 Task: Look for space in Mannārakkāt, India from 21st June, 2023 to 29th June, 2023 for 4 adults in price range Rs.7000 to Rs.12000. Place can be entire place with 2 bedrooms having 2 beds and 2 bathrooms. Property type can be house, flat, guest house. Booking option can be shelf check-in. Required host language is English.
Action: Mouse moved to (353, 145)
Screenshot: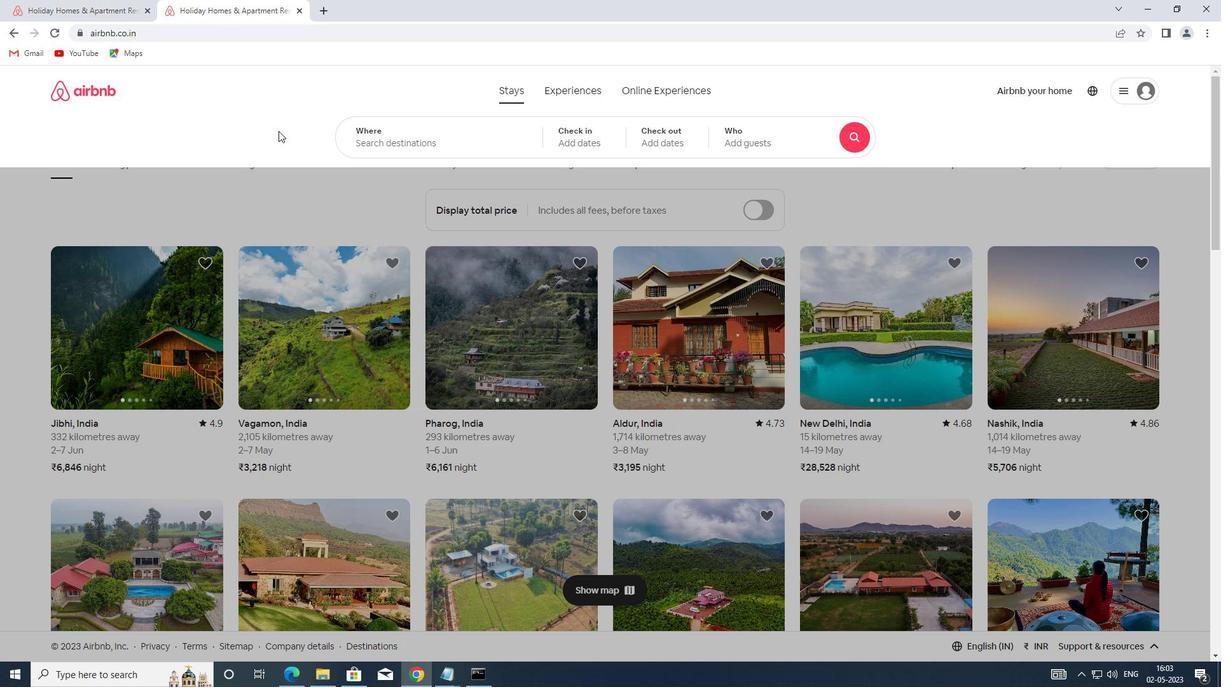 
Action: Mouse pressed left at (353, 145)
Screenshot: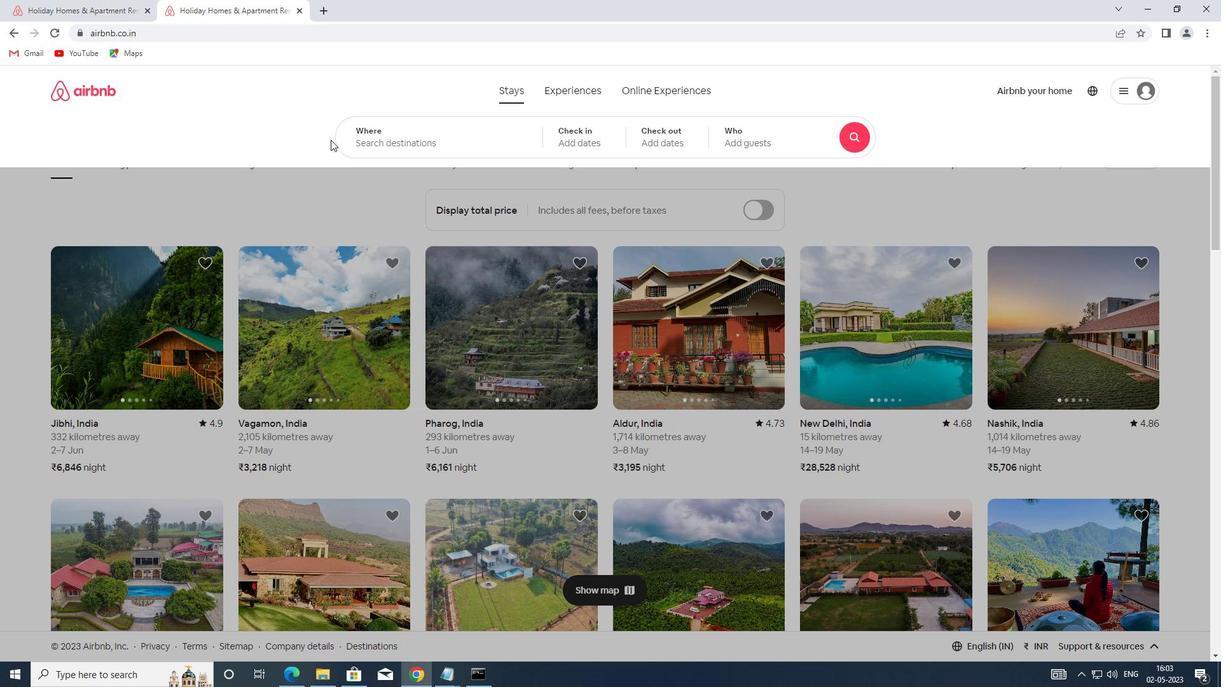 
Action: Mouse moved to (397, 145)
Screenshot: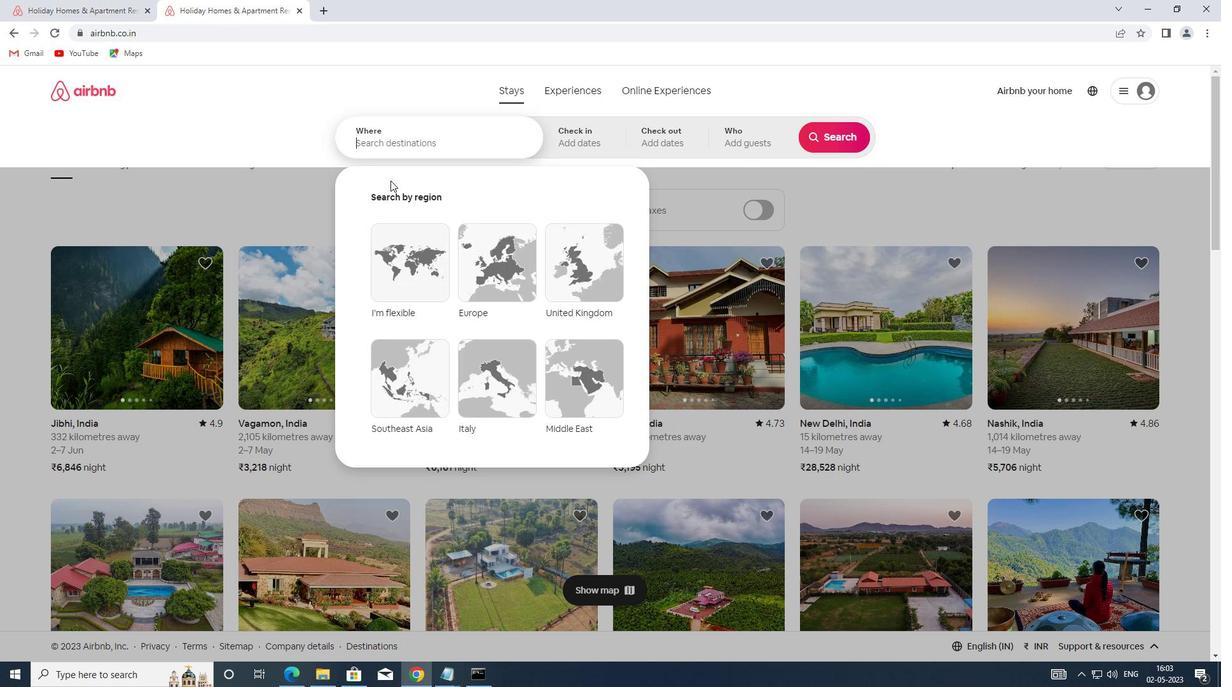 
Action: Mouse pressed left at (397, 145)
Screenshot: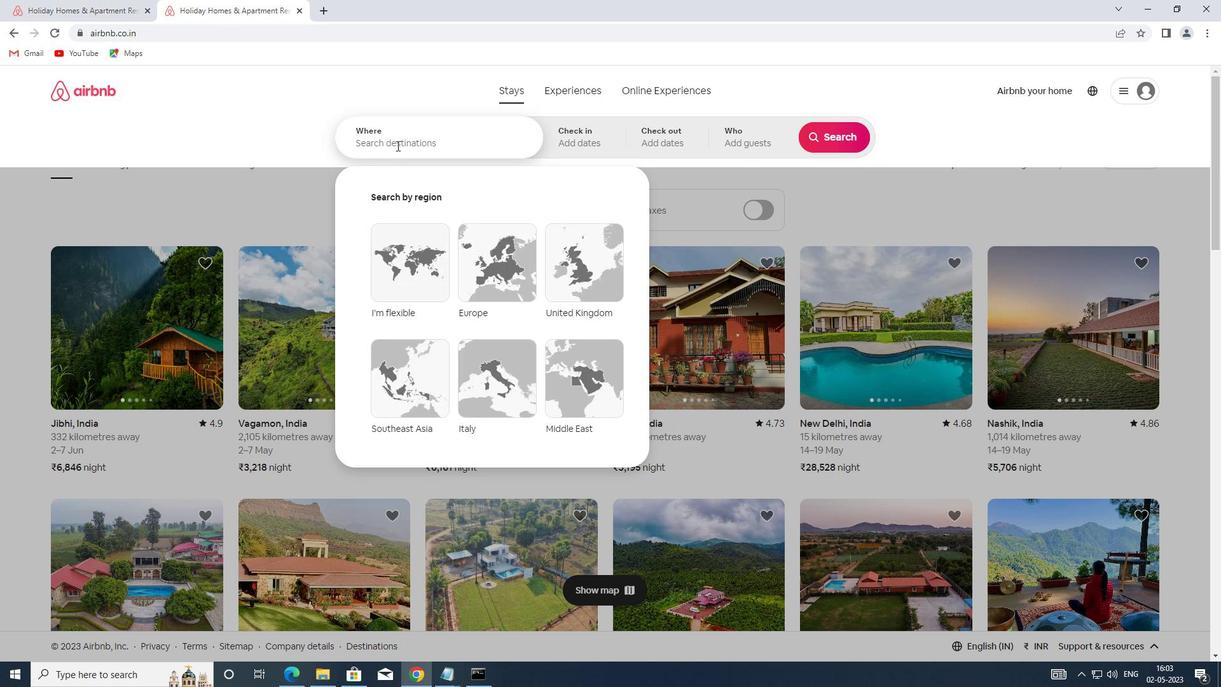
Action: Key pressed <Key.shift>MANNARAKKAT
Screenshot: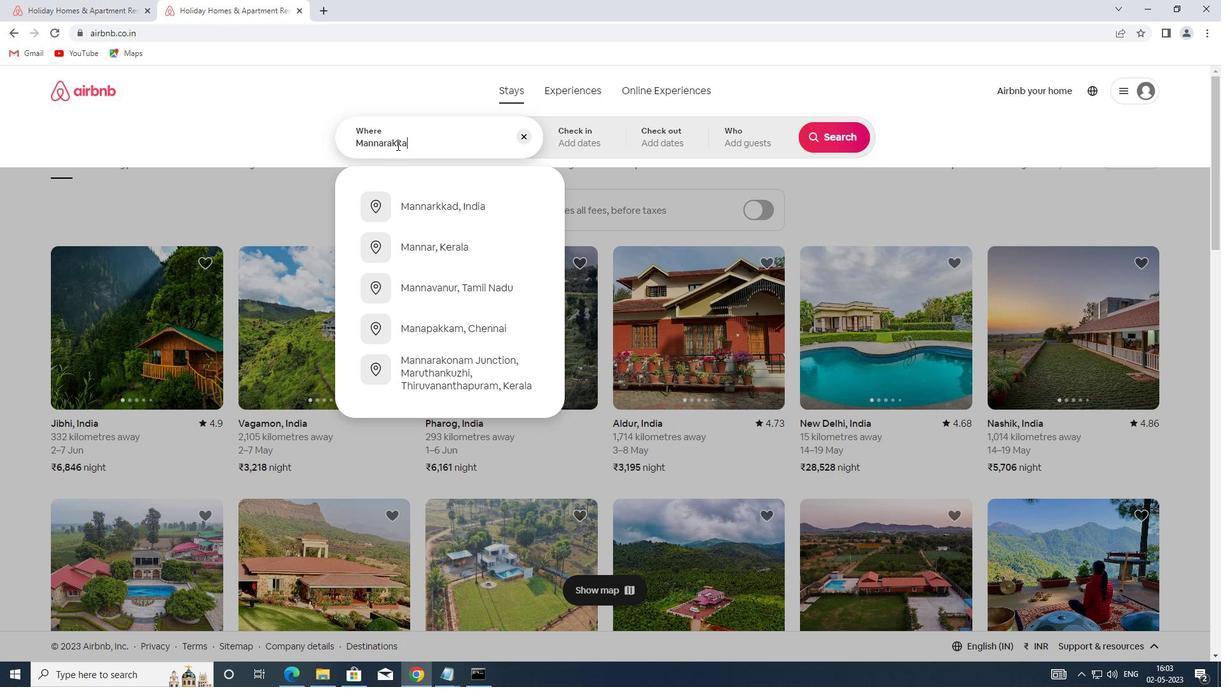 
Action: Mouse moved to (427, 201)
Screenshot: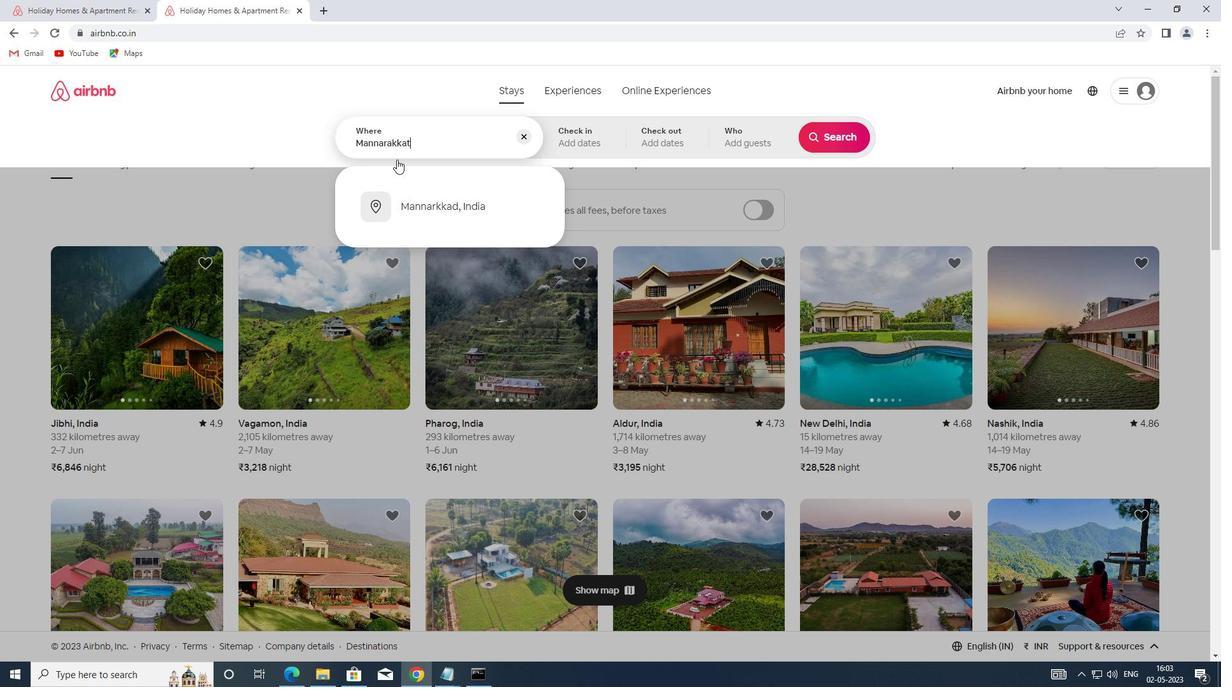 
Action: Mouse pressed left at (427, 201)
Screenshot: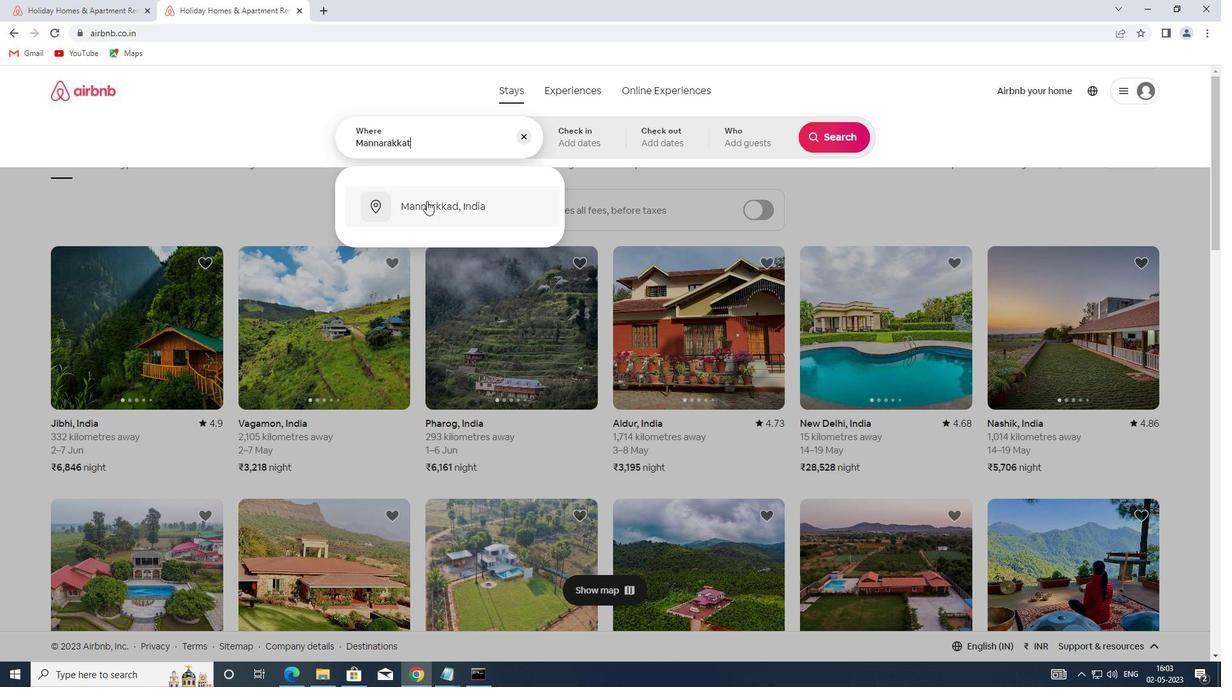
Action: Mouse moved to (739, 384)
Screenshot: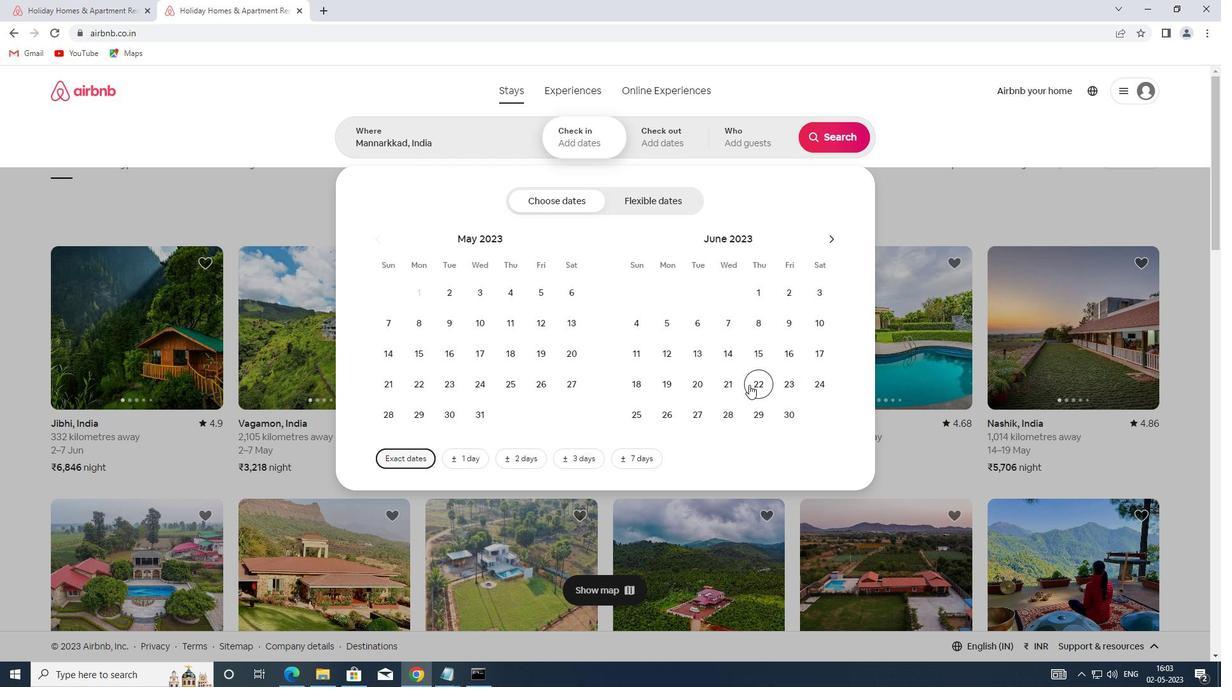 
Action: Mouse pressed left at (739, 384)
Screenshot: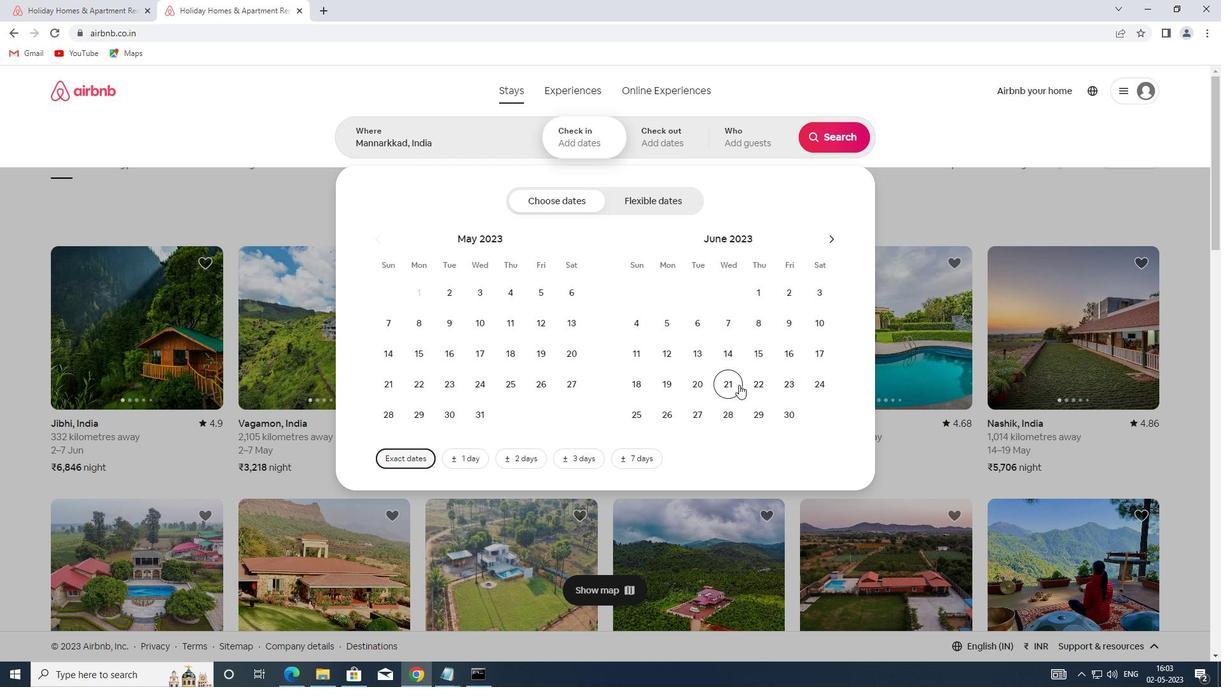 
Action: Mouse moved to (766, 414)
Screenshot: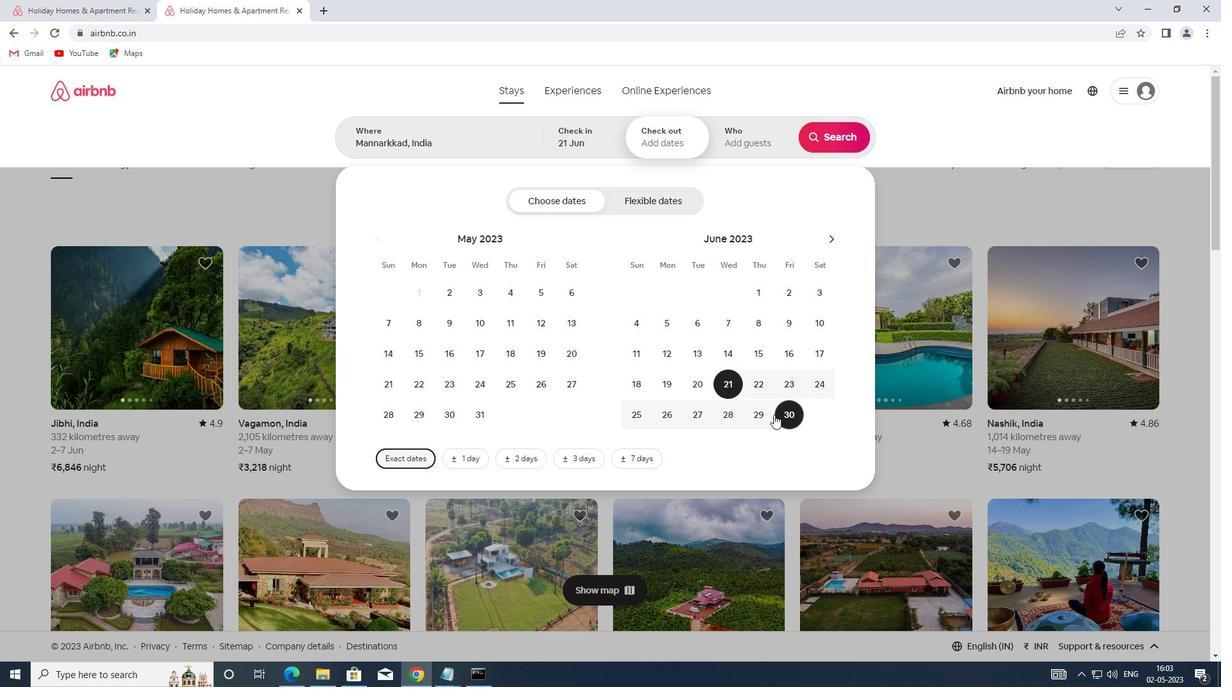 
Action: Mouse pressed left at (766, 414)
Screenshot: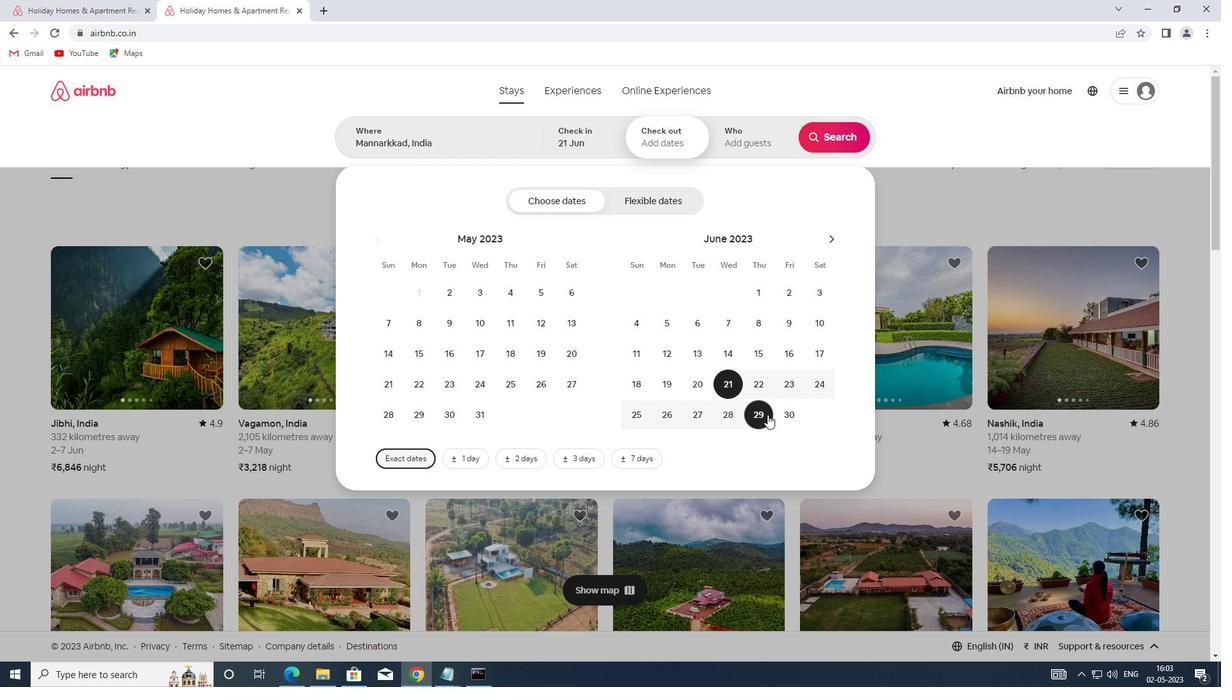 
Action: Mouse moved to (745, 138)
Screenshot: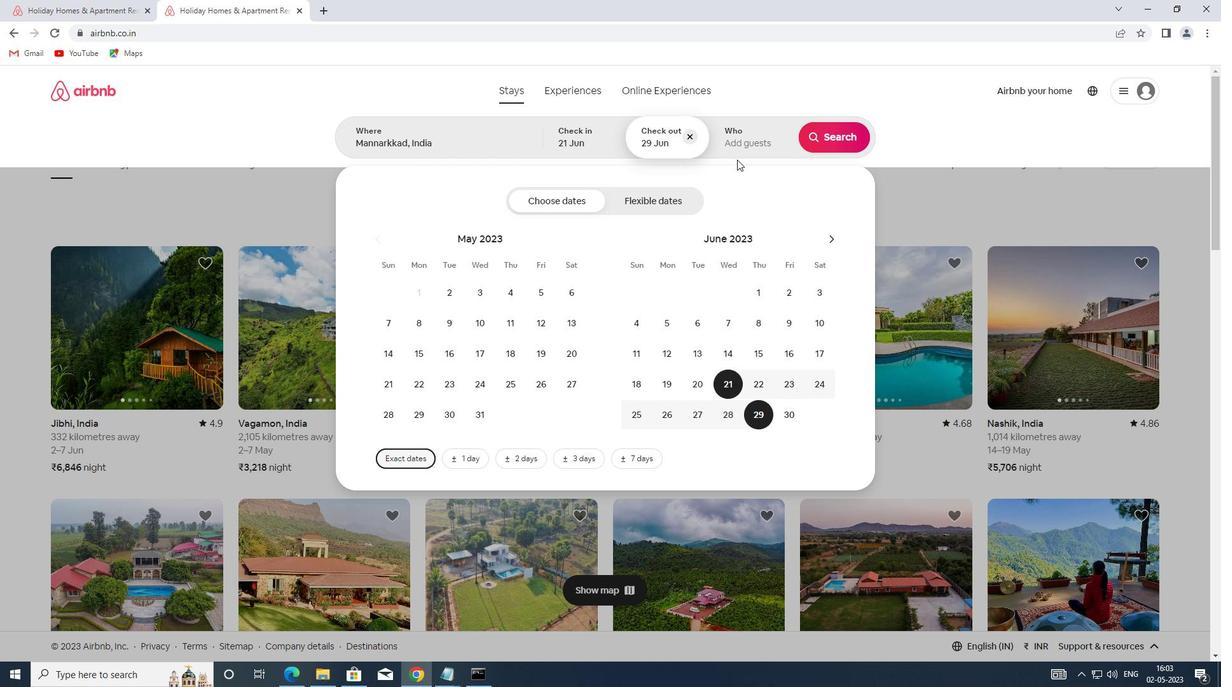 
Action: Mouse pressed left at (745, 138)
Screenshot: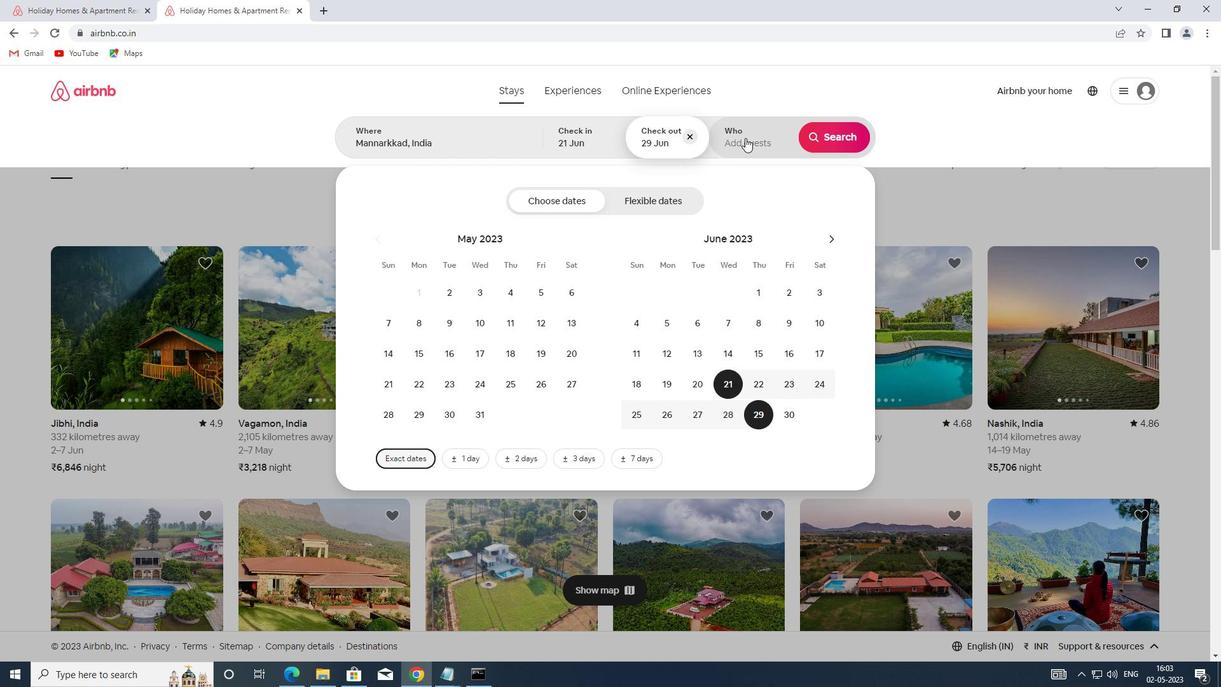 
Action: Mouse moved to (843, 206)
Screenshot: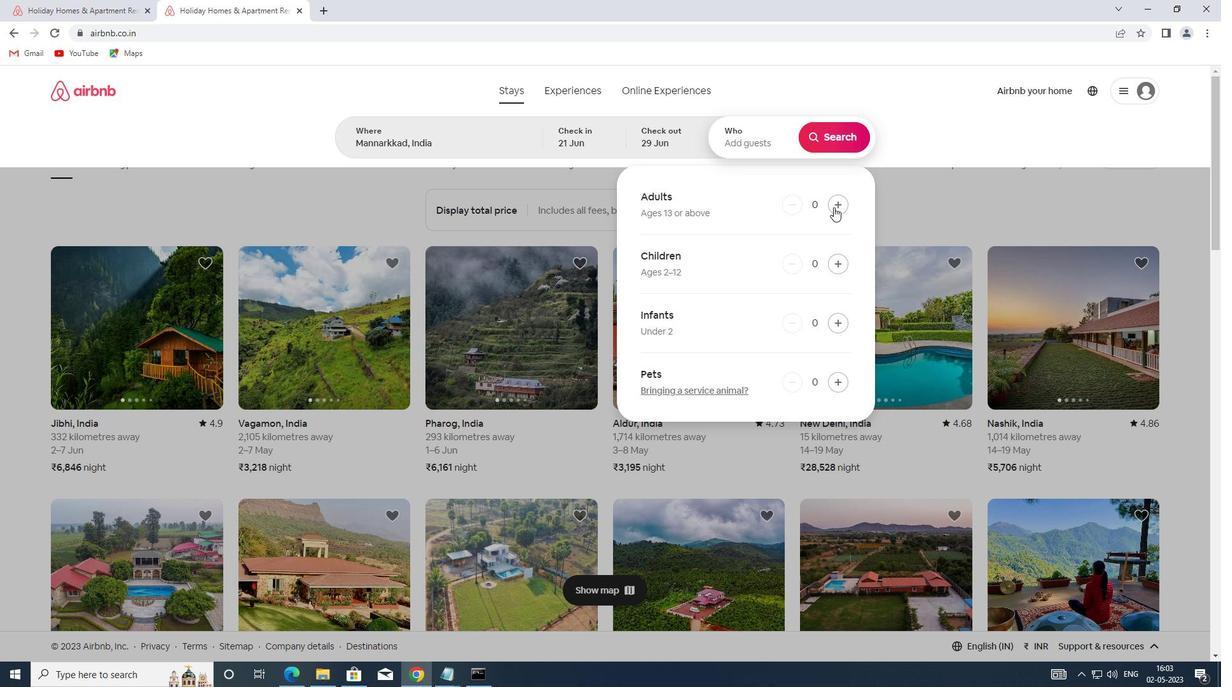 
Action: Mouse pressed left at (843, 206)
Screenshot: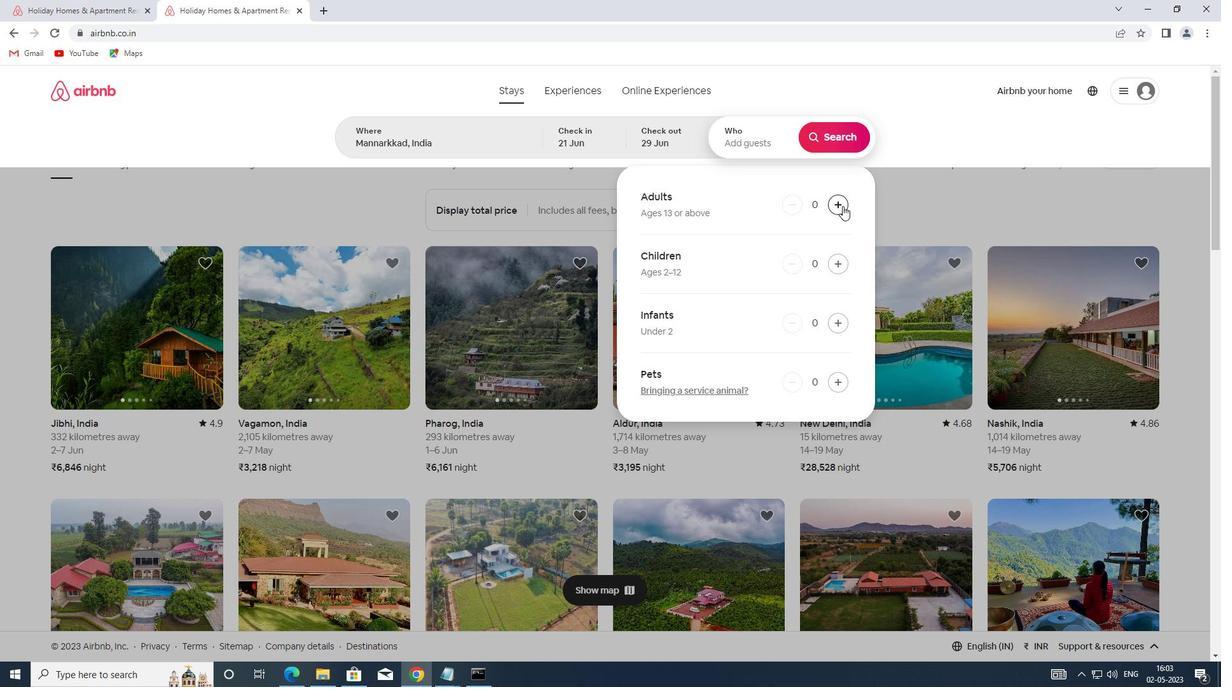 
Action: Mouse pressed left at (843, 206)
Screenshot: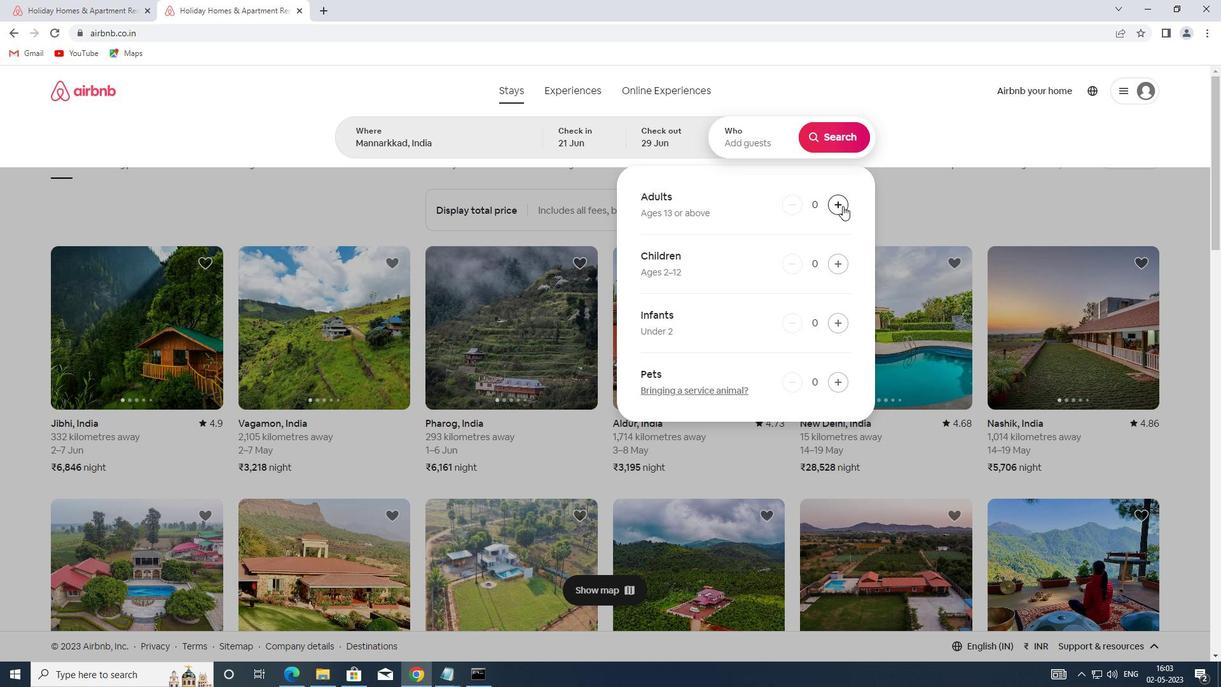 
Action: Mouse moved to (843, 204)
Screenshot: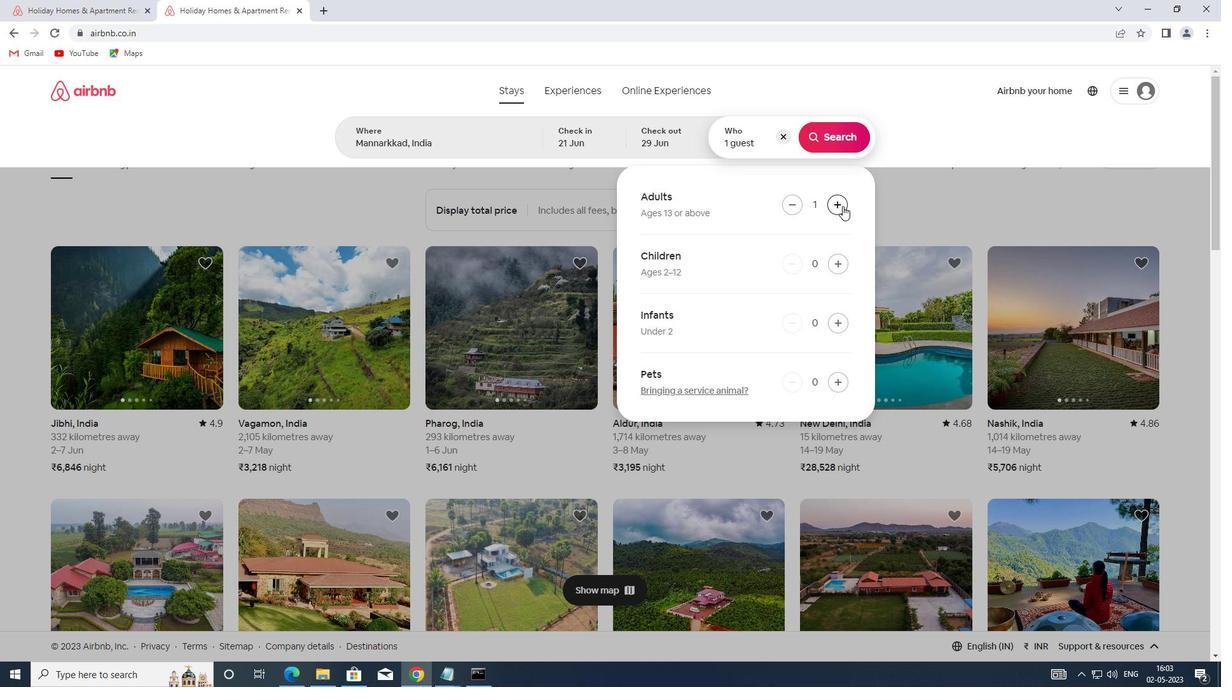 
Action: Mouse pressed left at (843, 204)
Screenshot: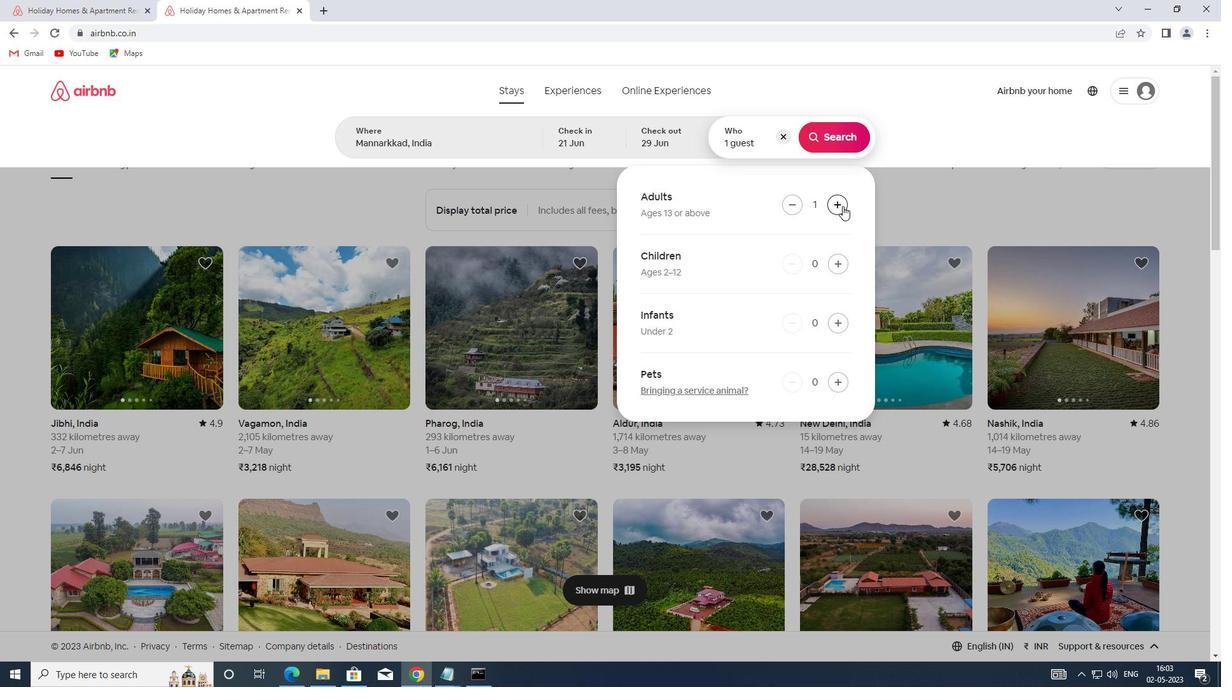 
Action: Mouse pressed left at (843, 204)
Screenshot: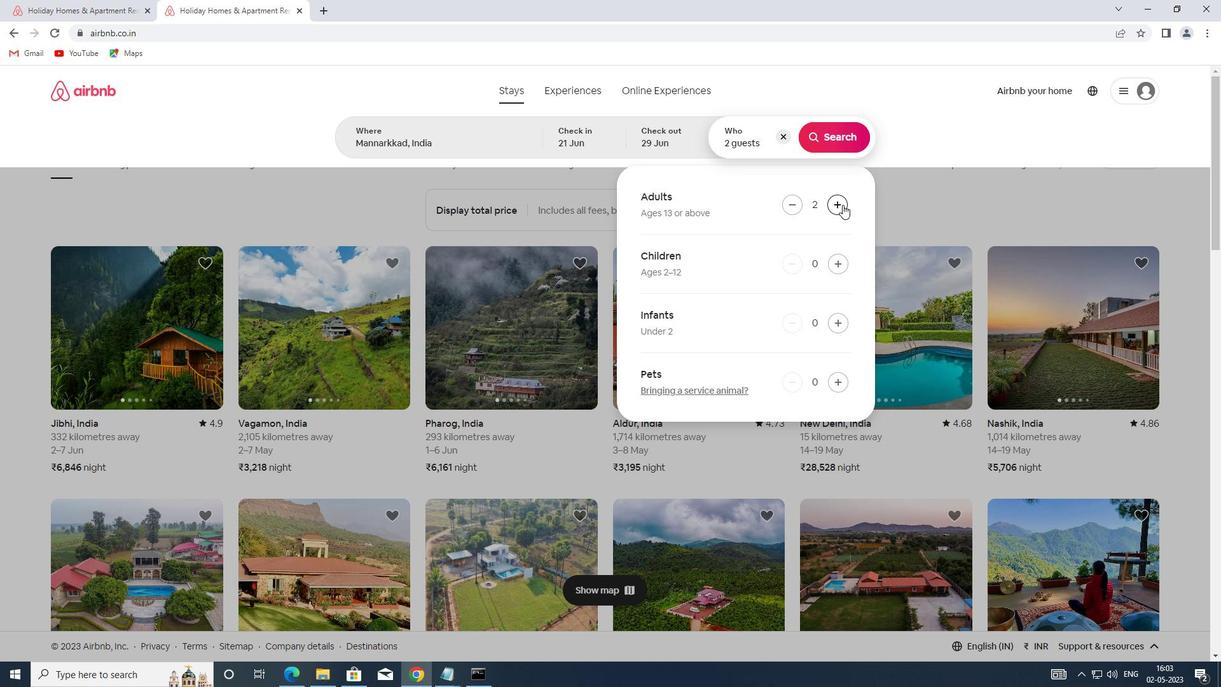 
Action: Mouse moved to (828, 125)
Screenshot: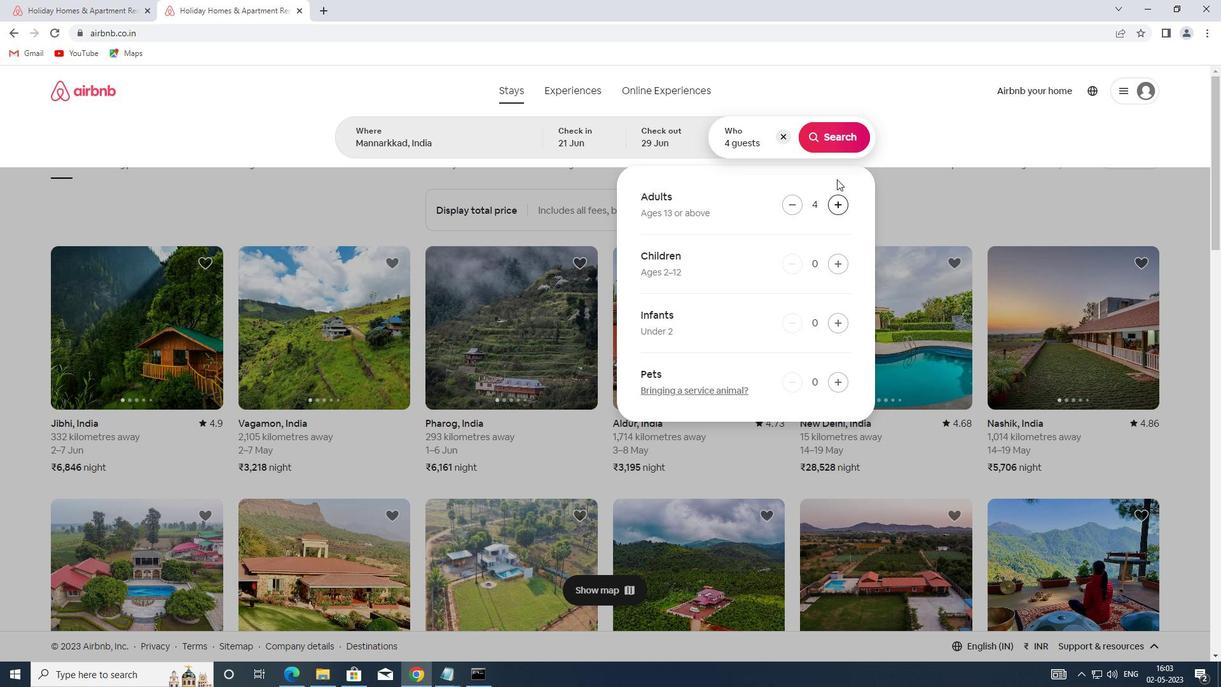 
Action: Mouse pressed left at (828, 125)
Screenshot: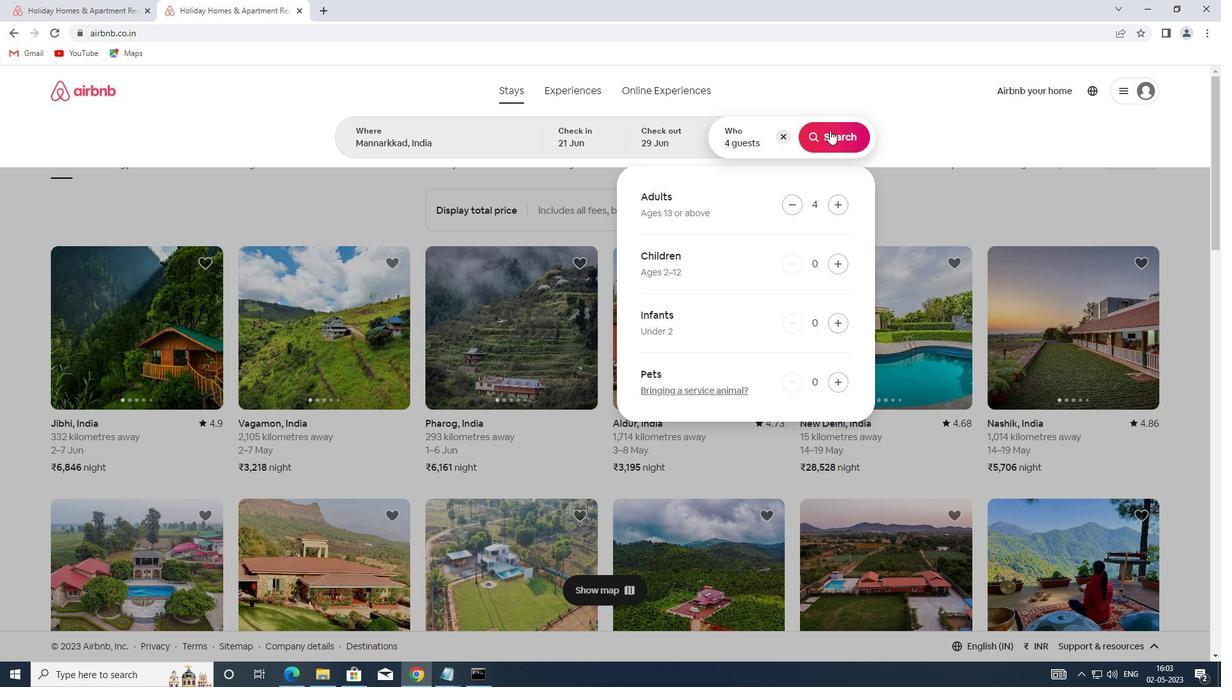 
Action: Mouse moved to (1159, 145)
Screenshot: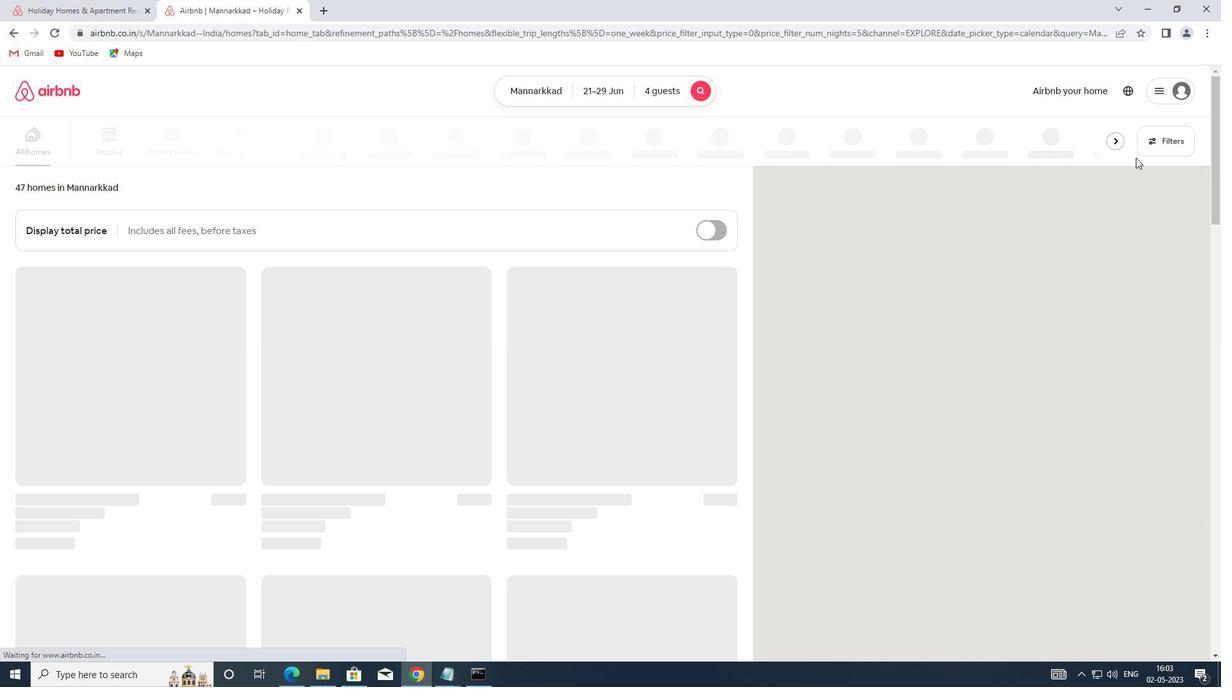 
Action: Mouse pressed left at (1159, 145)
Screenshot: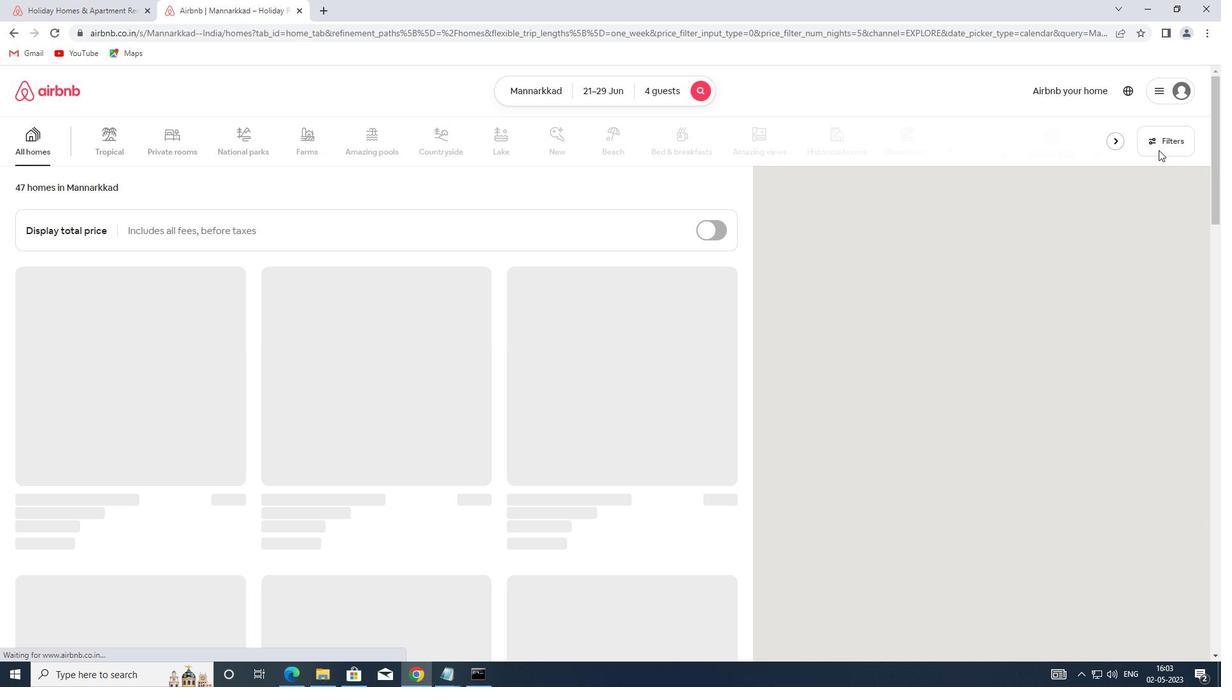 
Action: Mouse moved to (453, 304)
Screenshot: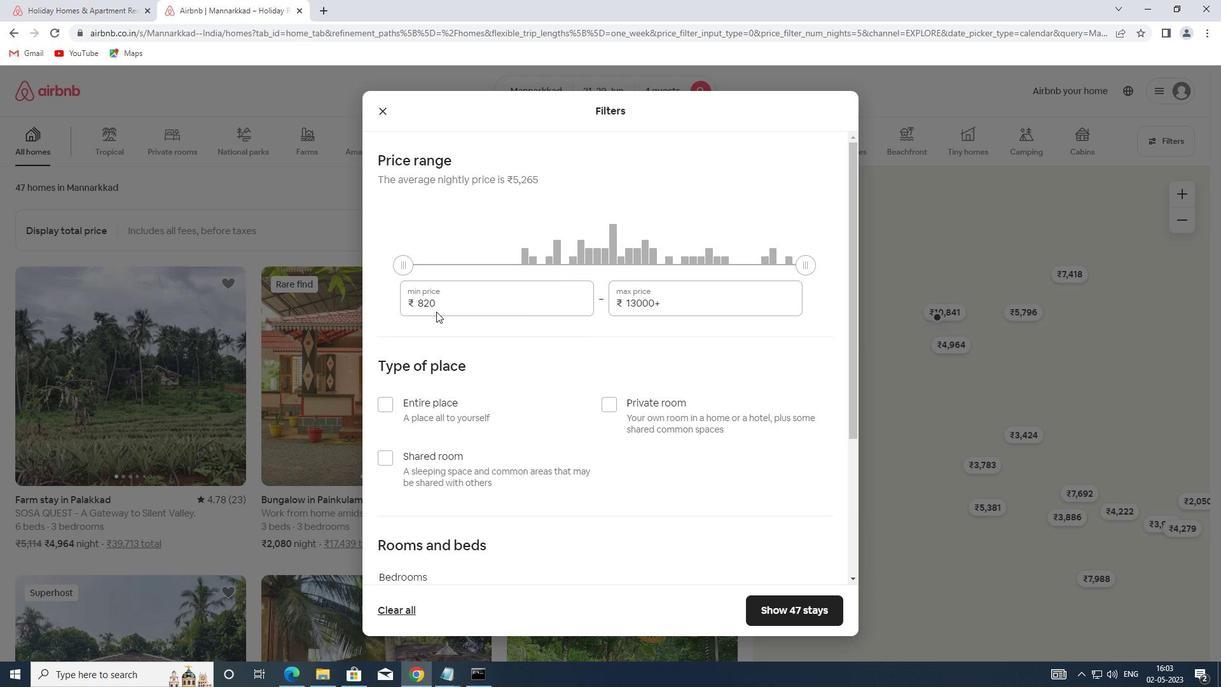 
Action: Mouse pressed left at (453, 304)
Screenshot: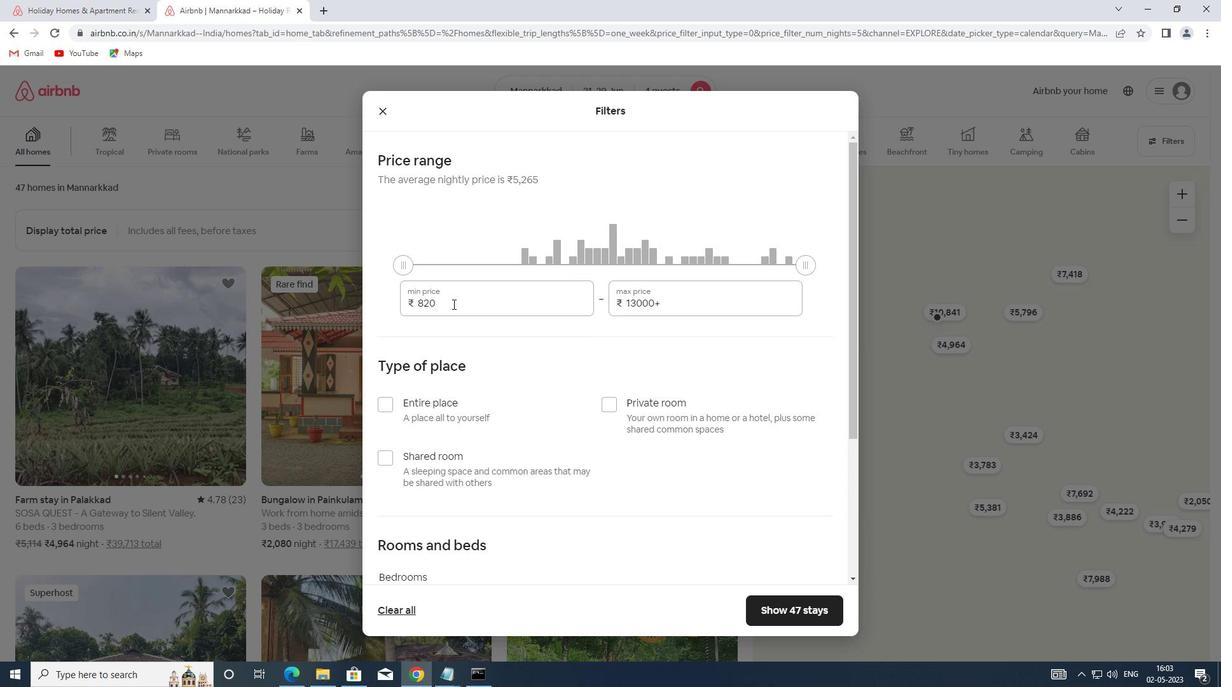 
Action: Mouse moved to (370, 307)
Screenshot: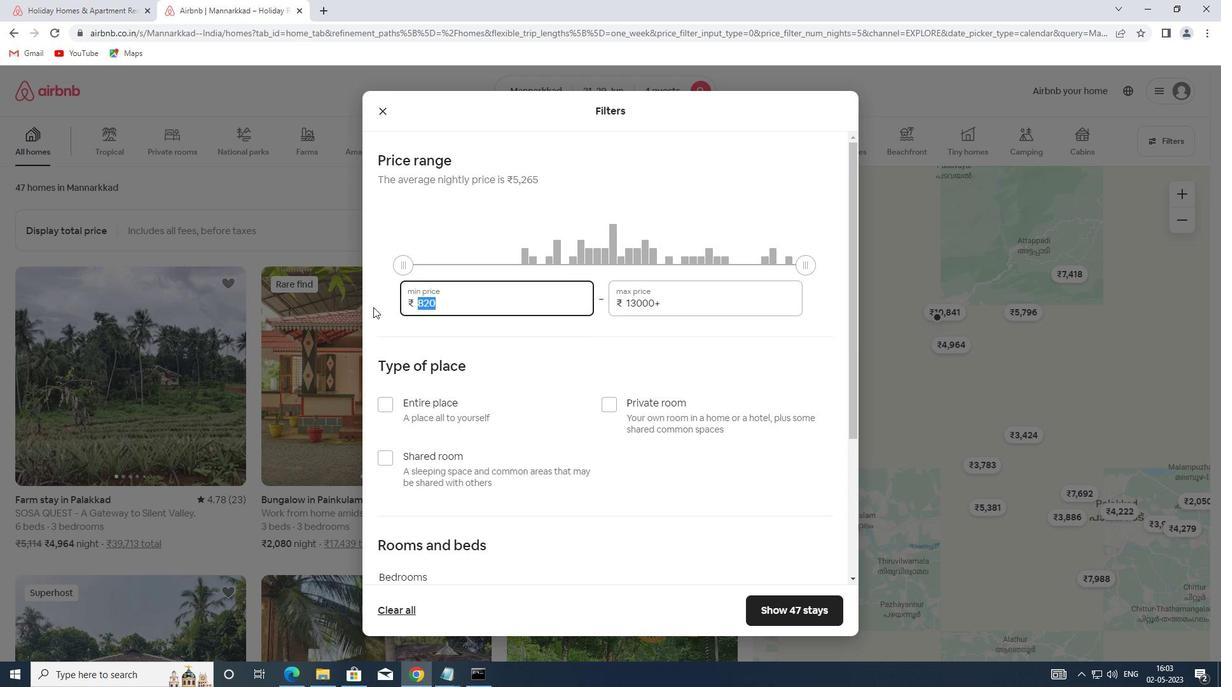 
Action: Key pressed 7000
Screenshot: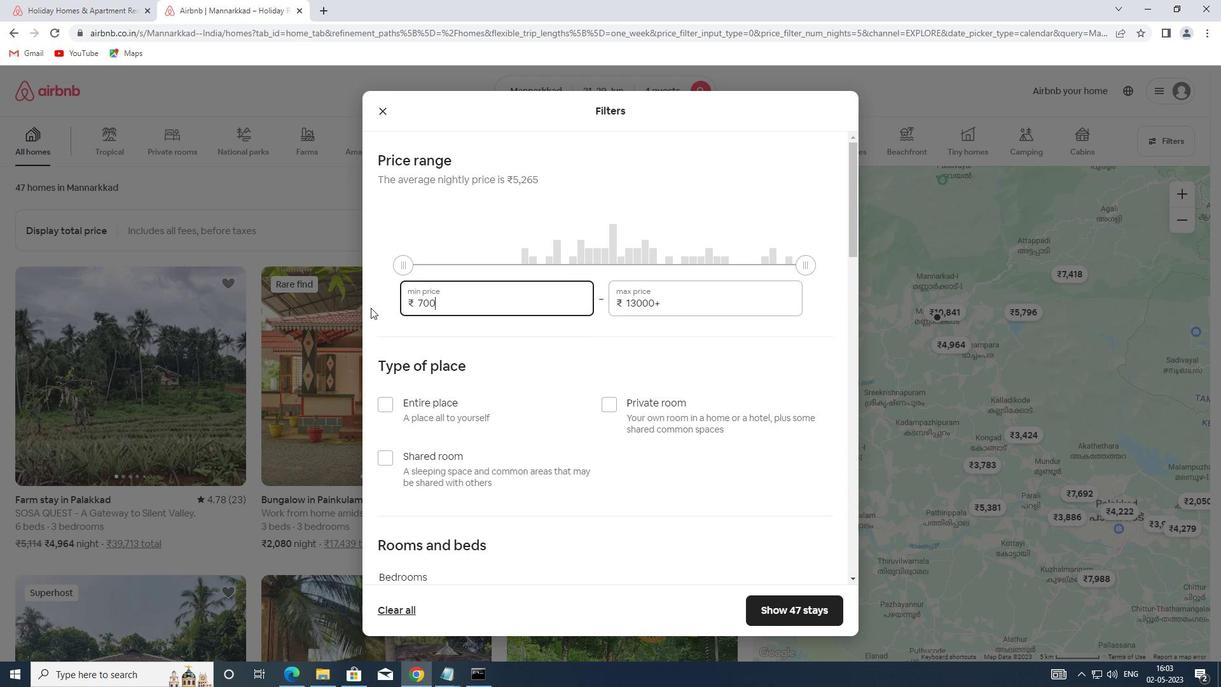 
Action: Mouse moved to (669, 305)
Screenshot: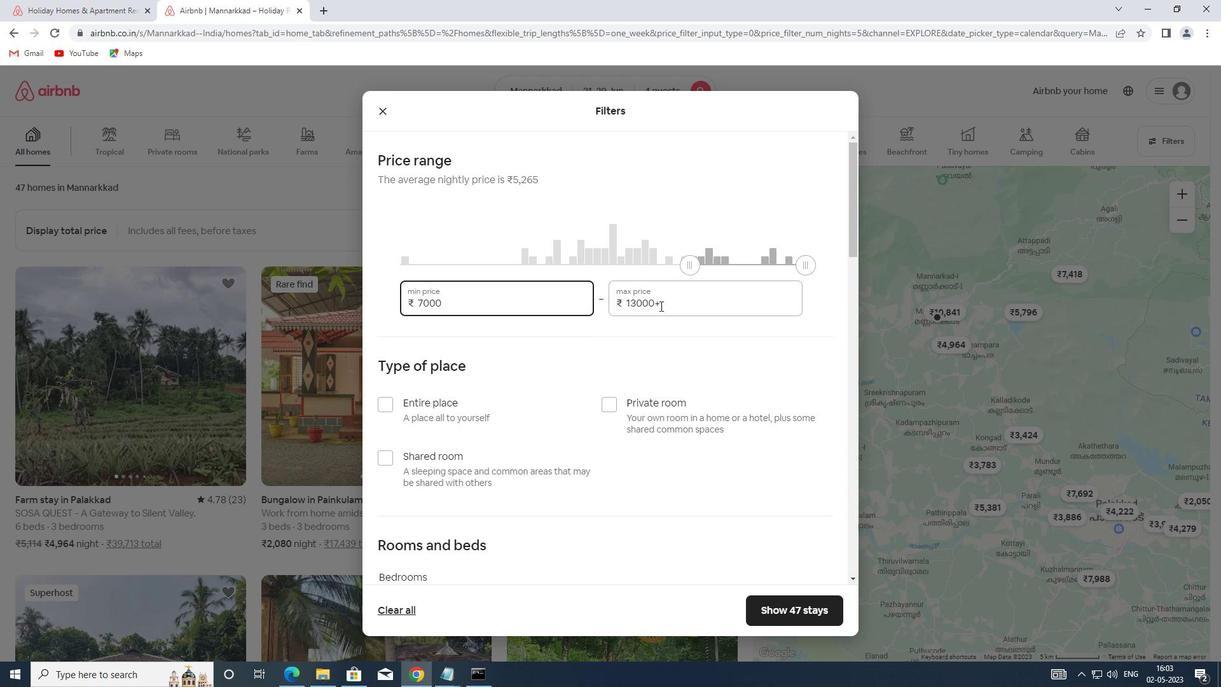 
Action: Mouse pressed left at (669, 305)
Screenshot: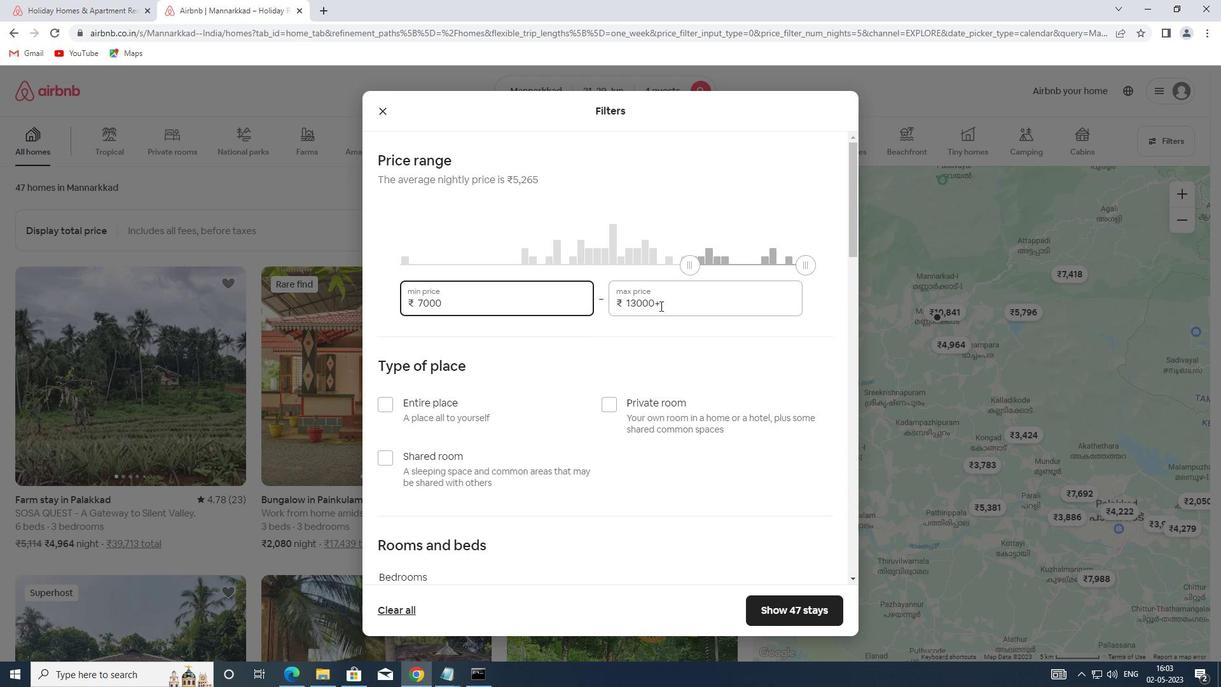 
Action: Mouse moved to (550, 305)
Screenshot: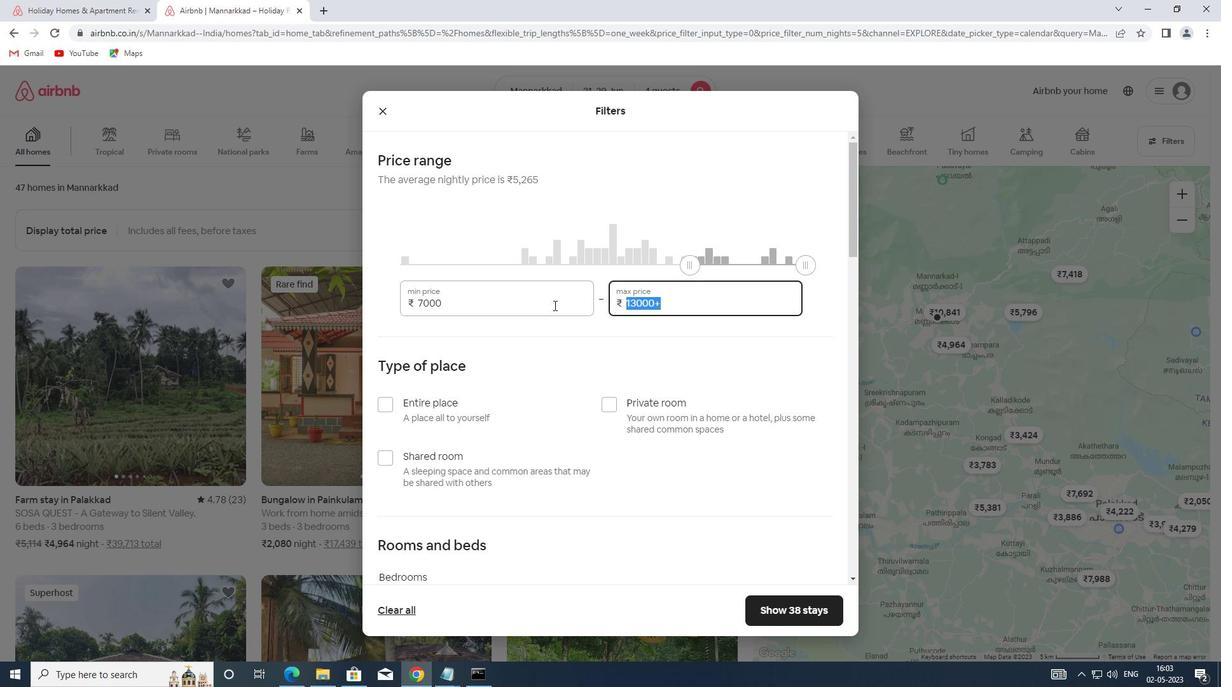 
Action: Key pressed 1
Screenshot: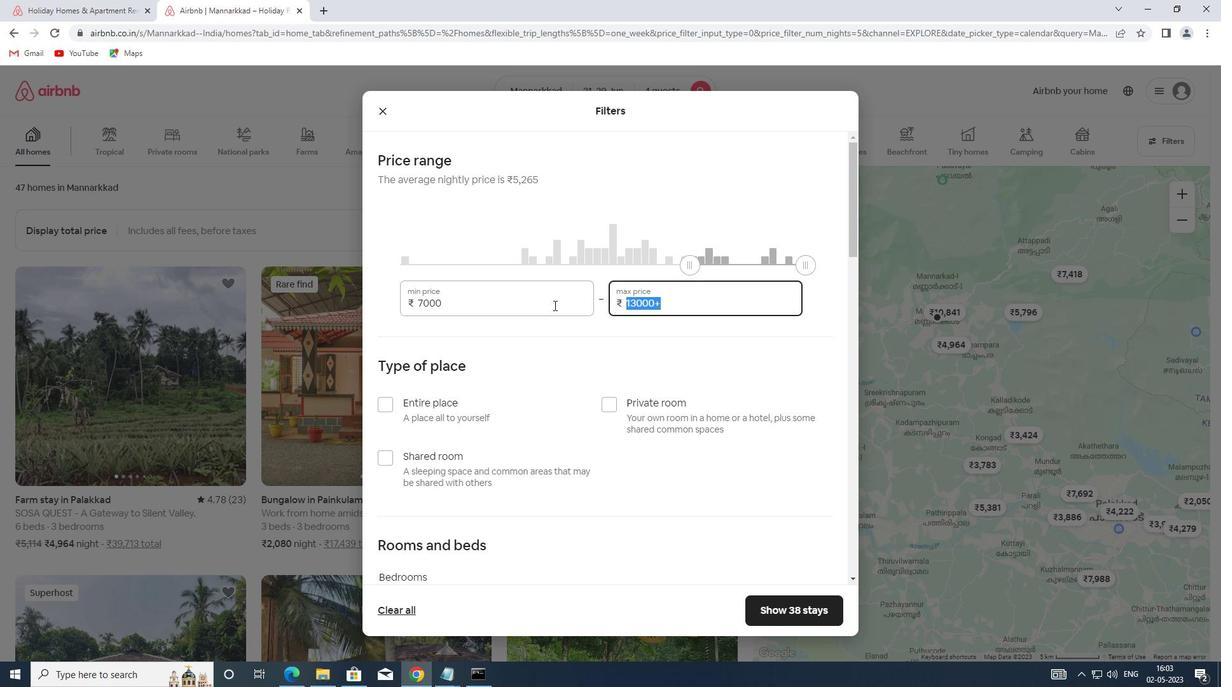 
Action: Mouse moved to (547, 305)
Screenshot: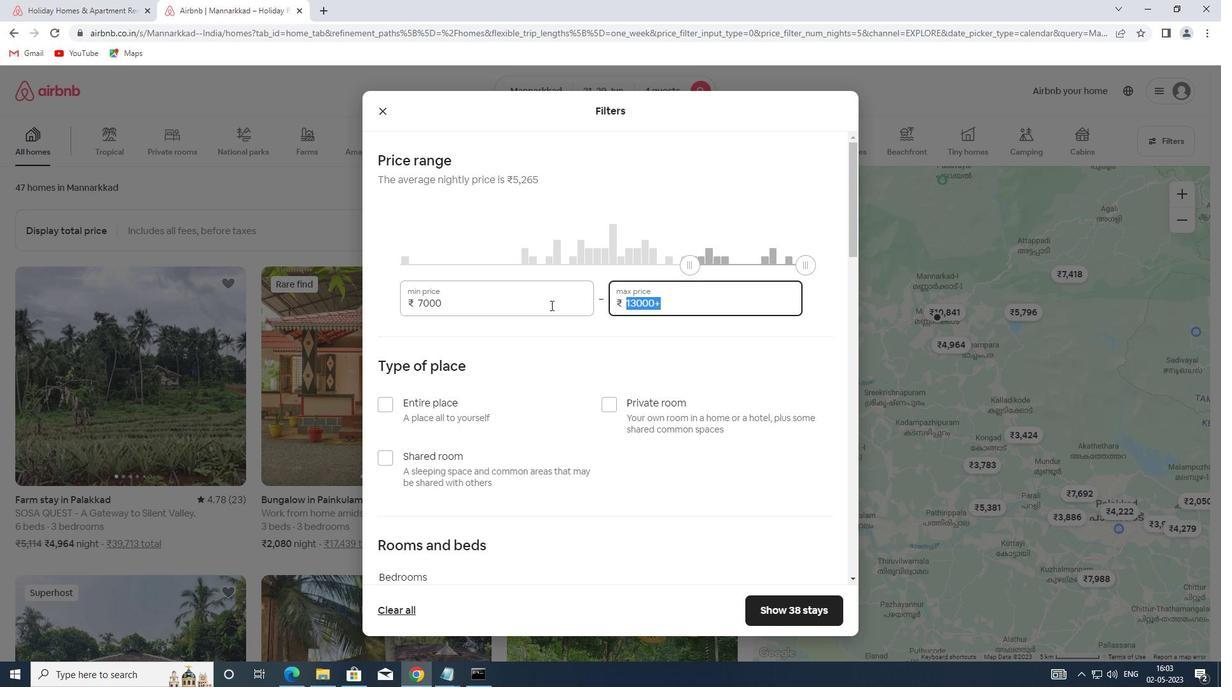 
Action: Key pressed 2000
Screenshot: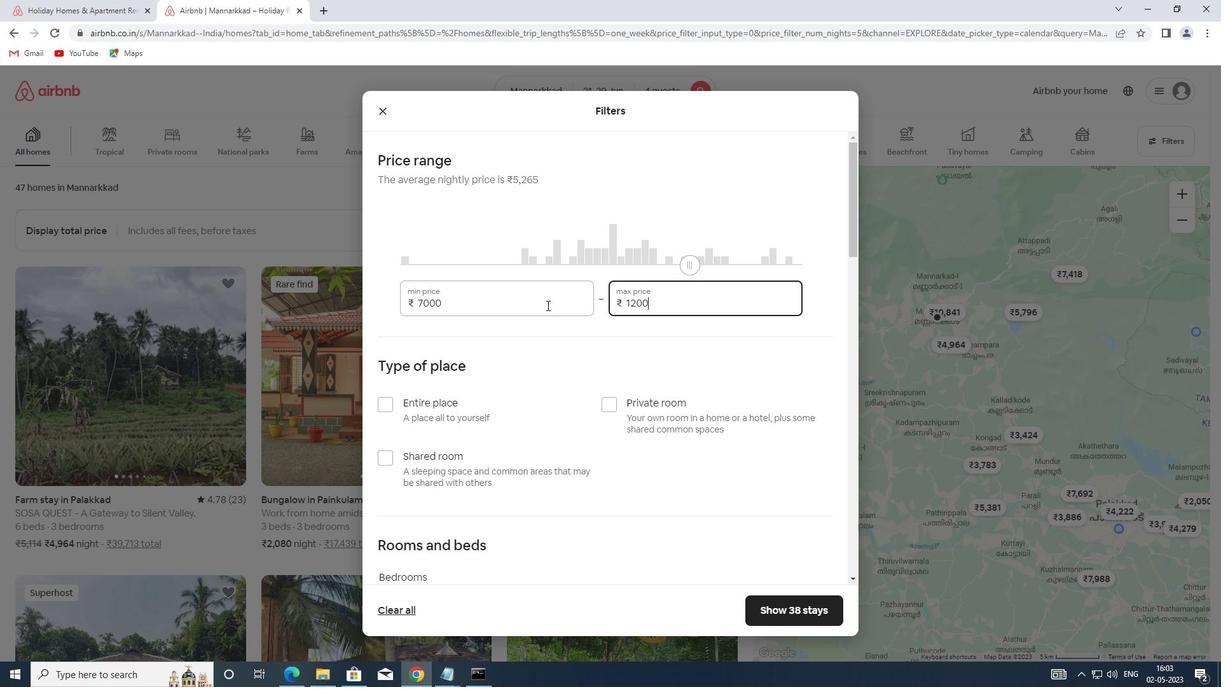 
Action: Mouse moved to (412, 398)
Screenshot: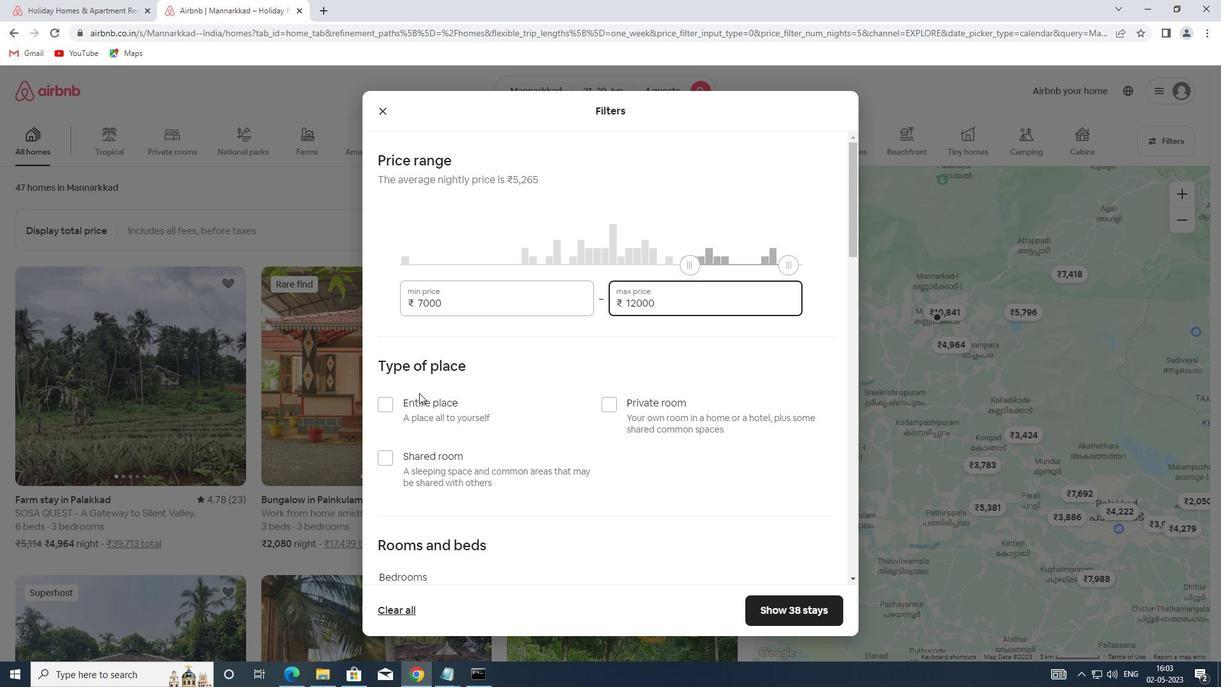 
Action: Mouse pressed left at (412, 398)
Screenshot: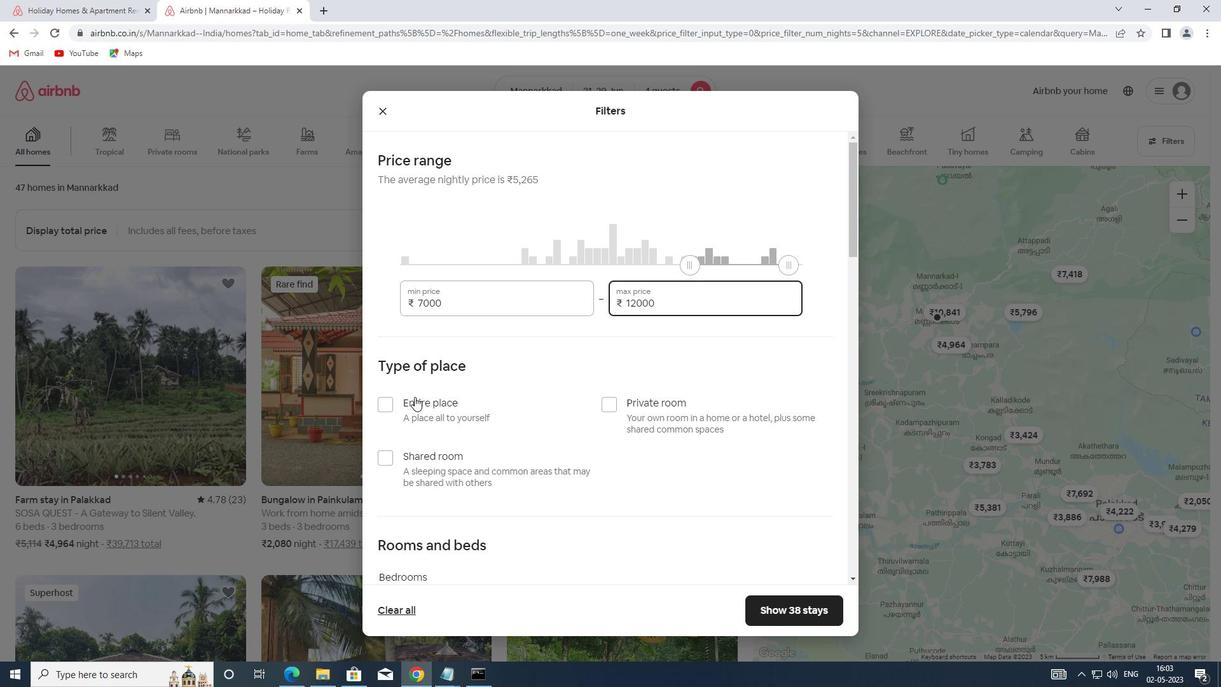 
Action: Mouse scrolled (412, 397) with delta (0, 0)
Screenshot: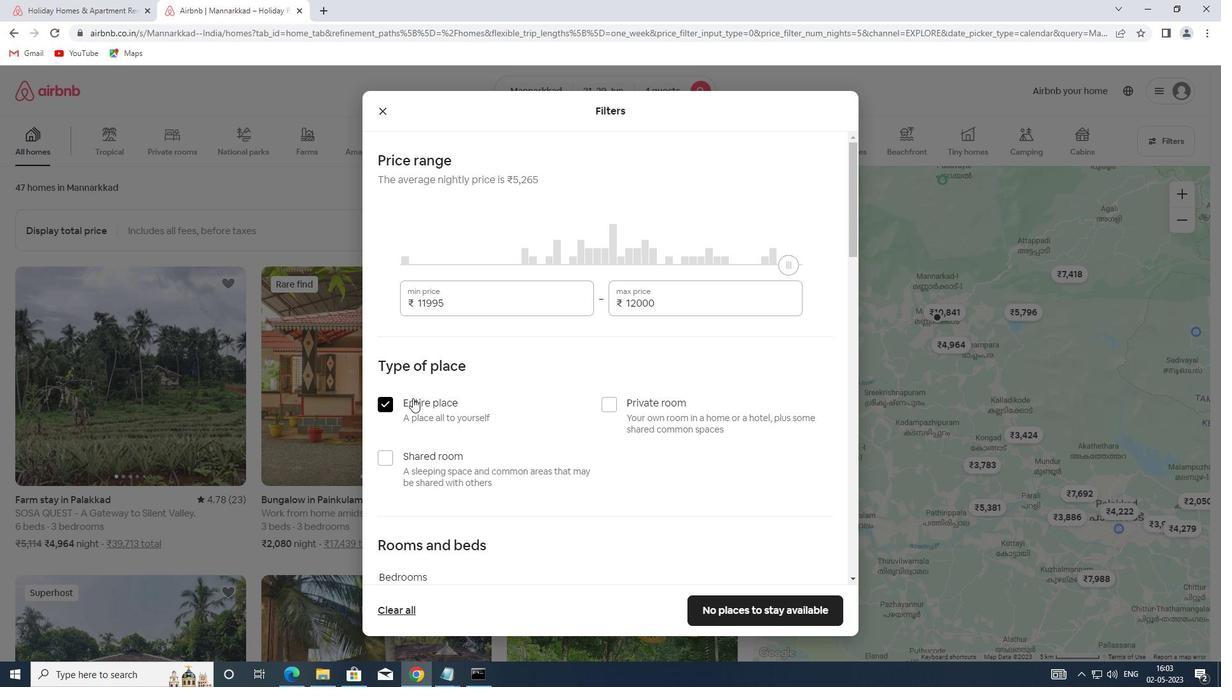 
Action: Mouse scrolled (412, 397) with delta (0, 0)
Screenshot: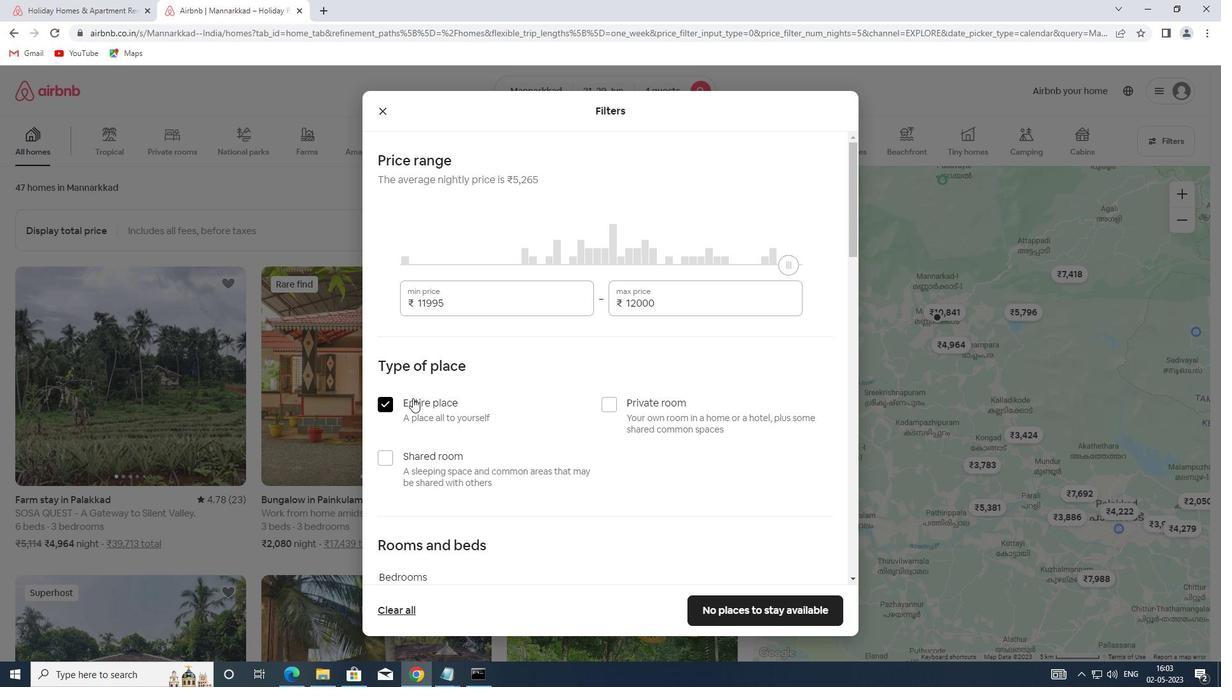 
Action: Mouse scrolled (412, 397) with delta (0, 0)
Screenshot: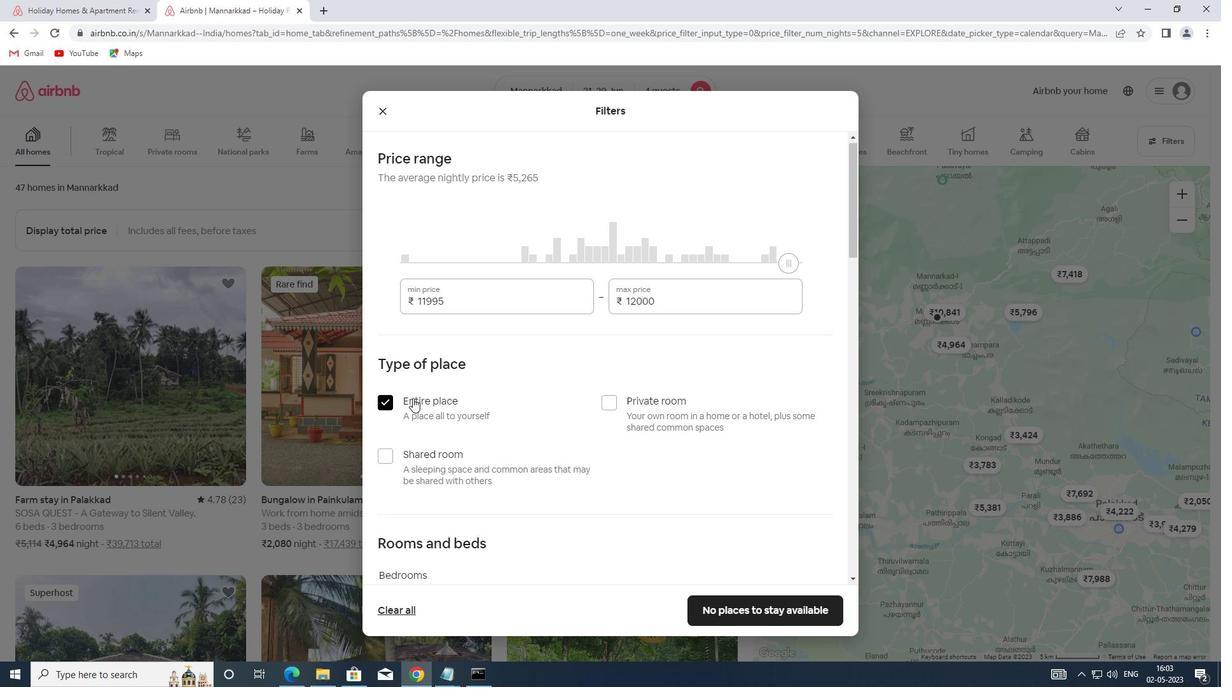 
Action: Mouse moved to (501, 411)
Screenshot: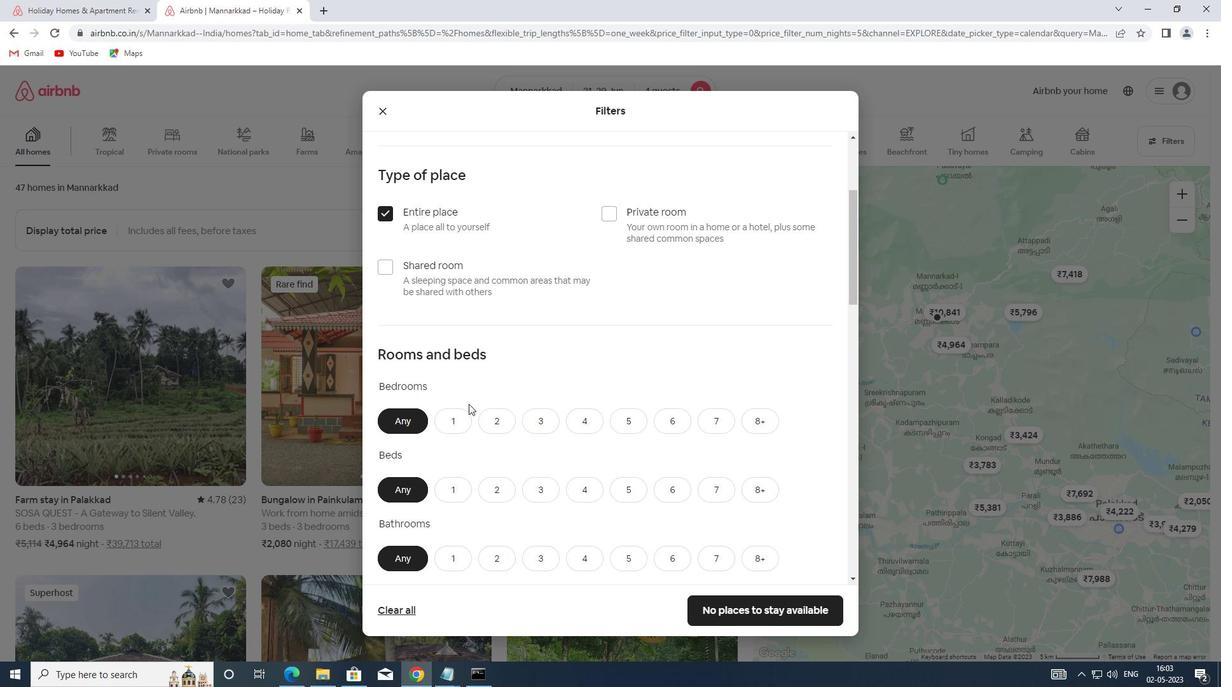 
Action: Mouse pressed left at (501, 411)
Screenshot: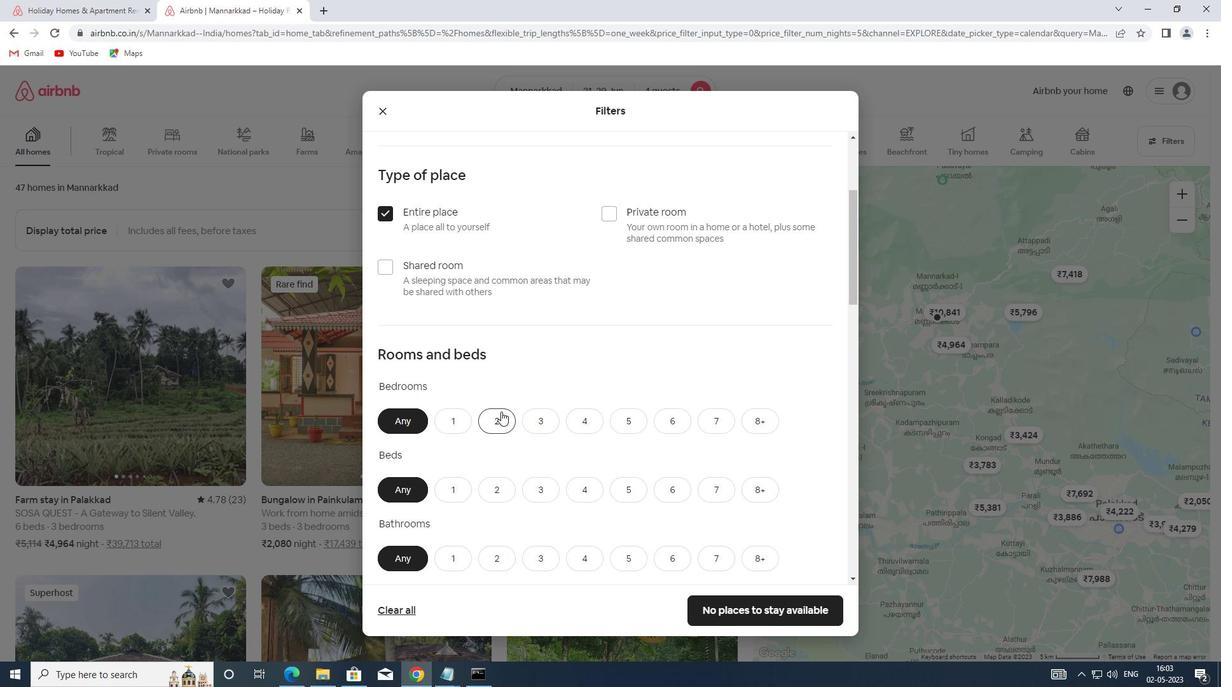 
Action: Mouse pressed right at (501, 411)
Screenshot: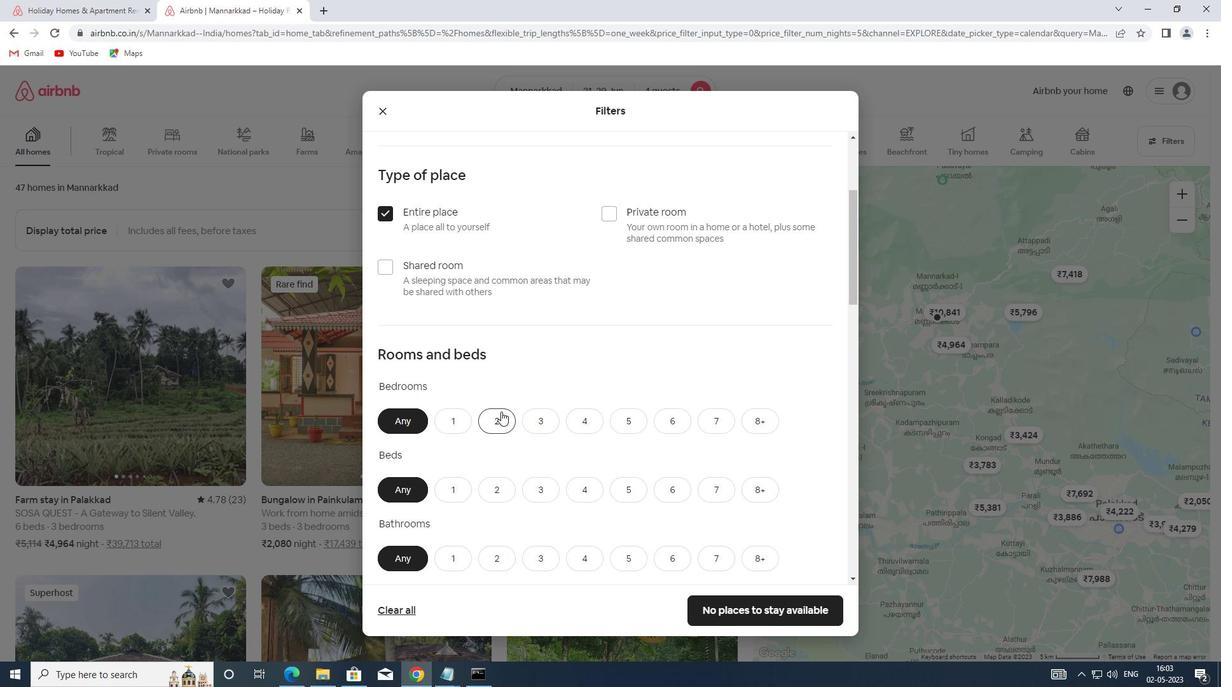 
Action: Mouse moved to (501, 411)
Screenshot: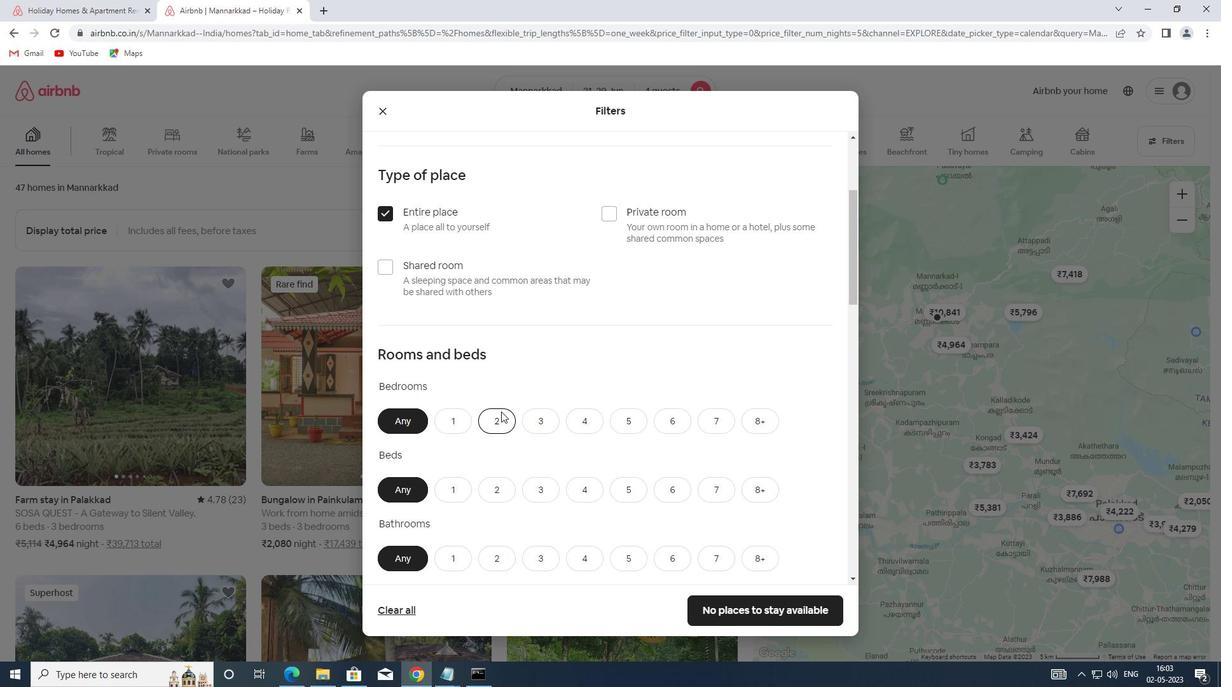 
Action: Mouse scrolled (501, 411) with delta (0, 0)
Screenshot: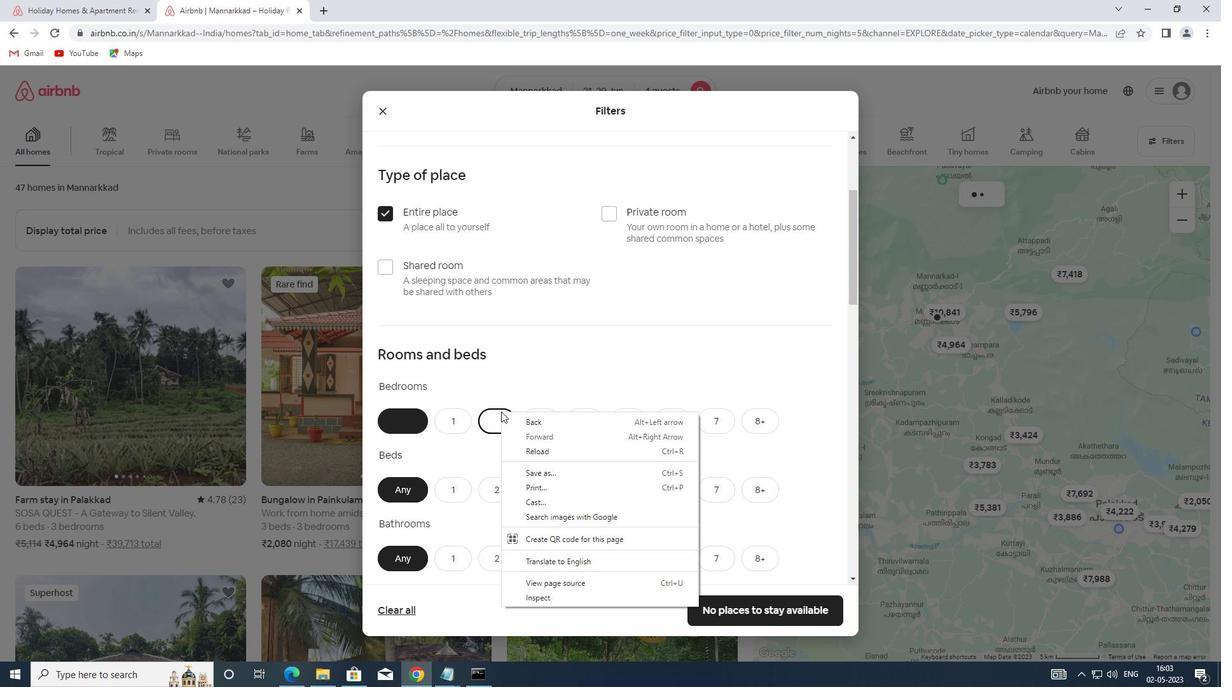 
Action: Mouse scrolled (501, 411) with delta (0, 0)
Screenshot: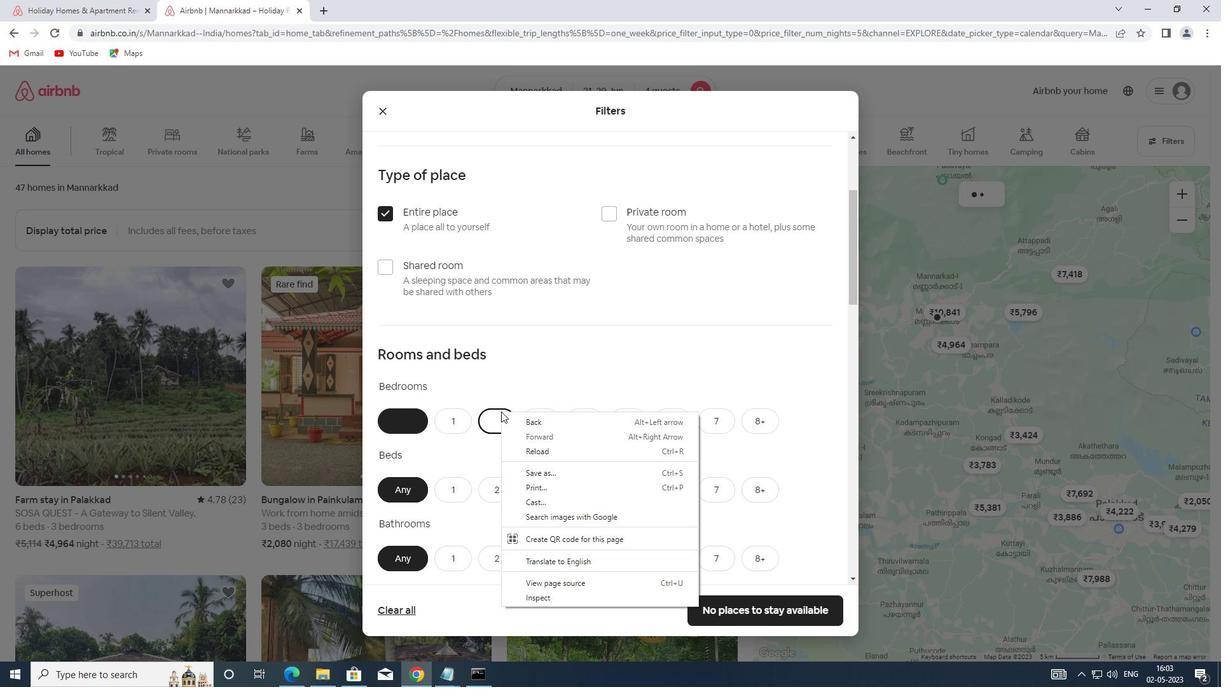 
Action: Mouse scrolled (501, 411) with delta (0, 0)
Screenshot: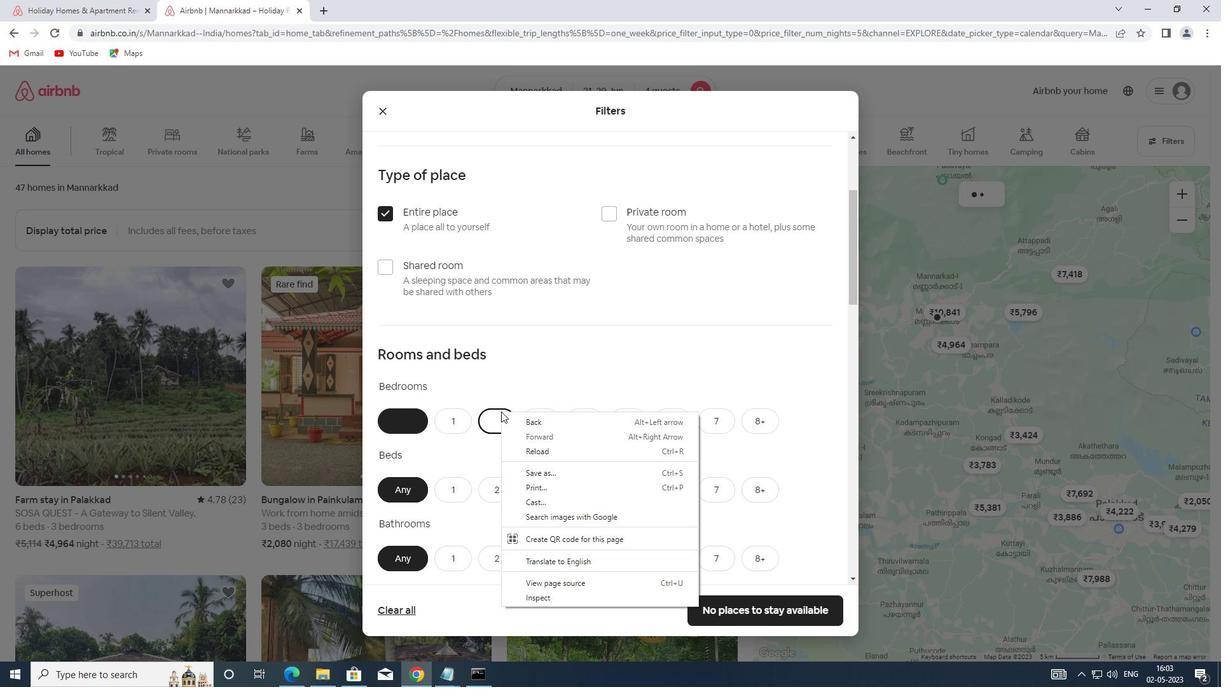 
Action: Mouse scrolled (501, 411) with delta (0, 0)
Screenshot: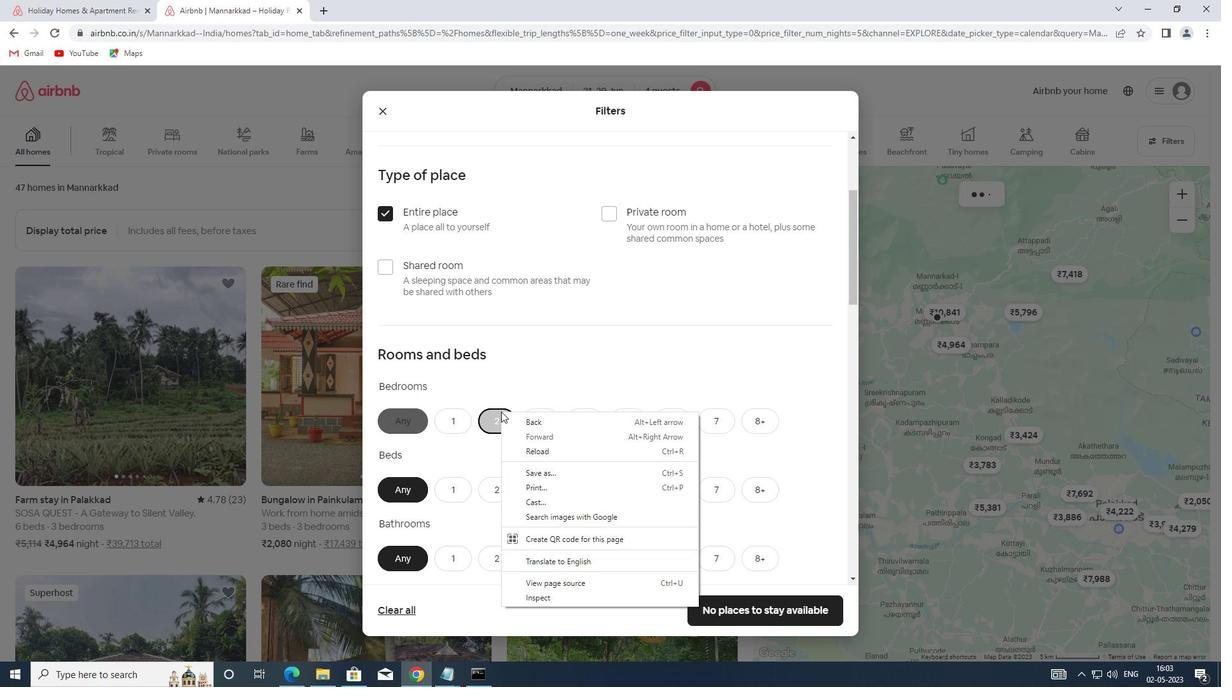 
Action: Mouse scrolled (501, 411) with delta (0, 0)
Screenshot: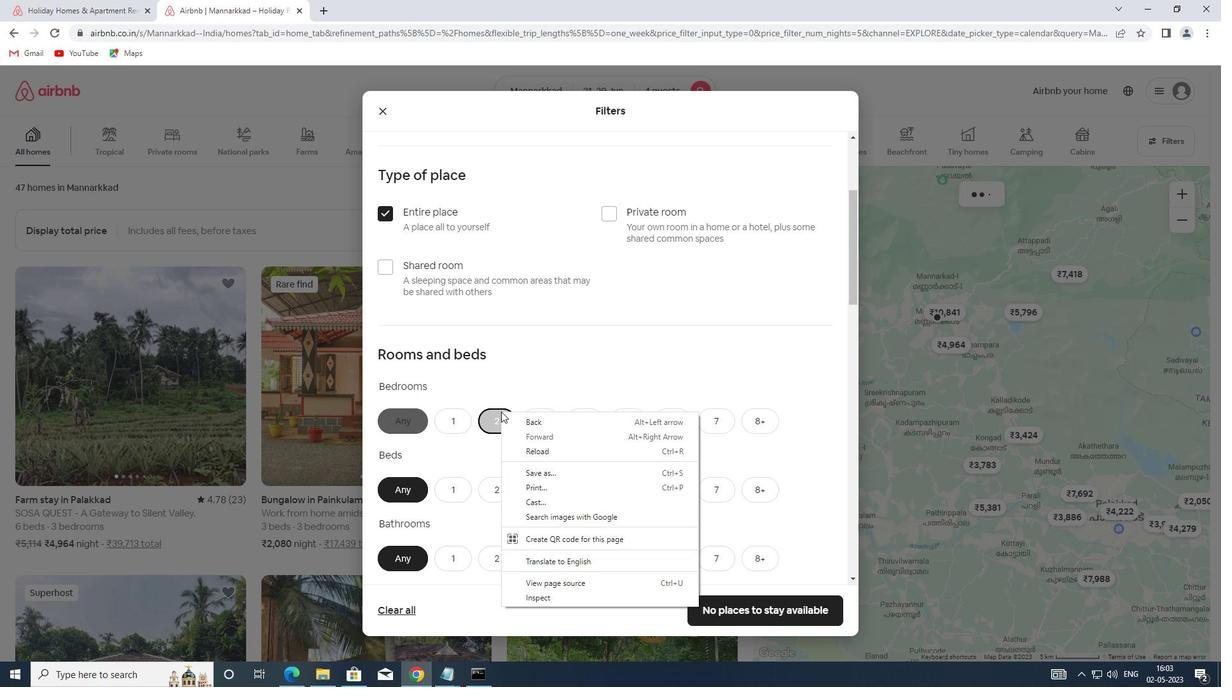 
Action: Mouse moved to (483, 392)
Screenshot: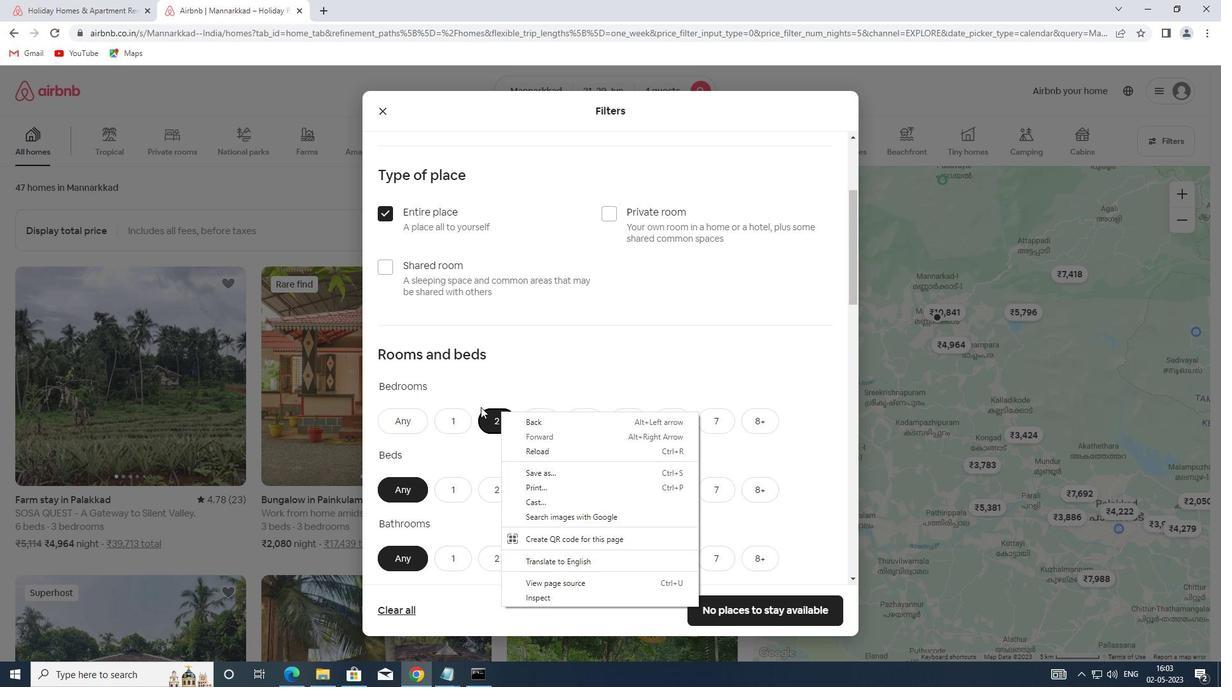 
Action: Mouse scrolled (483, 391) with delta (0, 0)
Screenshot: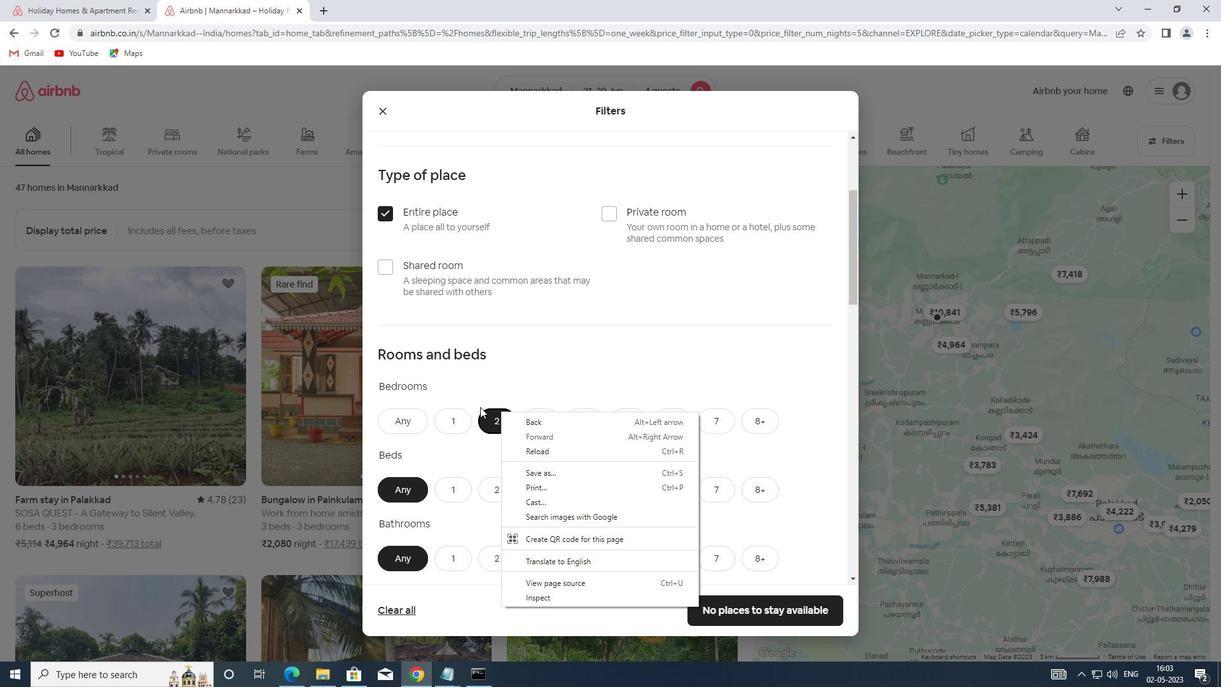 
Action: Mouse scrolled (483, 391) with delta (0, 0)
Screenshot: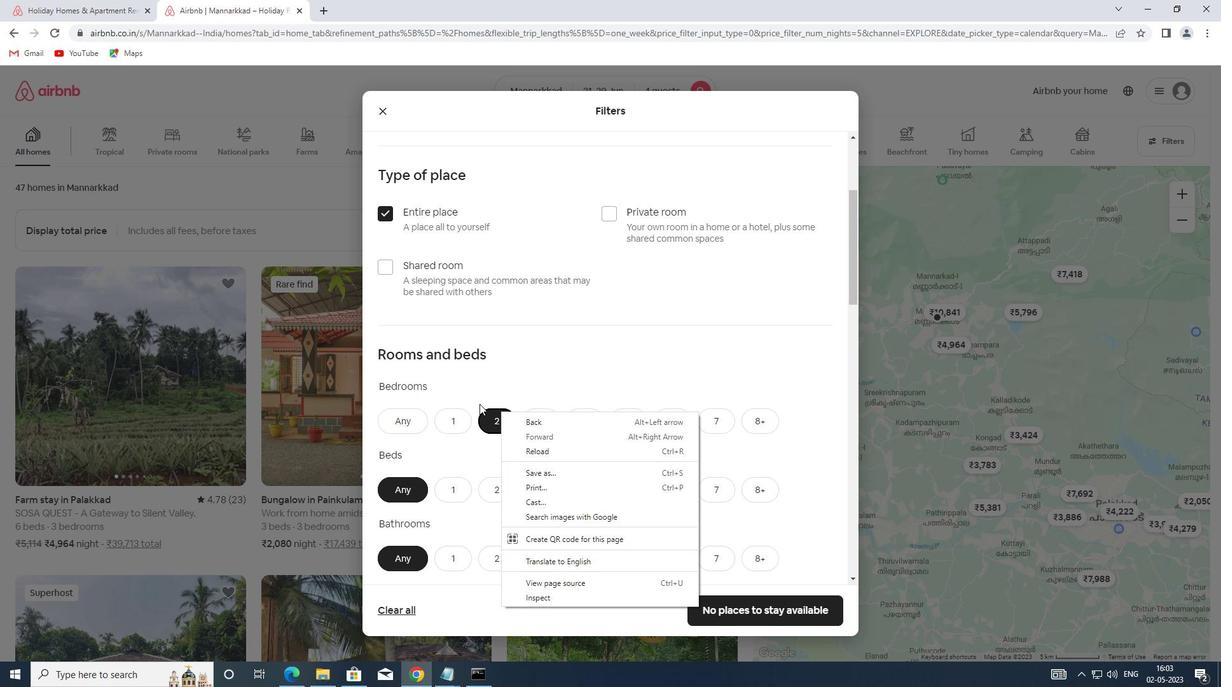 
Action: Mouse moved to (484, 392)
Screenshot: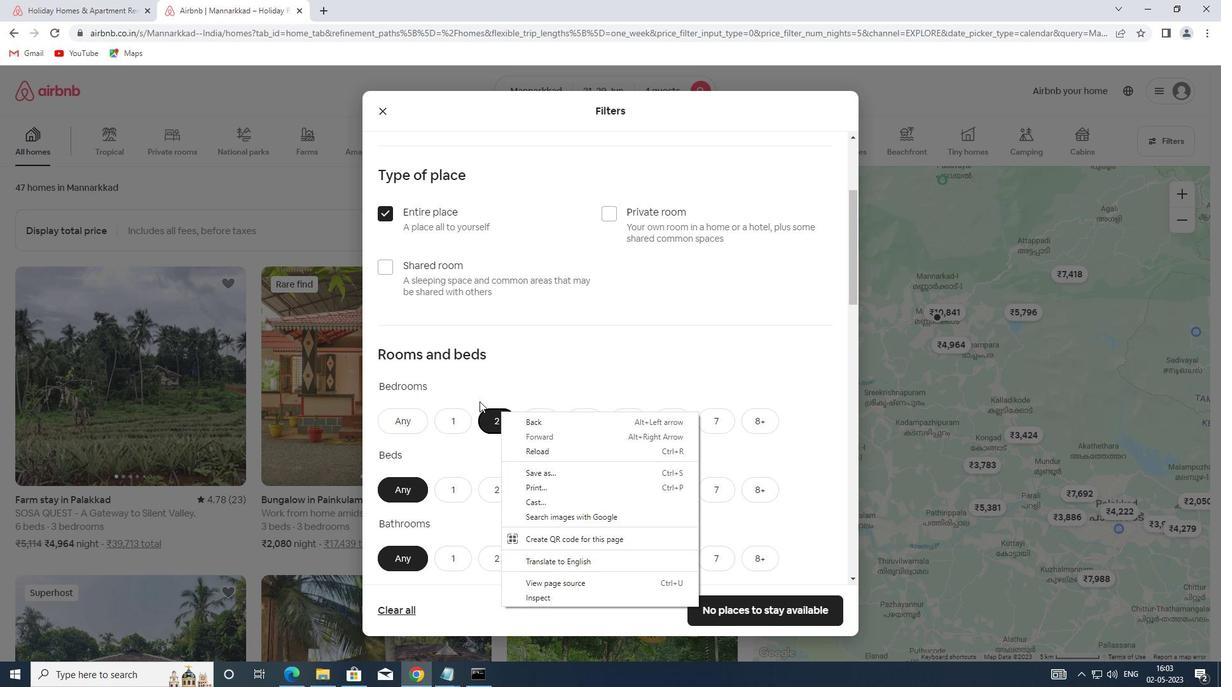 
Action: Mouse scrolled (484, 391) with delta (0, 0)
Screenshot: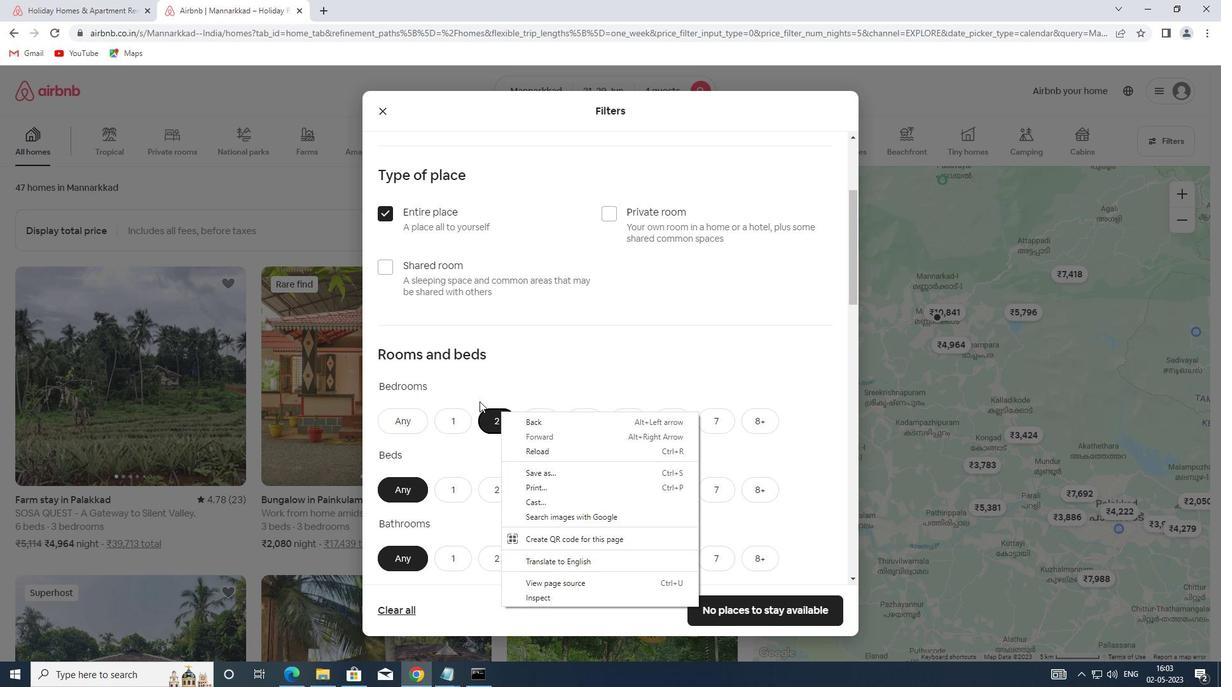 
Action: Mouse moved to (498, 295)
Screenshot: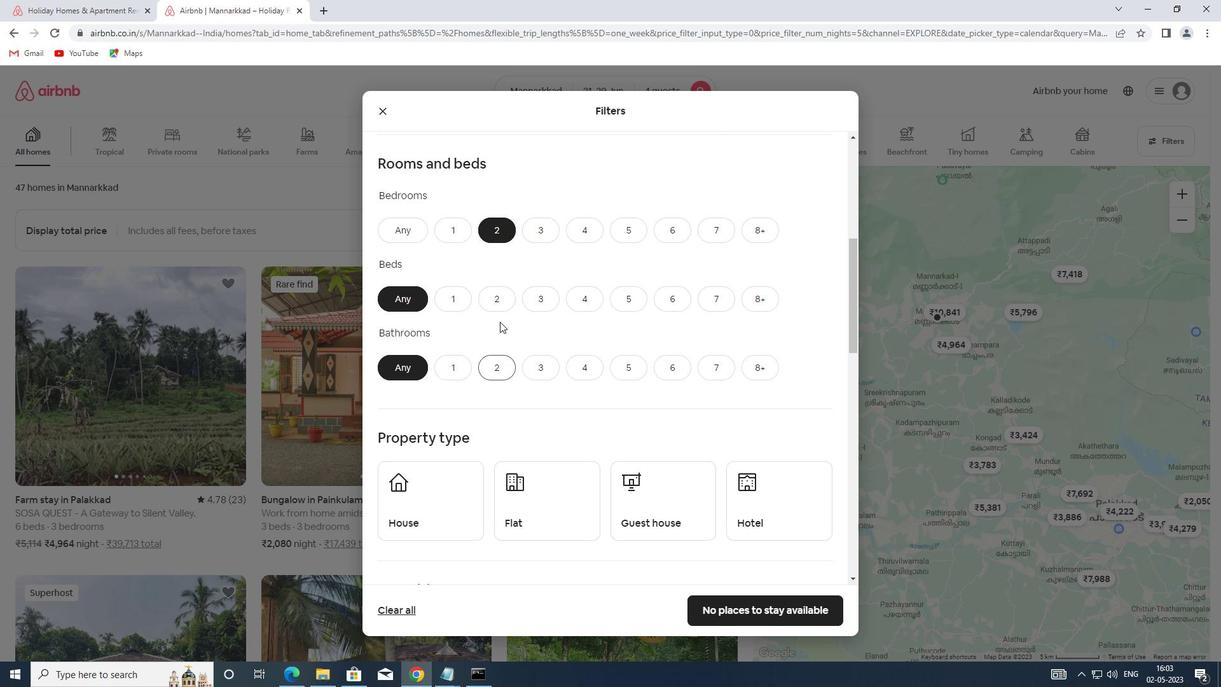 
Action: Mouse pressed left at (498, 295)
Screenshot: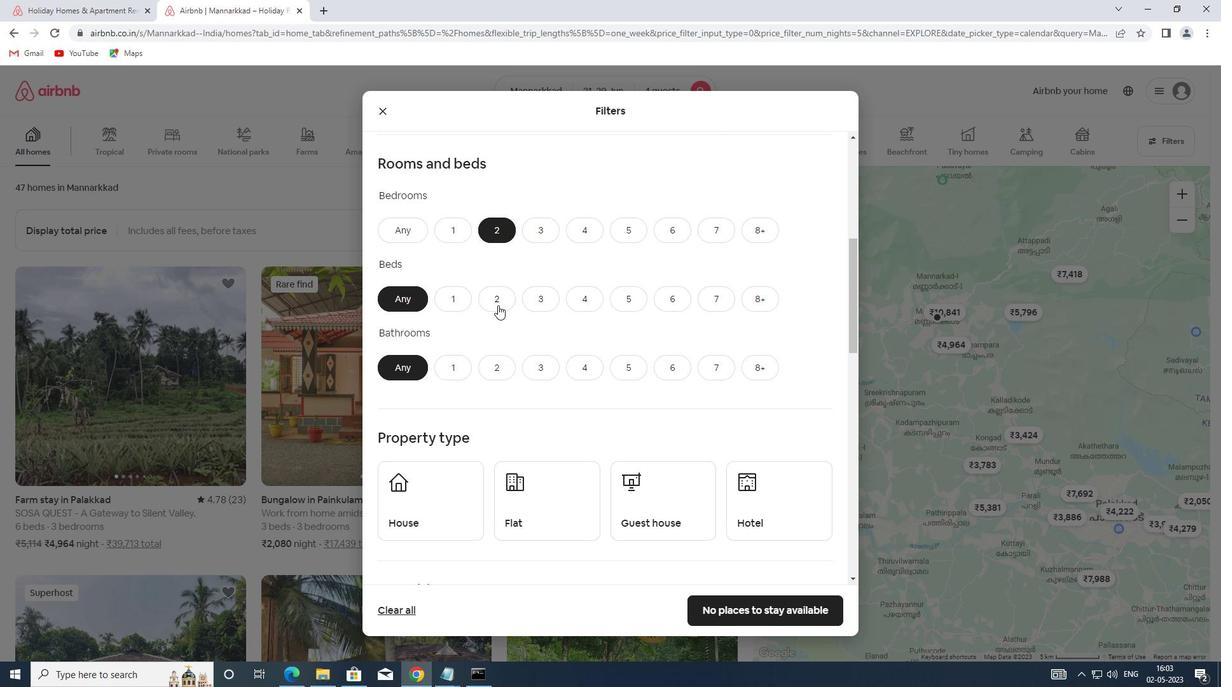 
Action: Mouse moved to (493, 366)
Screenshot: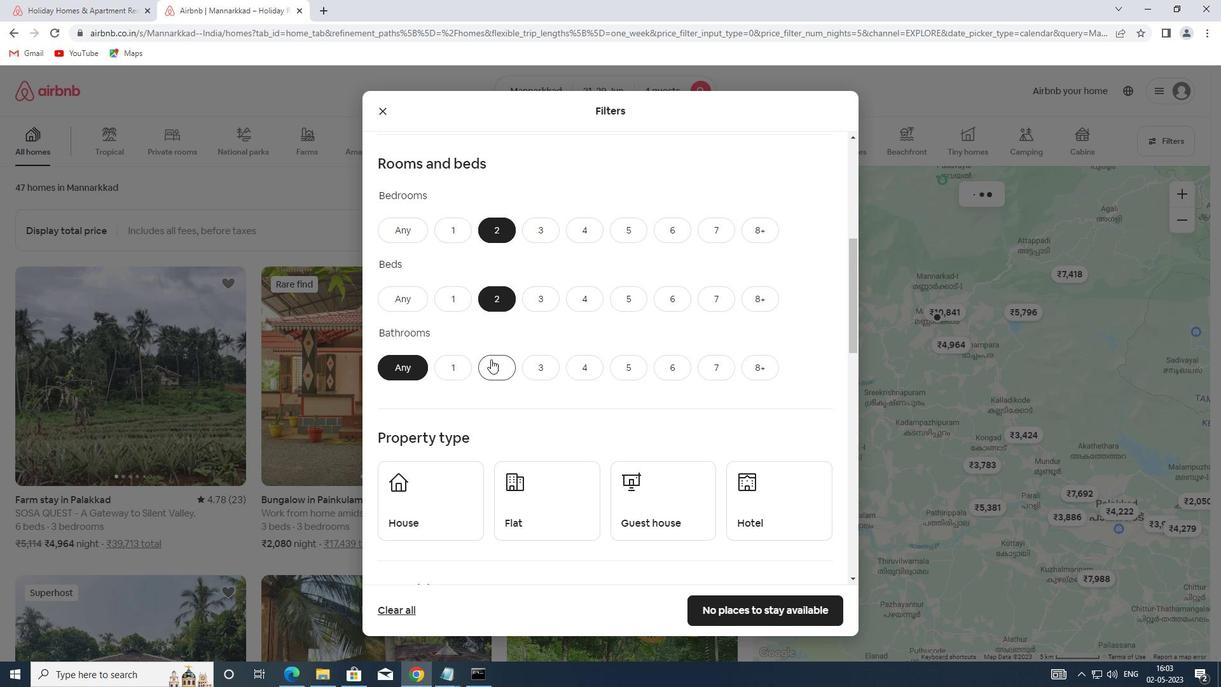 
Action: Mouse pressed left at (493, 366)
Screenshot: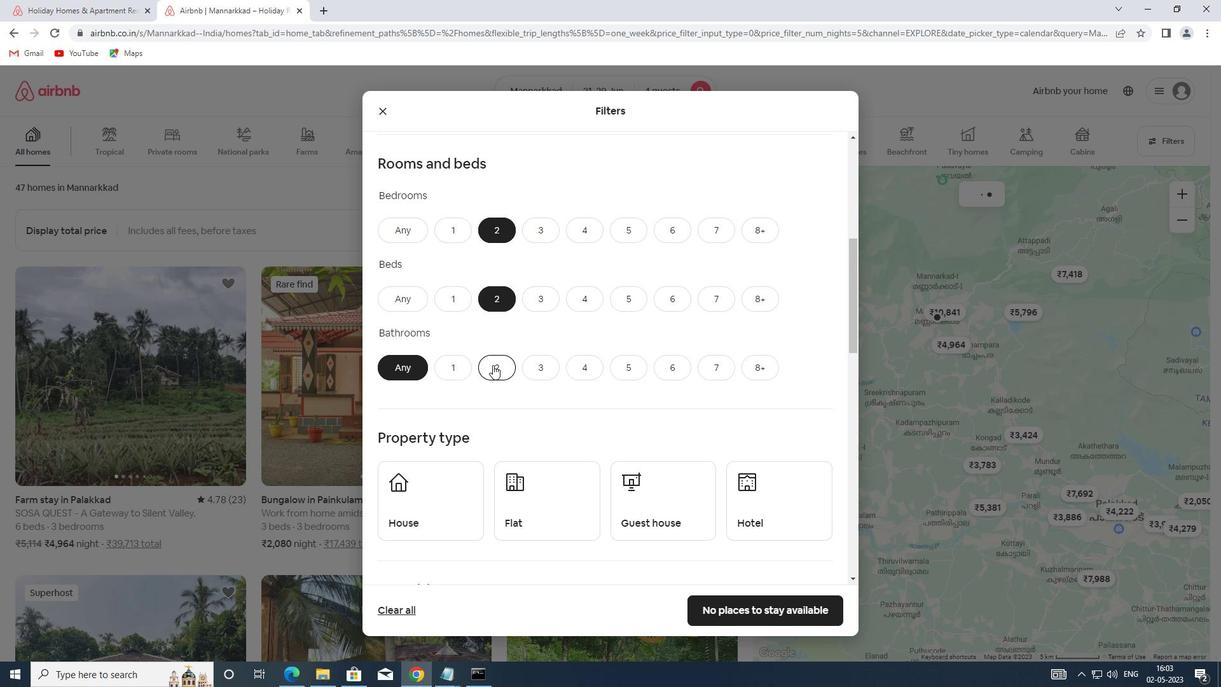 
Action: Mouse moved to (492, 366)
Screenshot: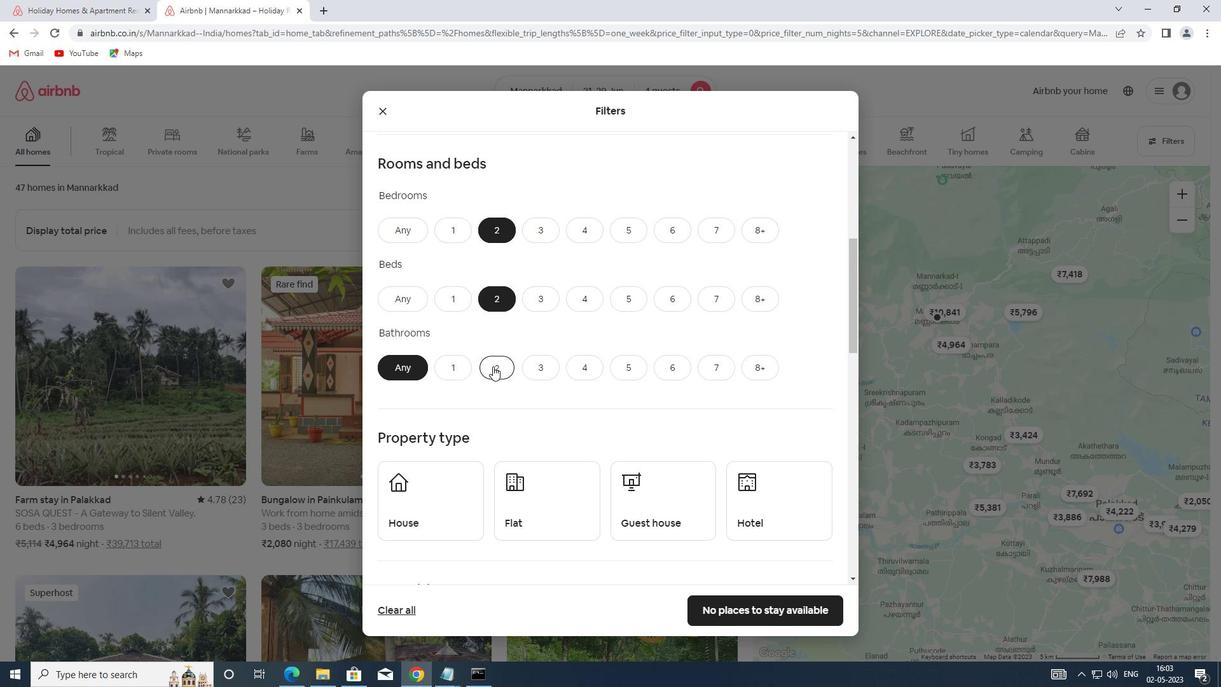 
Action: Mouse scrolled (492, 365) with delta (0, 0)
Screenshot: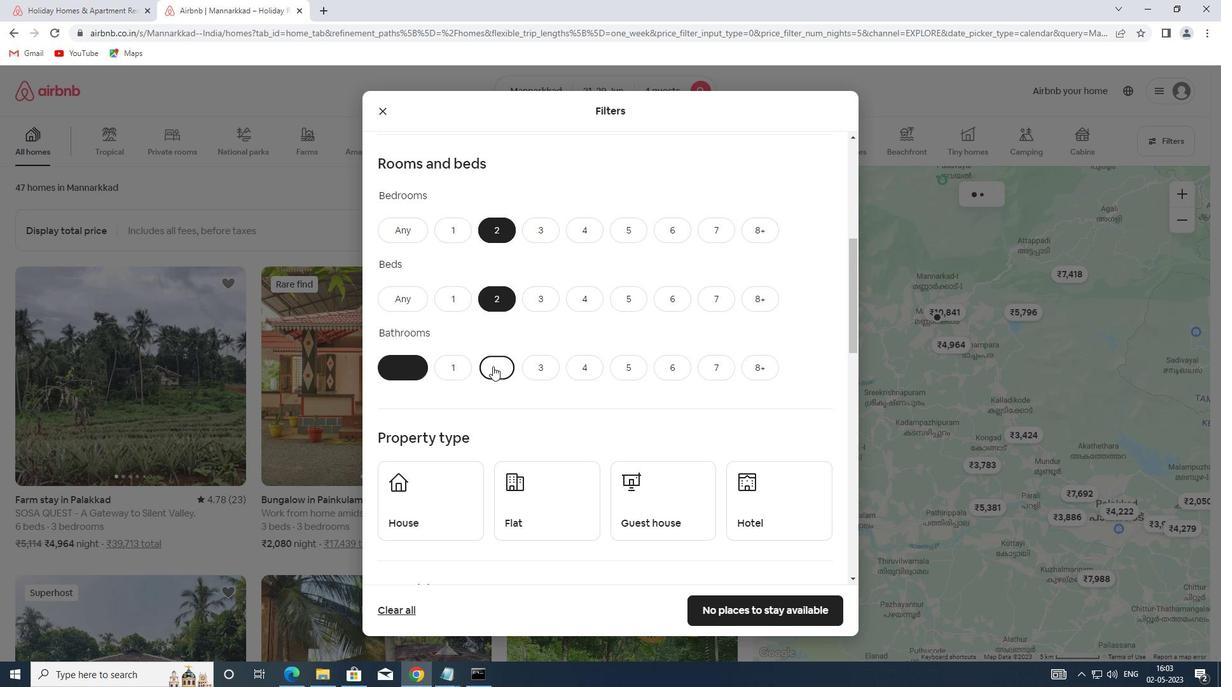 
Action: Mouse scrolled (492, 365) with delta (0, 0)
Screenshot: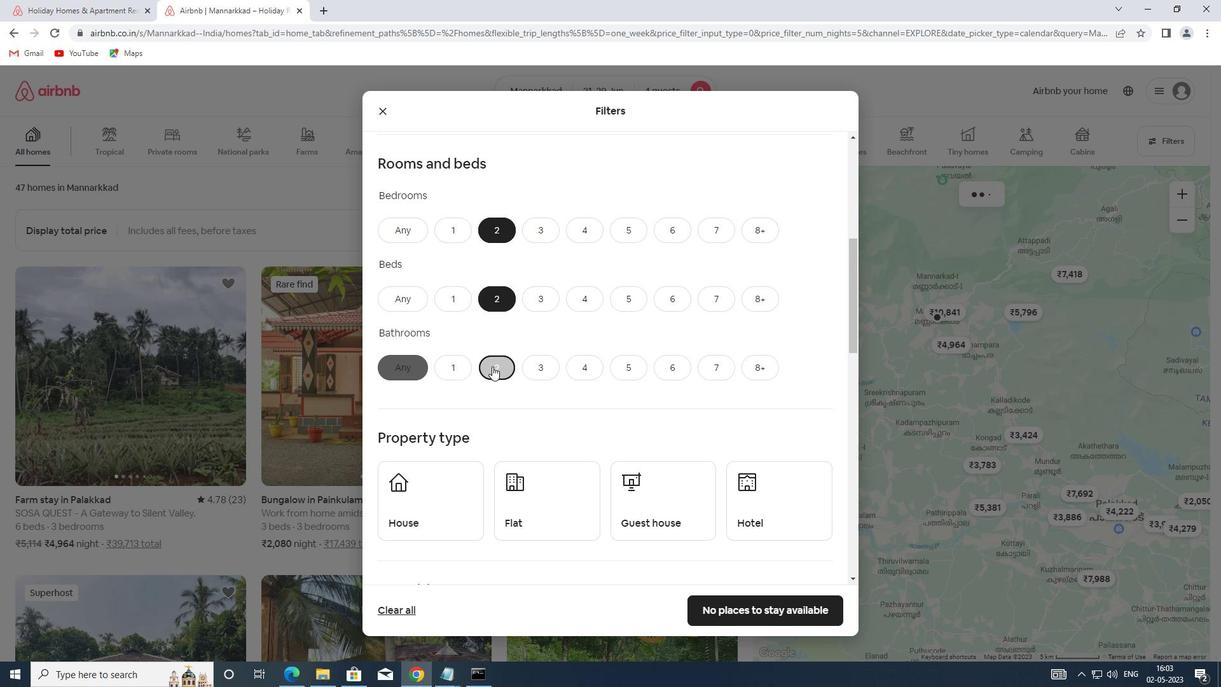 
Action: Mouse scrolled (492, 365) with delta (0, 0)
Screenshot: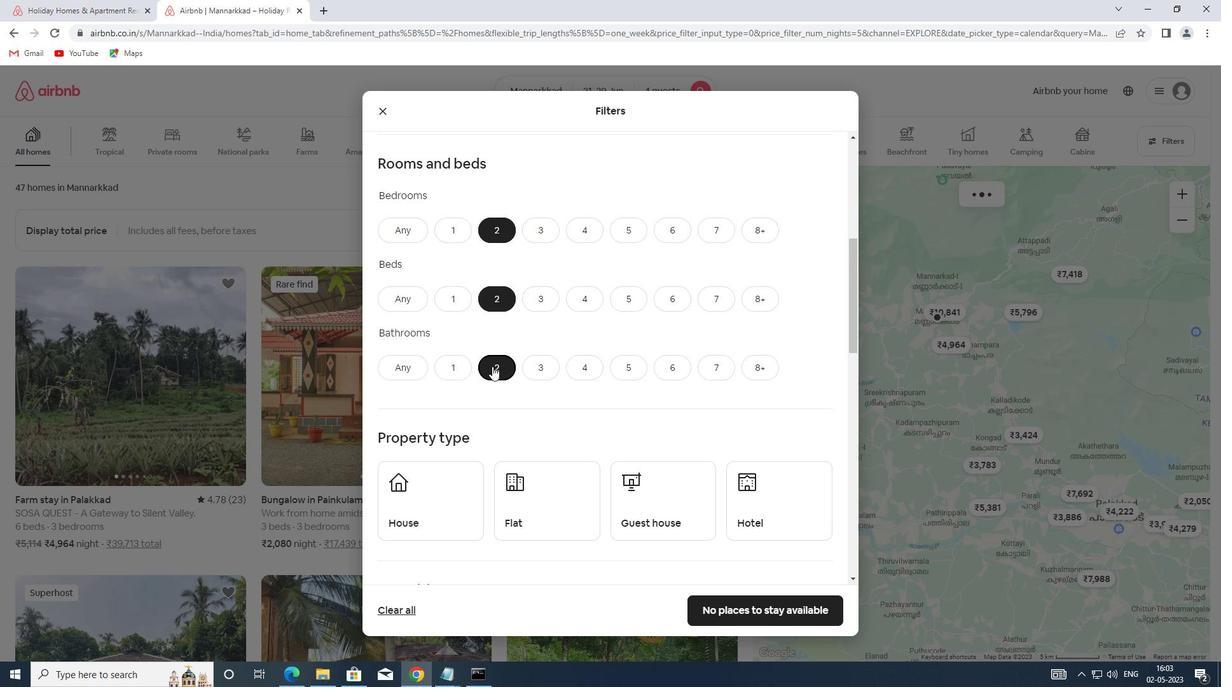 
Action: Mouse scrolled (492, 365) with delta (0, 0)
Screenshot: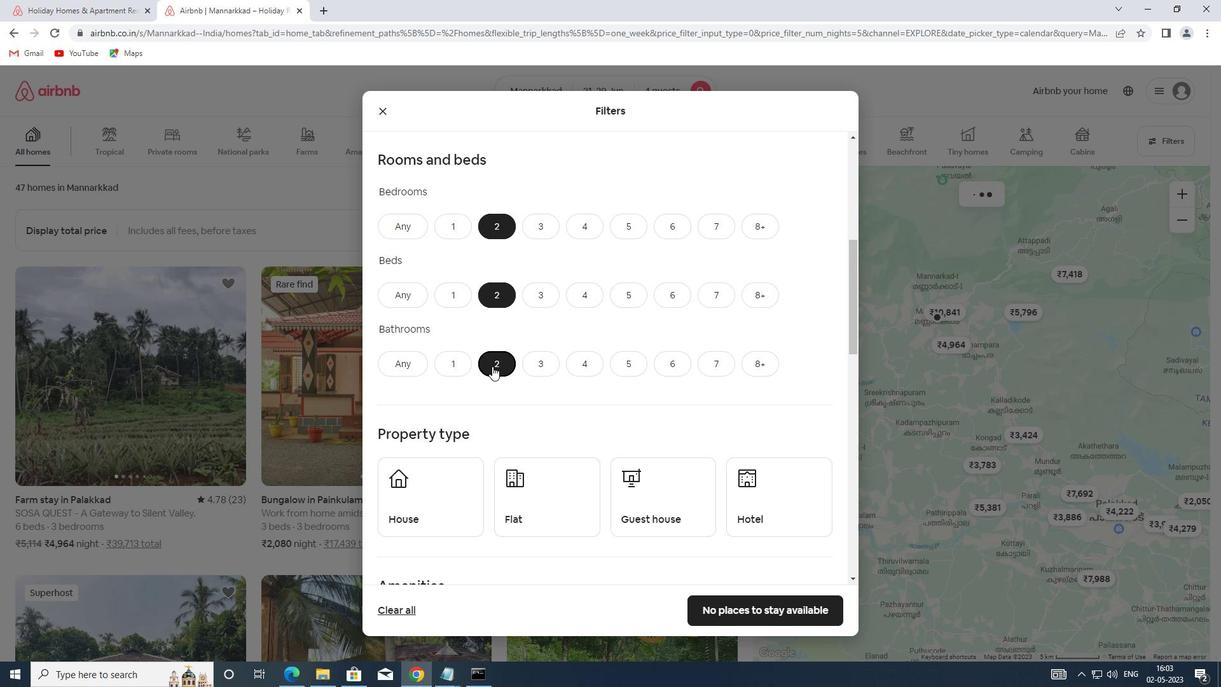 
Action: Mouse scrolled (492, 365) with delta (0, 0)
Screenshot: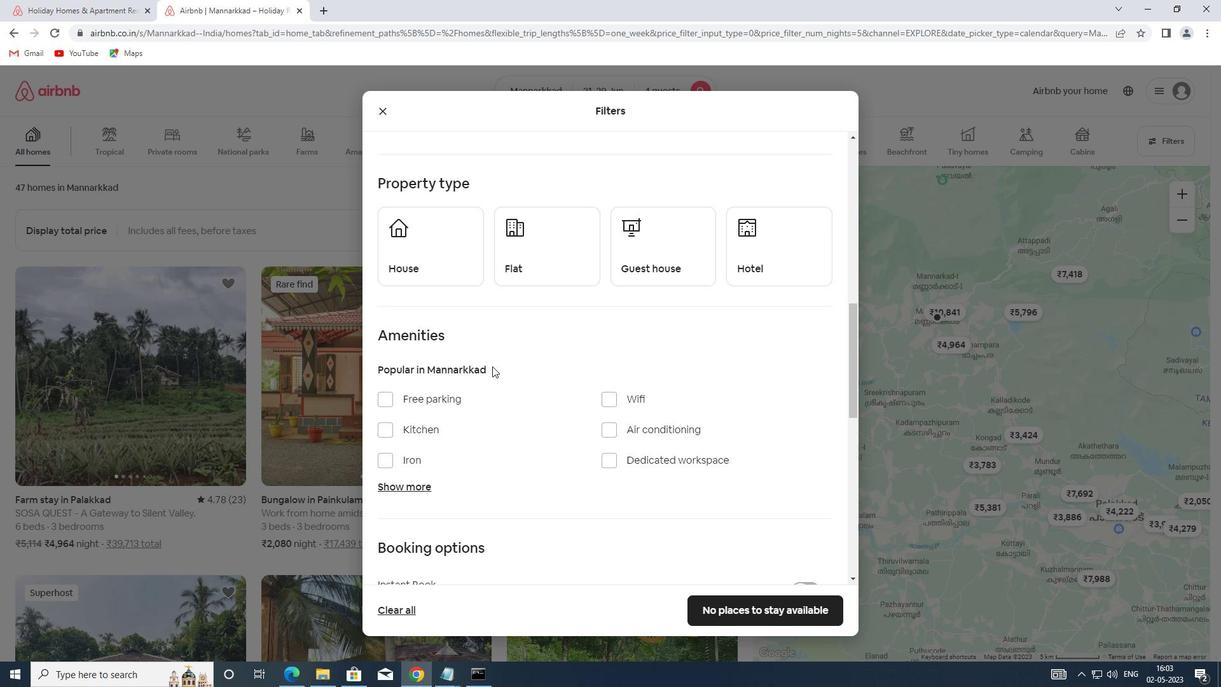 
Action: Mouse moved to (433, 211)
Screenshot: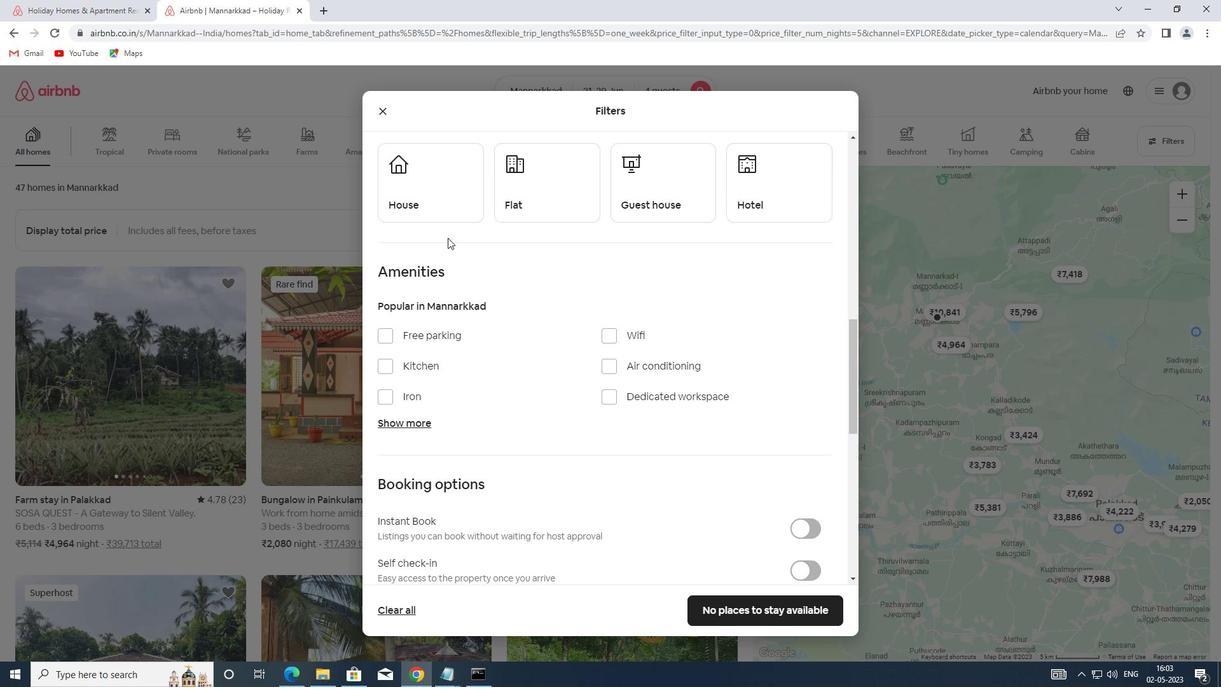 
Action: Mouse pressed left at (433, 211)
Screenshot: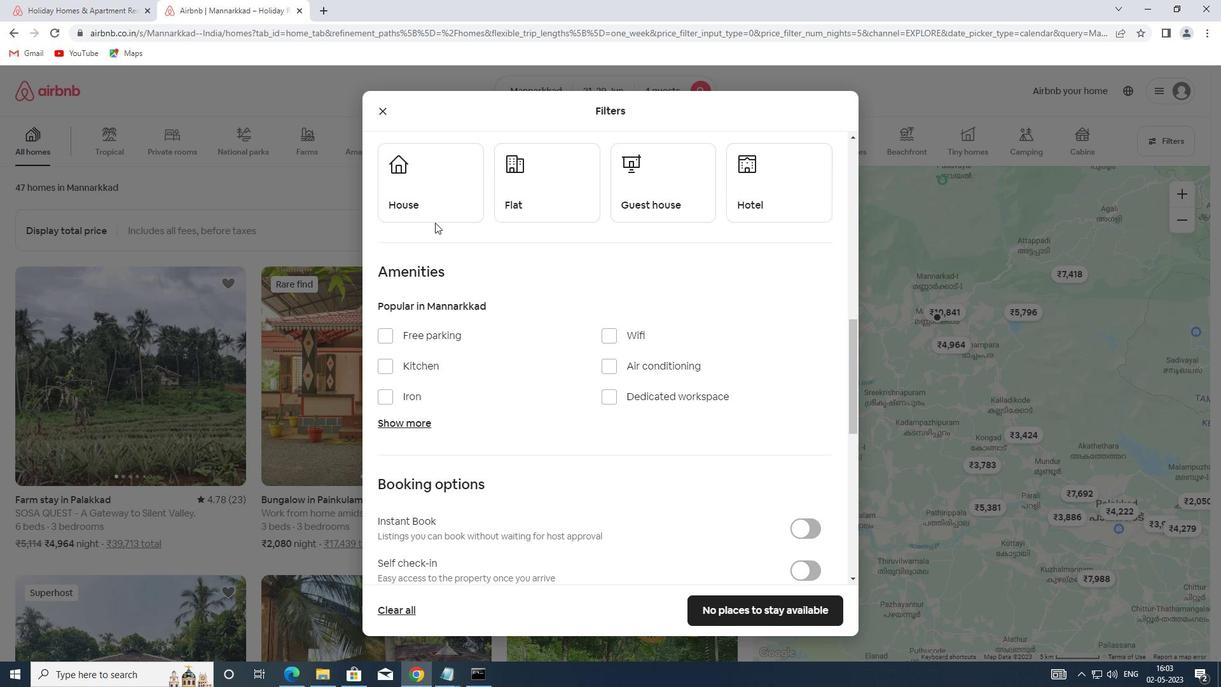 
Action: Mouse moved to (526, 202)
Screenshot: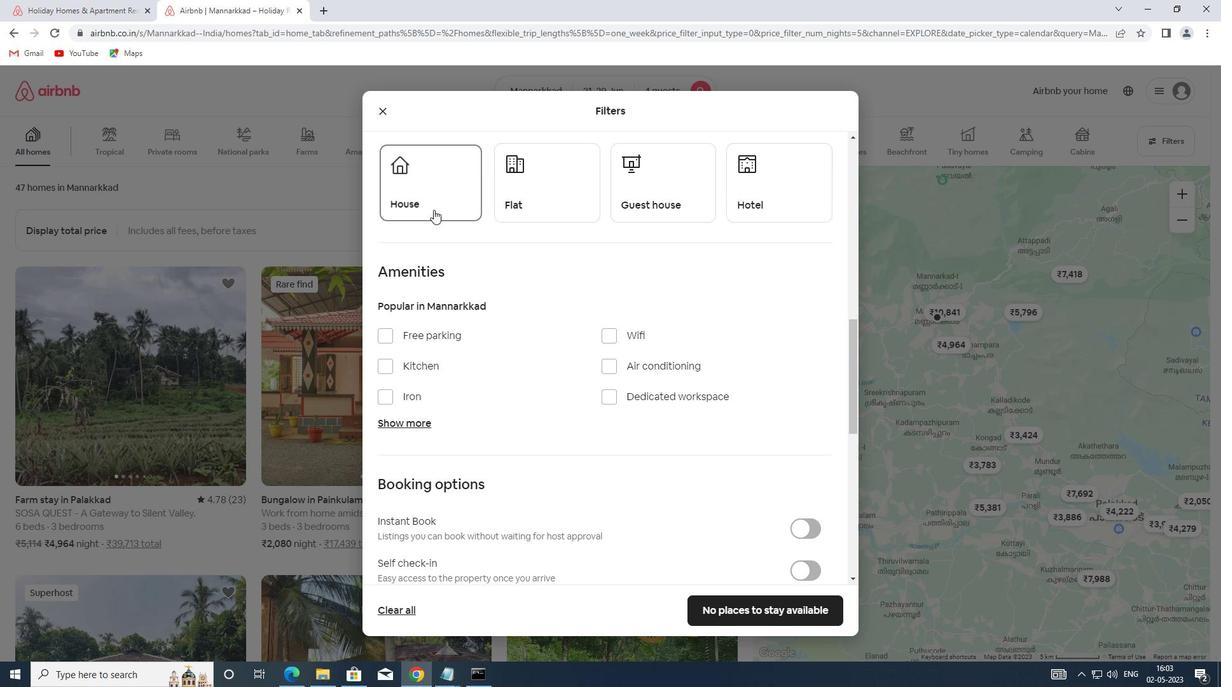 
Action: Mouse pressed left at (526, 202)
Screenshot: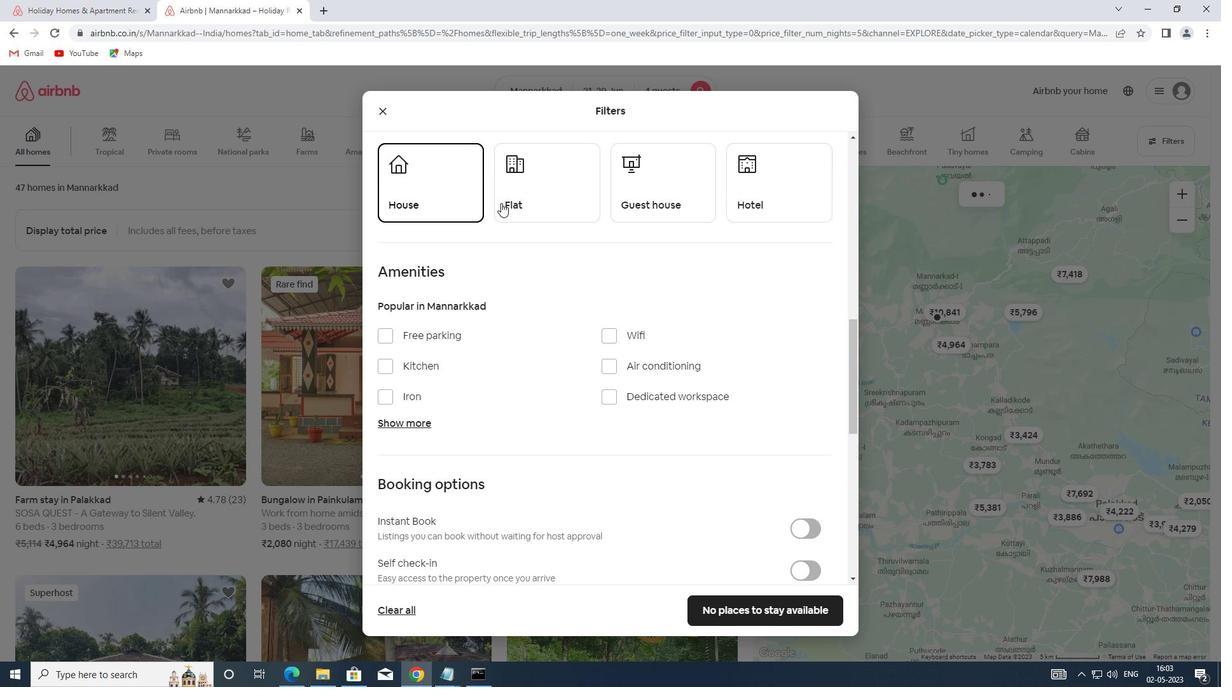 
Action: Mouse moved to (782, 195)
Screenshot: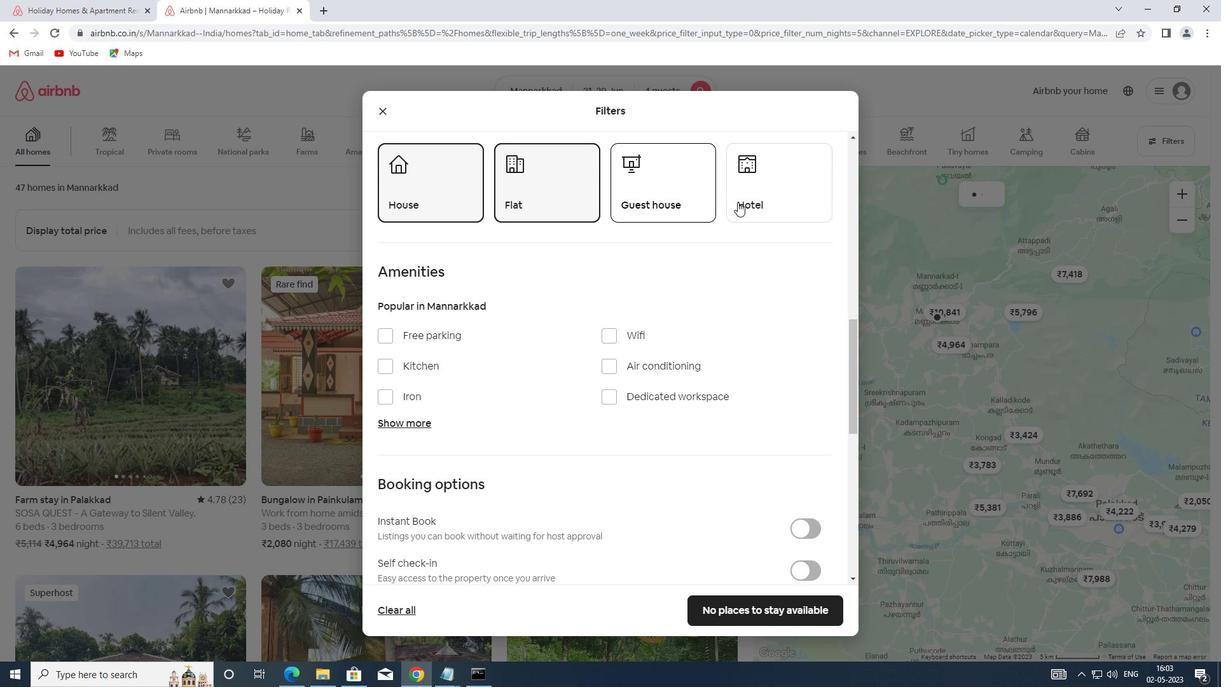 
Action: Mouse pressed left at (782, 195)
Screenshot: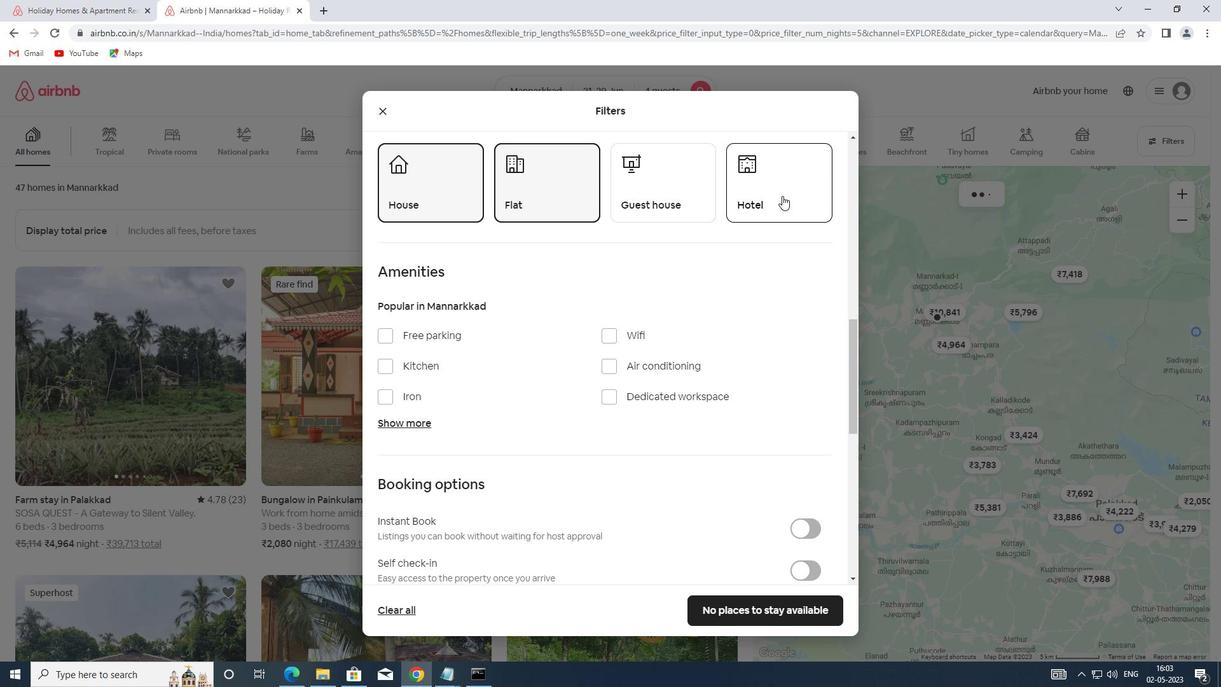 
Action: Mouse pressed right at (782, 195)
Screenshot: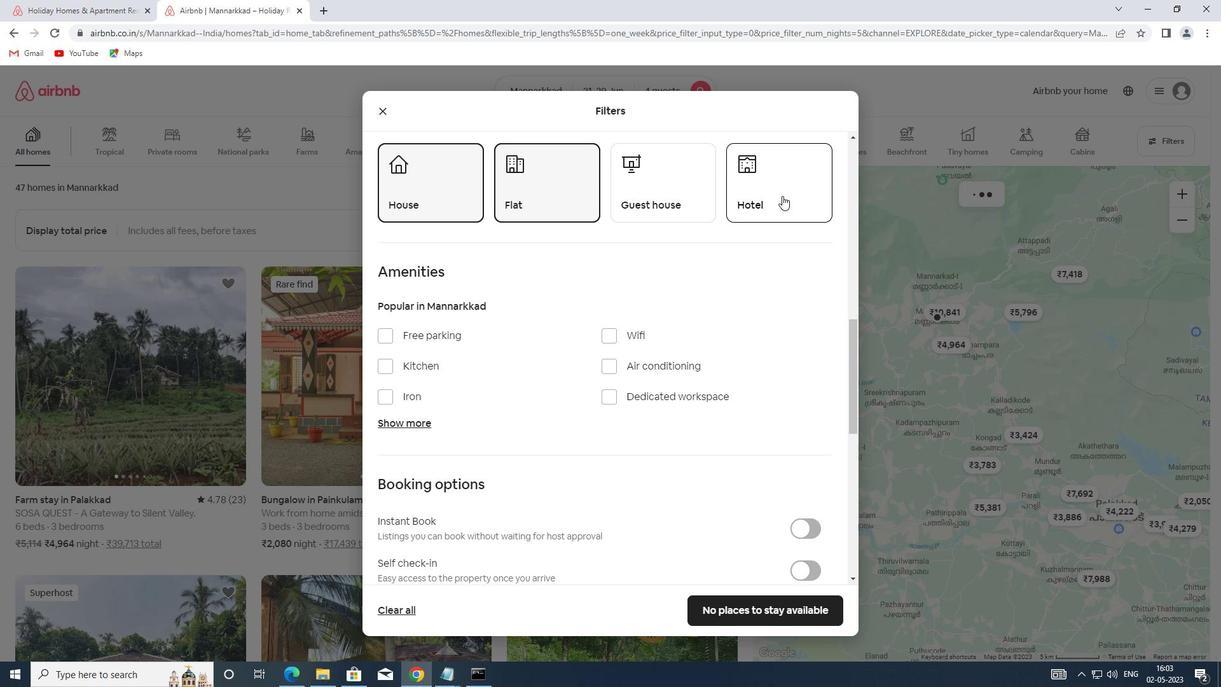 
Action: Mouse moved to (775, 202)
Screenshot: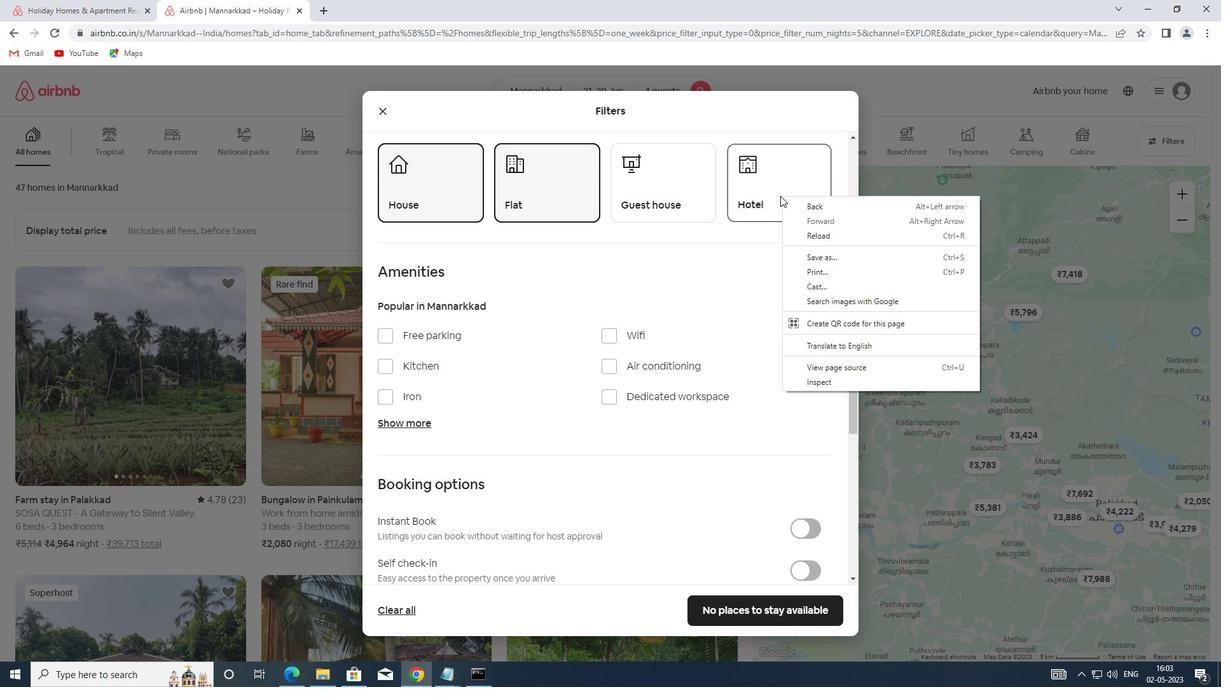
Action: Mouse scrolled (775, 202) with delta (0, 0)
Screenshot: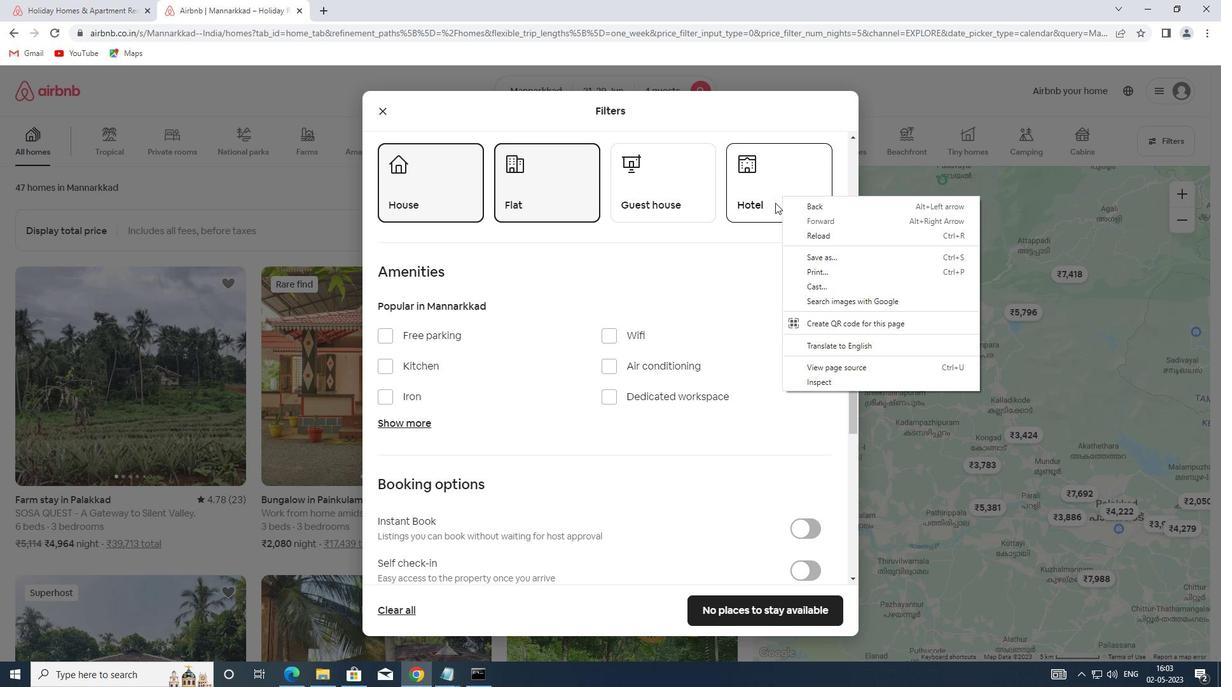 
Action: Mouse moved to (775, 204)
Screenshot: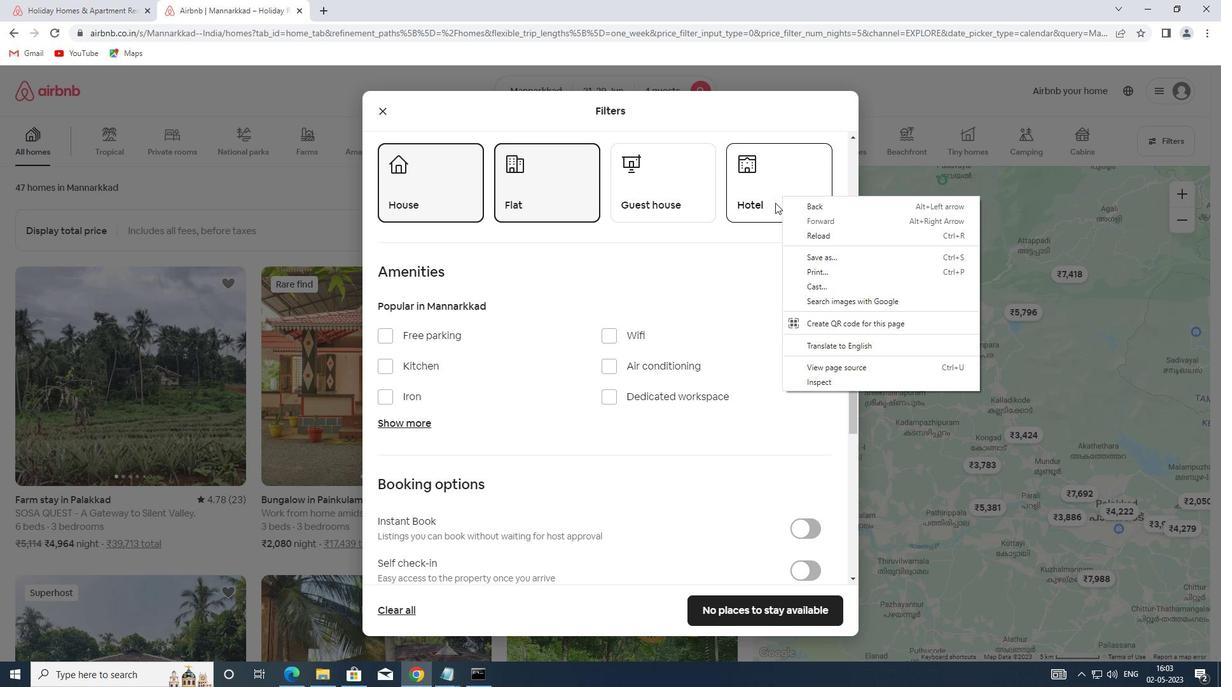 
Action: Mouse scrolled (775, 203) with delta (0, 0)
Screenshot: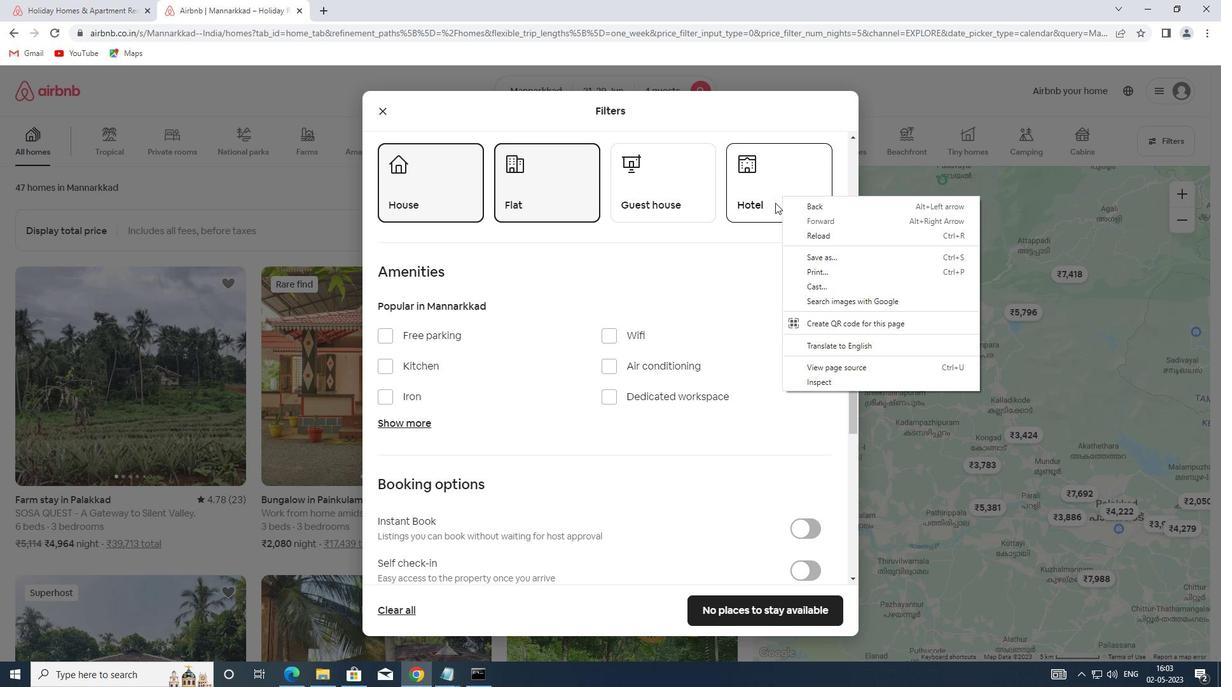 
Action: Mouse moved to (775, 206)
Screenshot: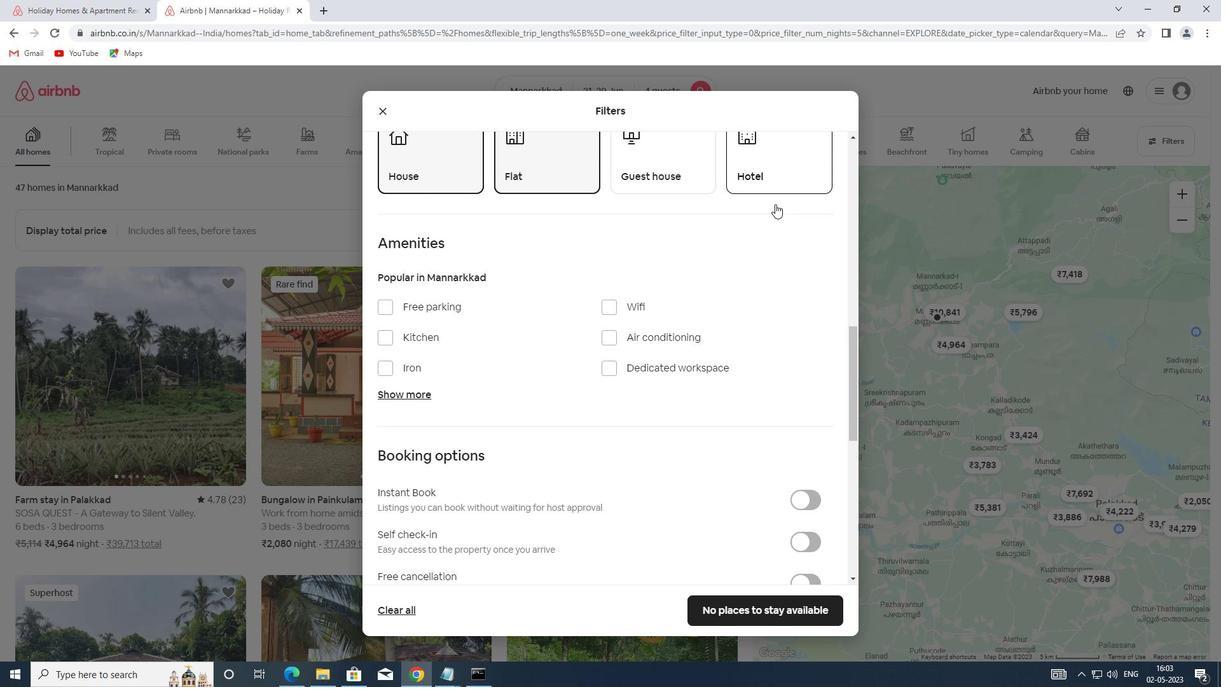 
Action: Mouse scrolled (775, 205) with delta (0, 0)
Screenshot: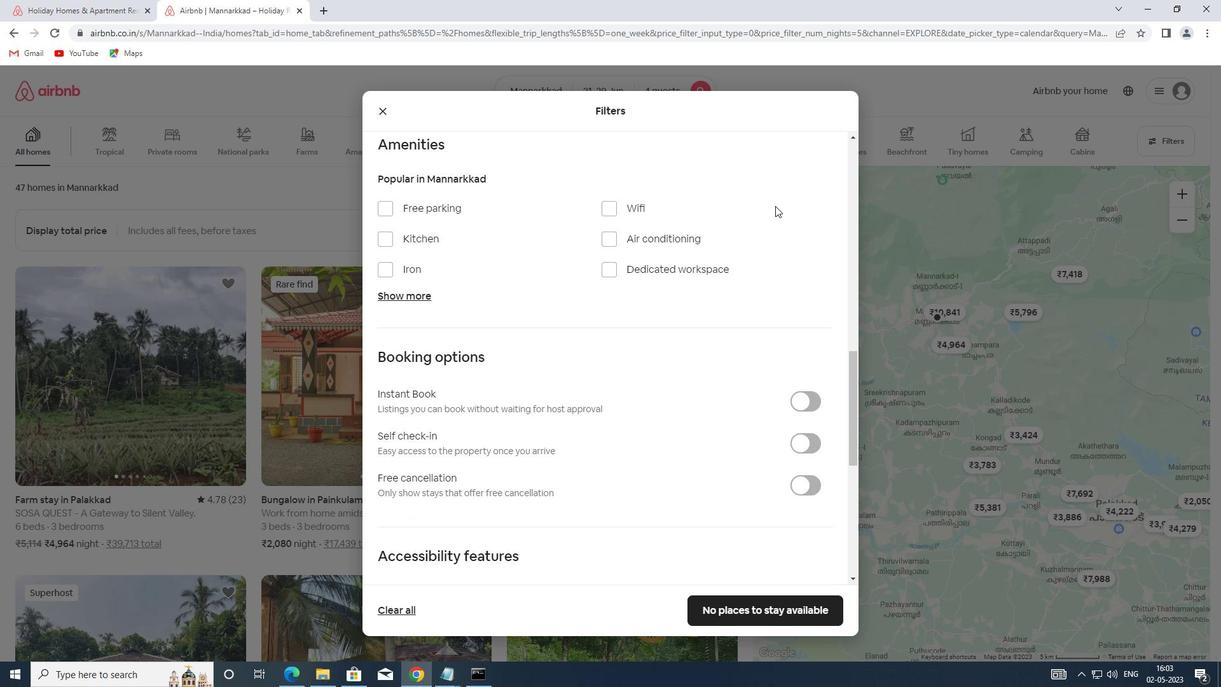 
Action: Mouse moved to (775, 206)
Screenshot: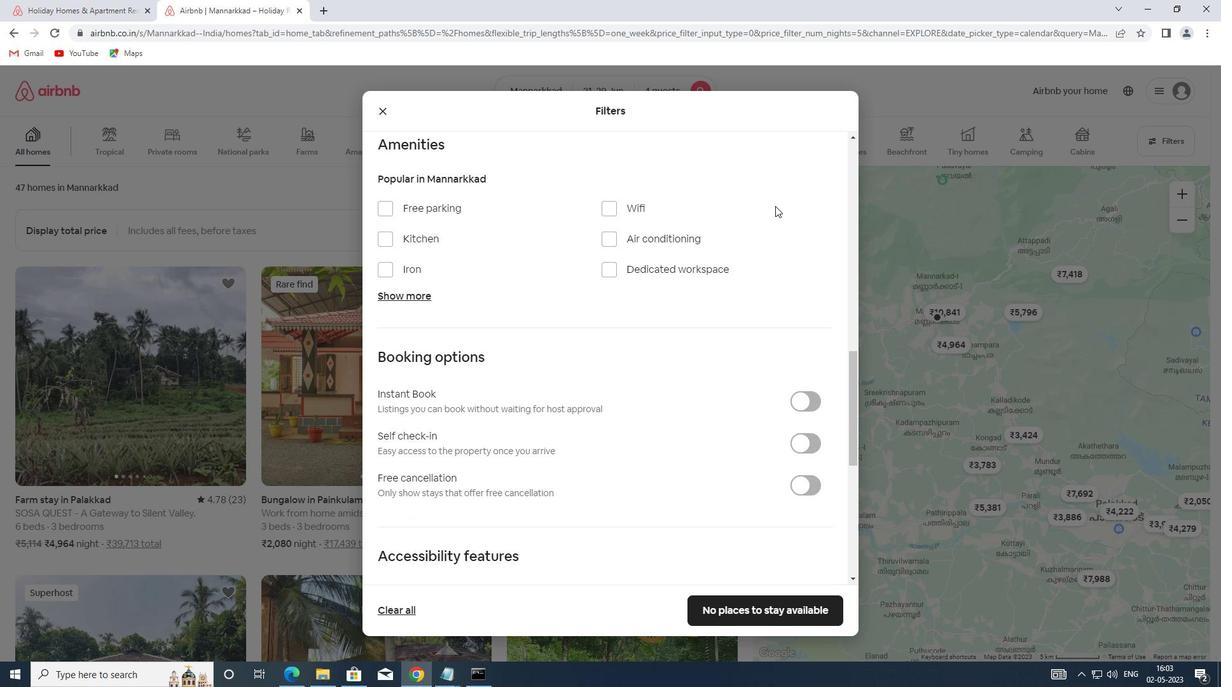 
Action: Mouse scrolled (775, 206) with delta (0, 0)
Screenshot: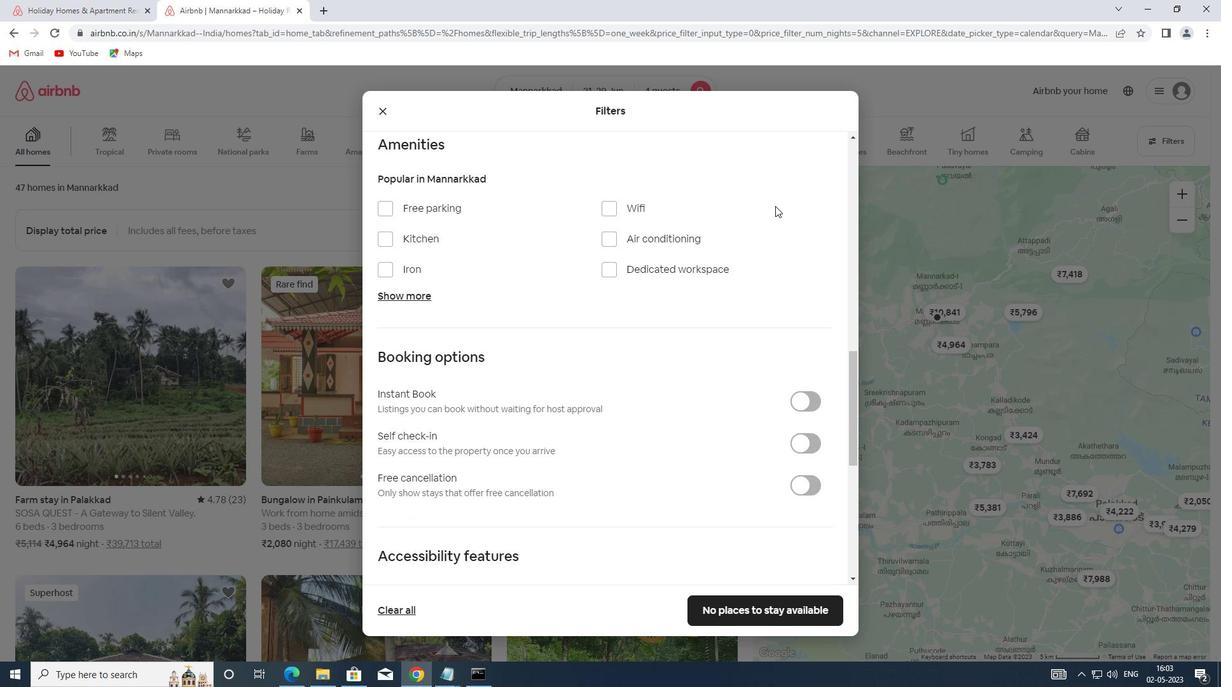 
Action: Mouse moved to (802, 325)
Screenshot: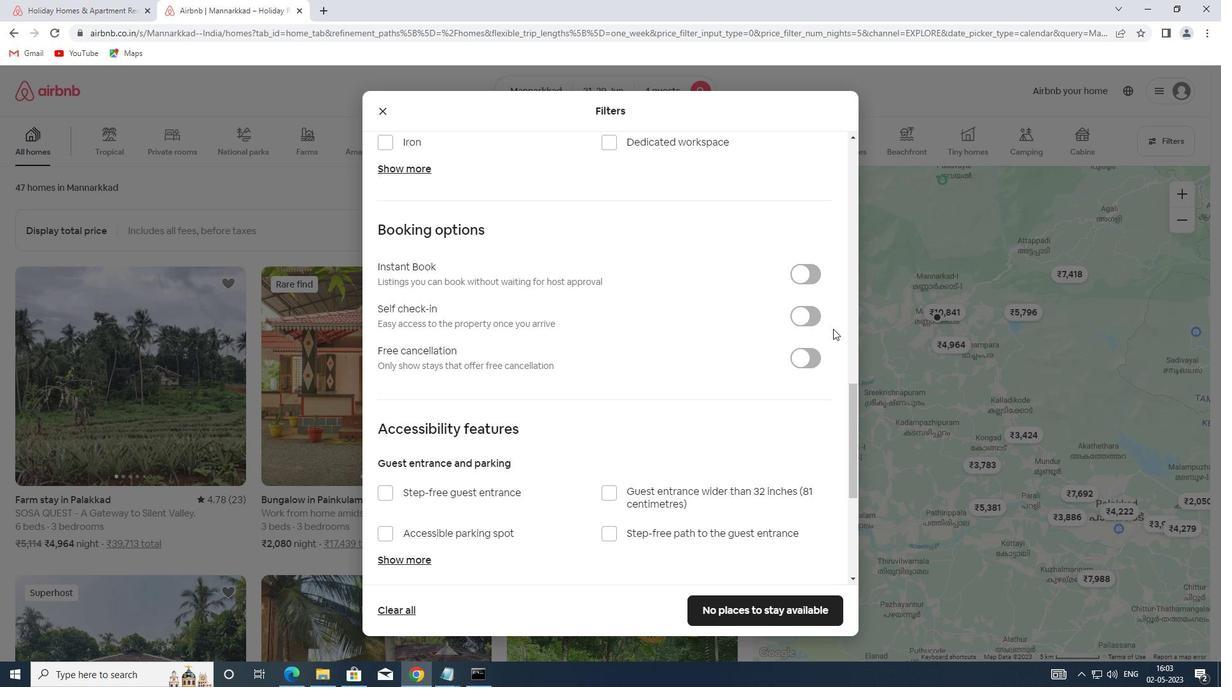 
Action: Mouse pressed left at (802, 325)
Screenshot: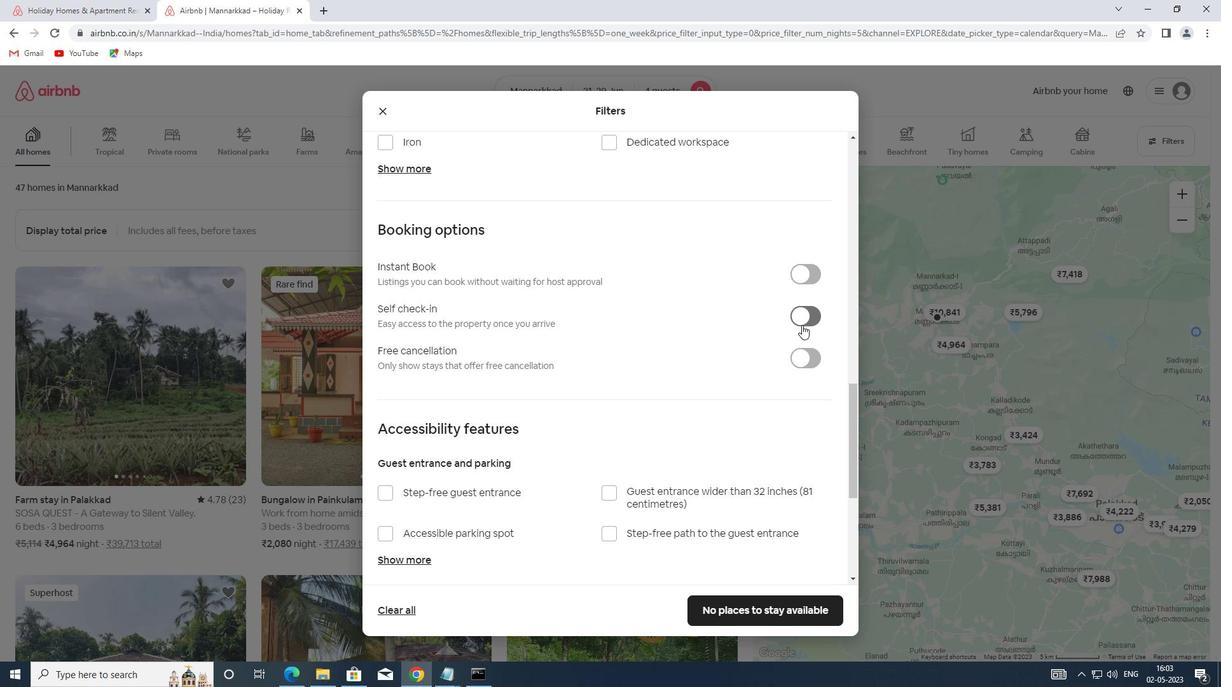 
Action: Mouse moved to (602, 334)
Screenshot: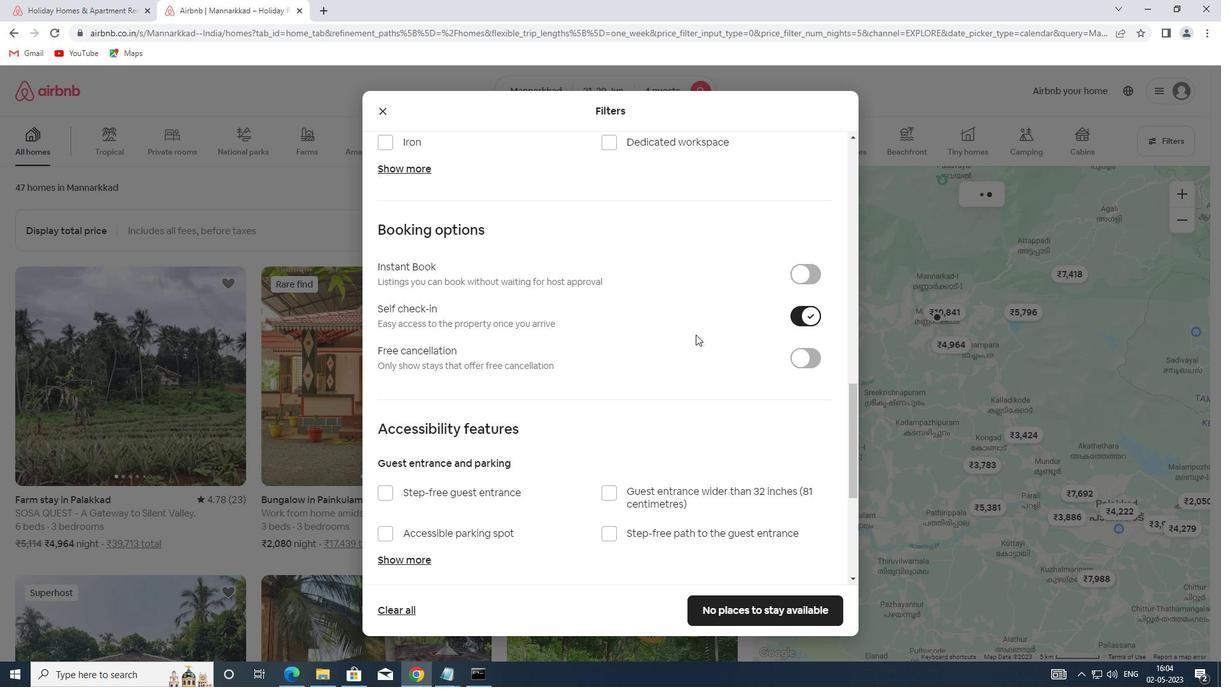 
Action: Mouse scrolled (602, 334) with delta (0, 0)
Screenshot: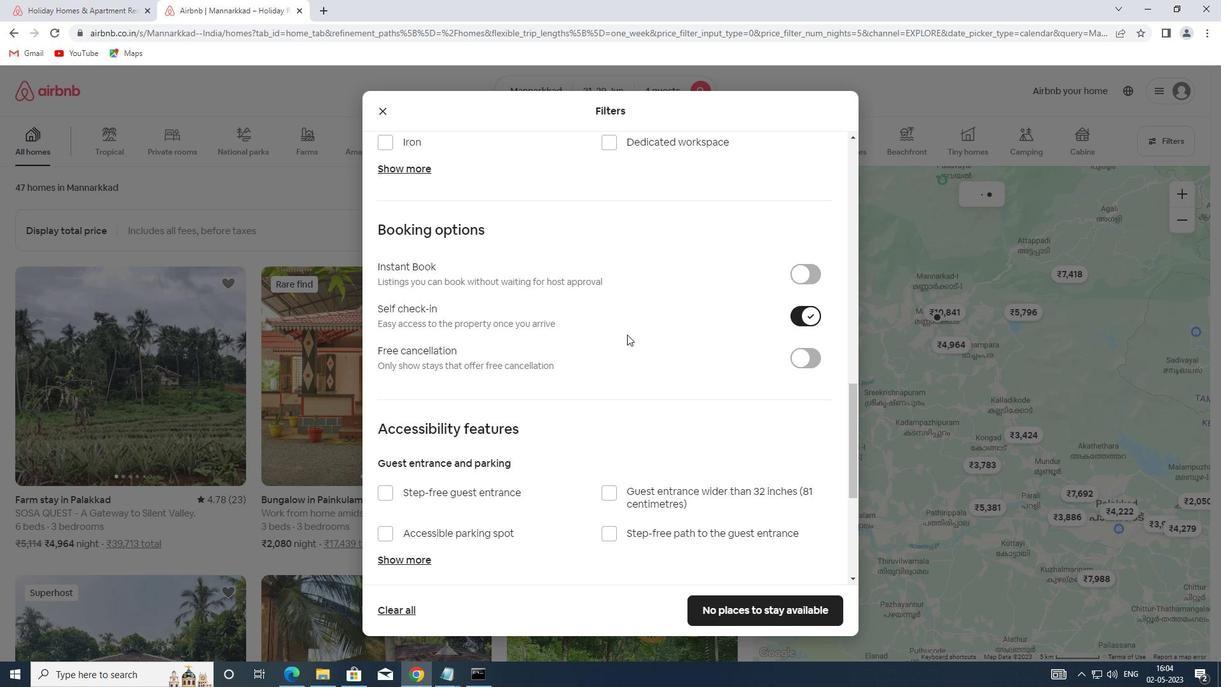 
Action: Mouse scrolled (602, 334) with delta (0, 0)
Screenshot: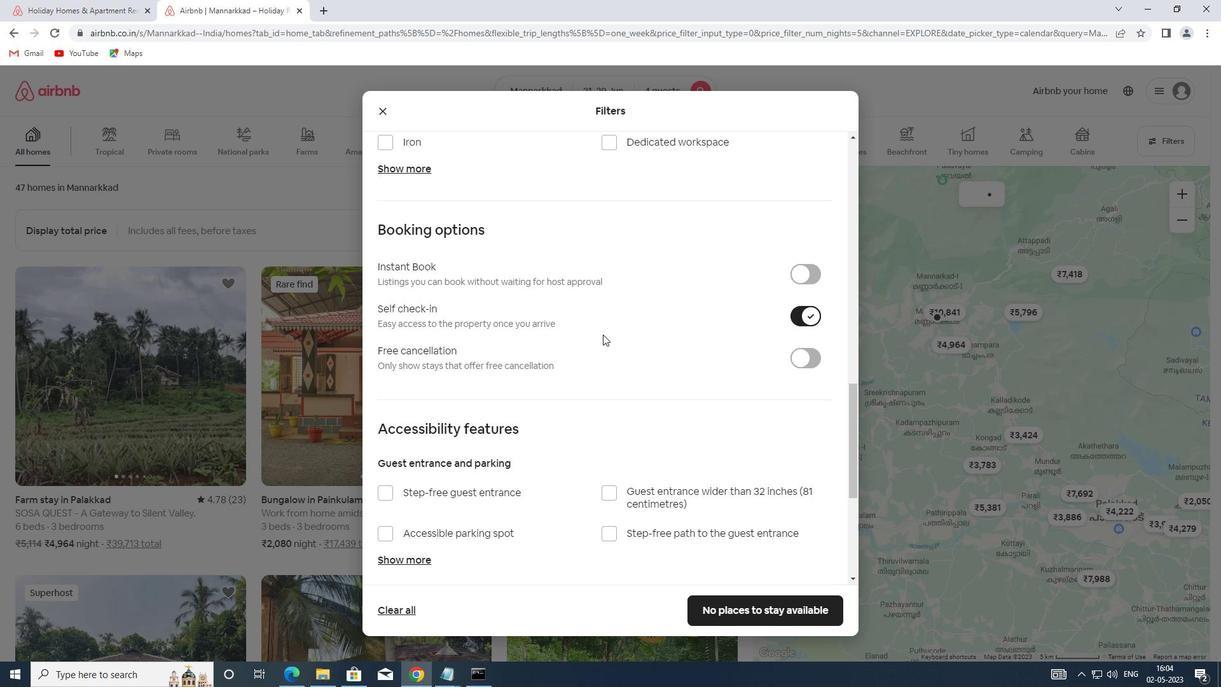 
Action: Mouse scrolled (602, 334) with delta (0, 0)
Screenshot: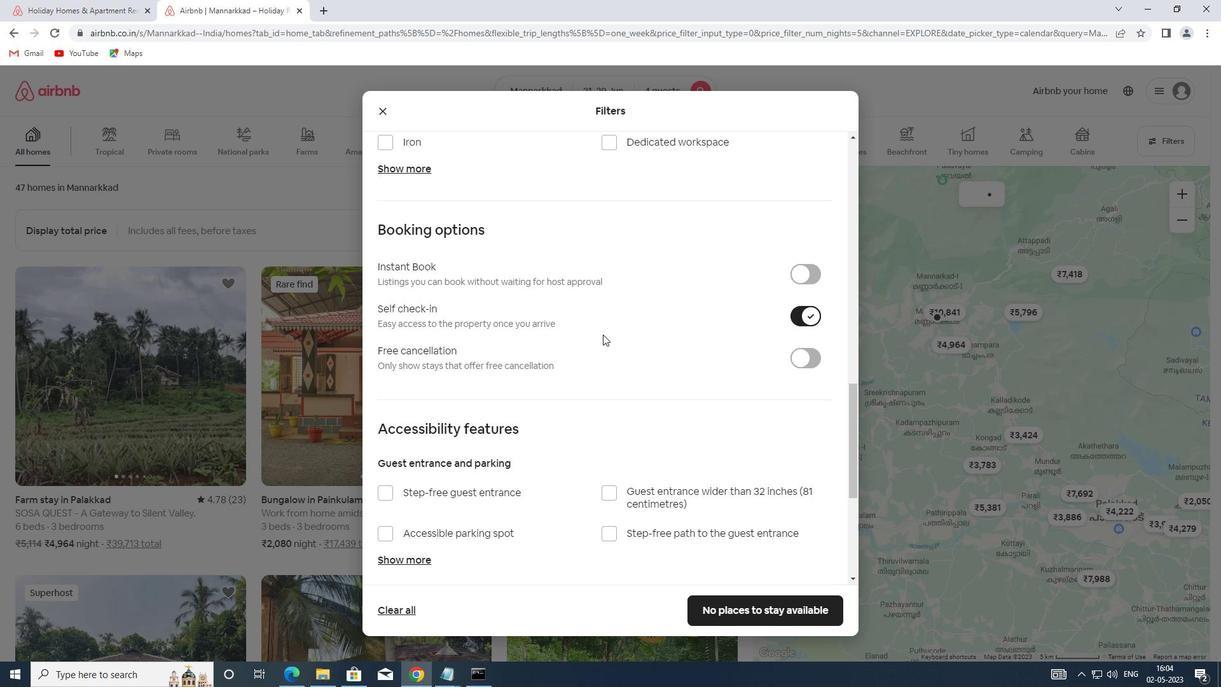 
Action: Mouse scrolled (602, 334) with delta (0, 0)
Screenshot: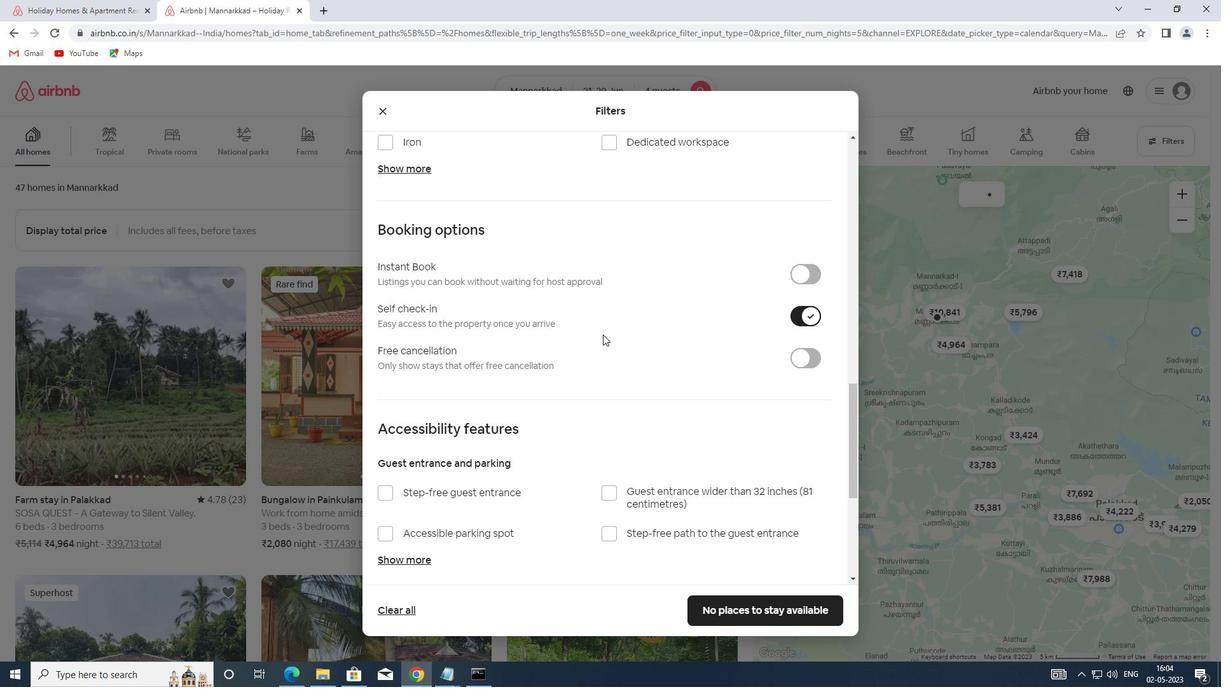 
Action: Mouse moved to (601, 334)
Screenshot: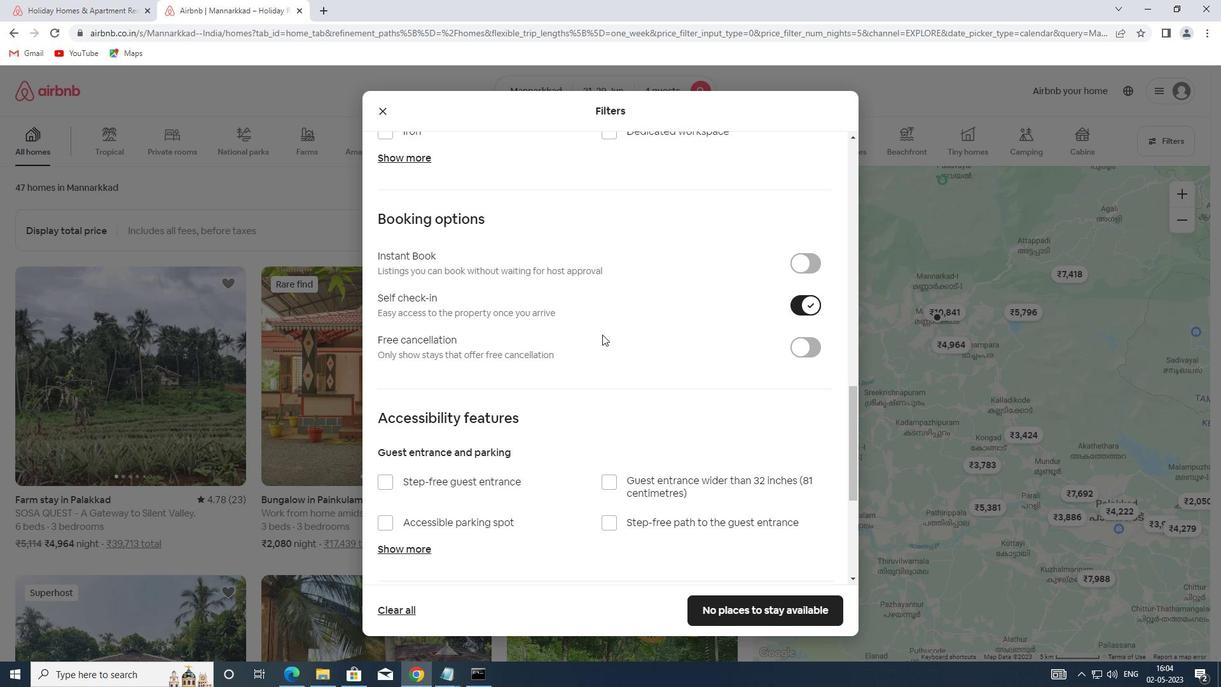 
Action: Mouse scrolled (601, 334) with delta (0, 0)
Screenshot: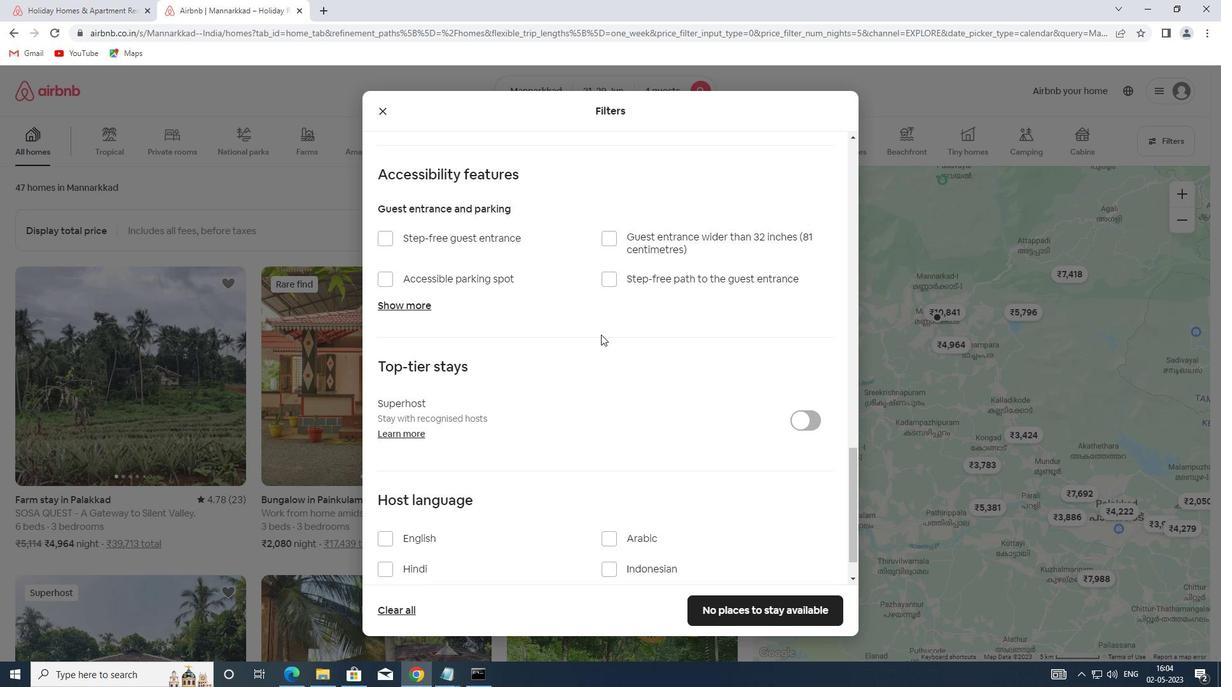 
Action: Mouse scrolled (601, 334) with delta (0, 0)
Screenshot: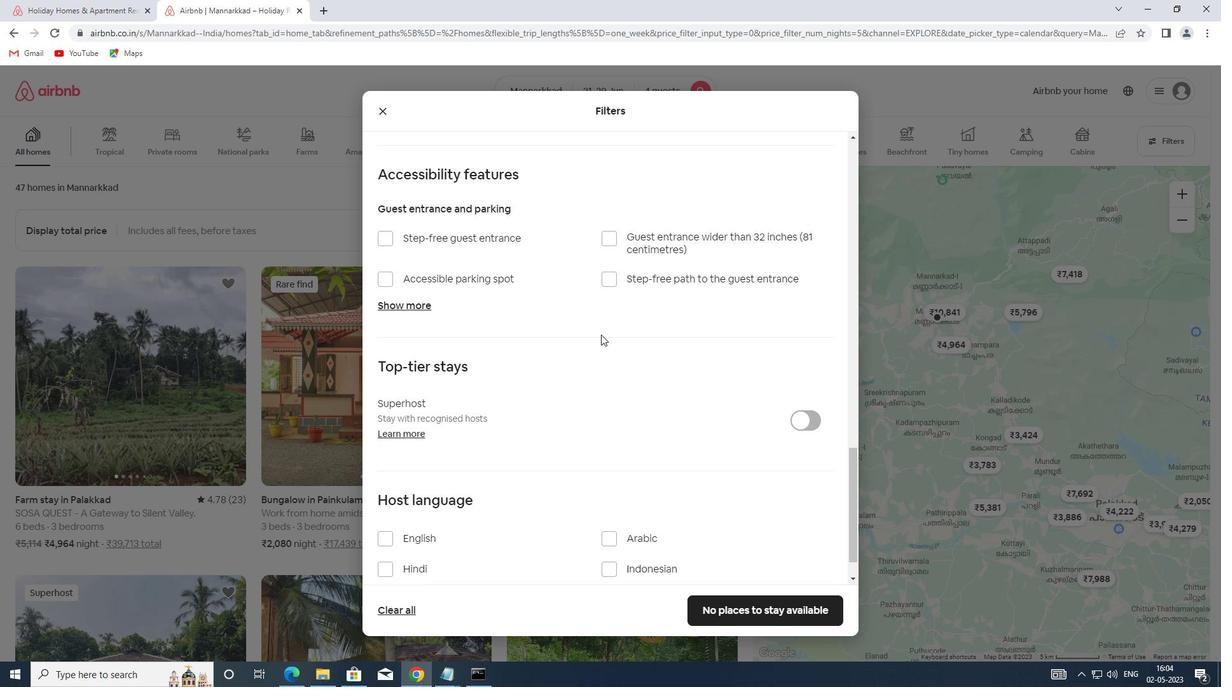 
Action: Mouse scrolled (601, 334) with delta (0, 0)
Screenshot: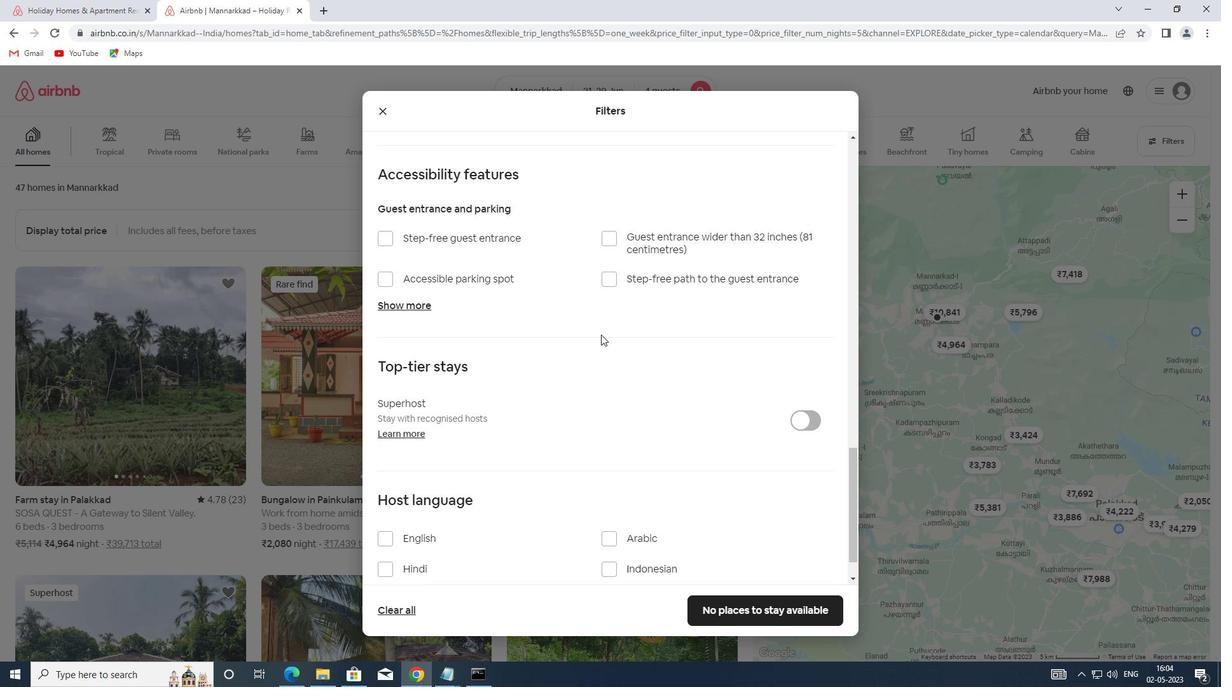 
Action: Mouse scrolled (601, 334) with delta (0, 0)
Screenshot: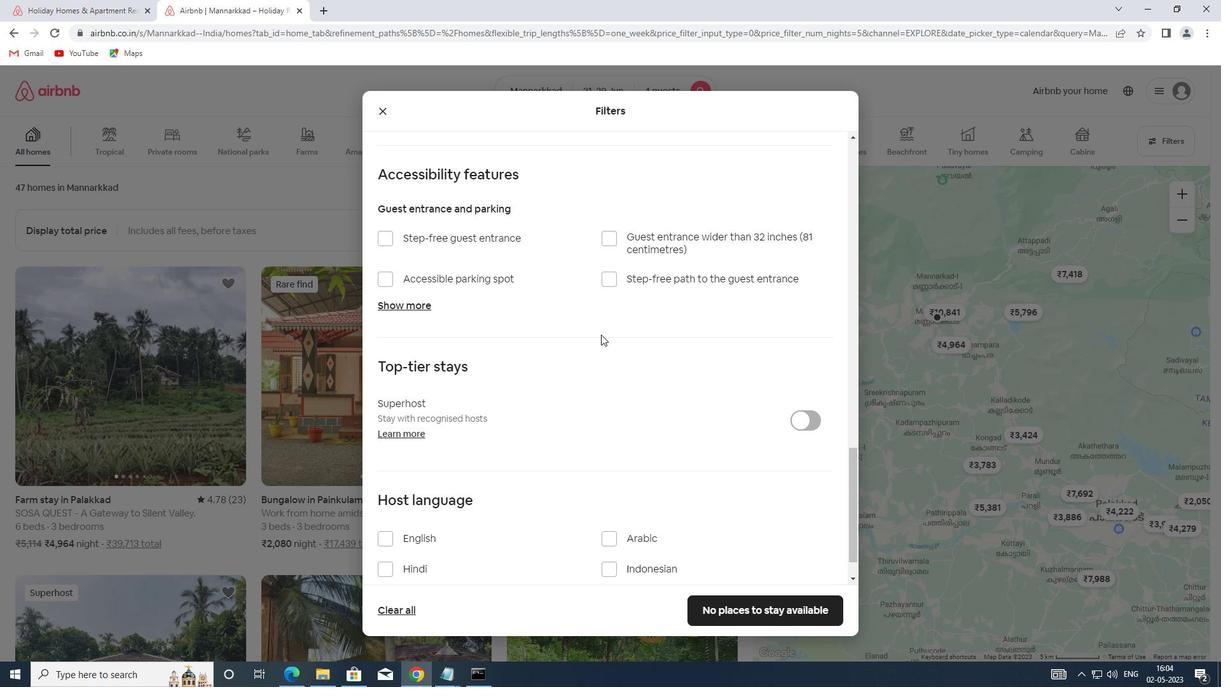 
Action: Mouse moved to (386, 495)
Screenshot: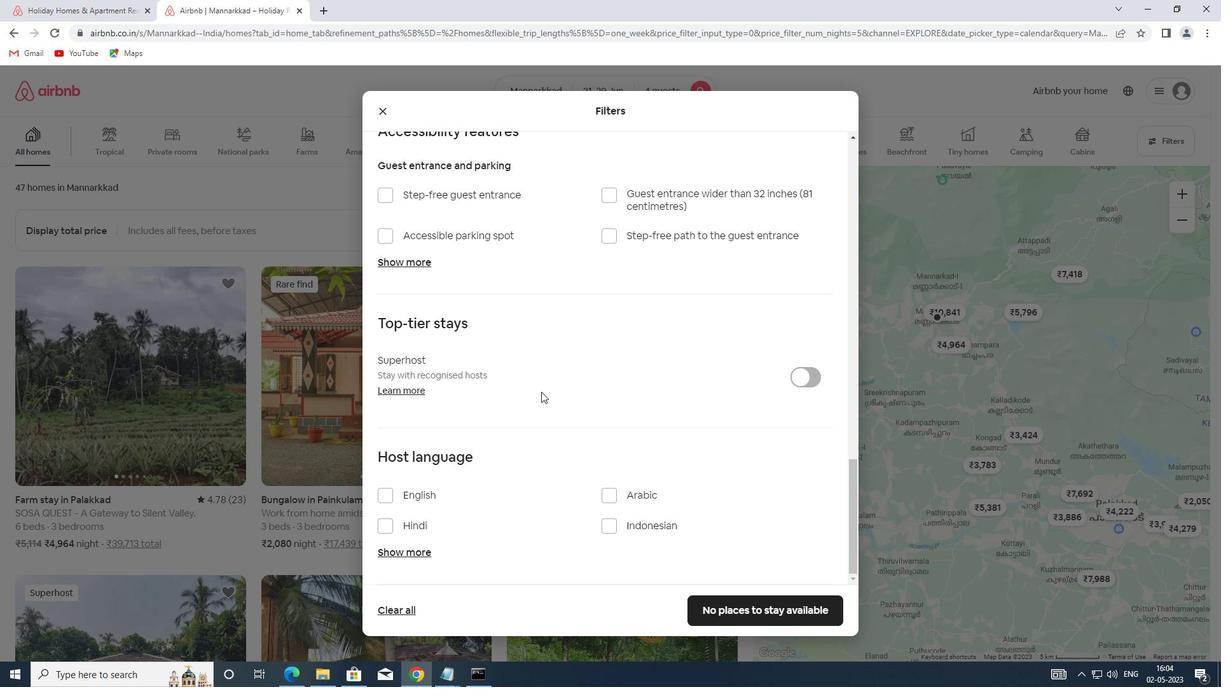 
Action: Mouse pressed left at (386, 495)
Screenshot: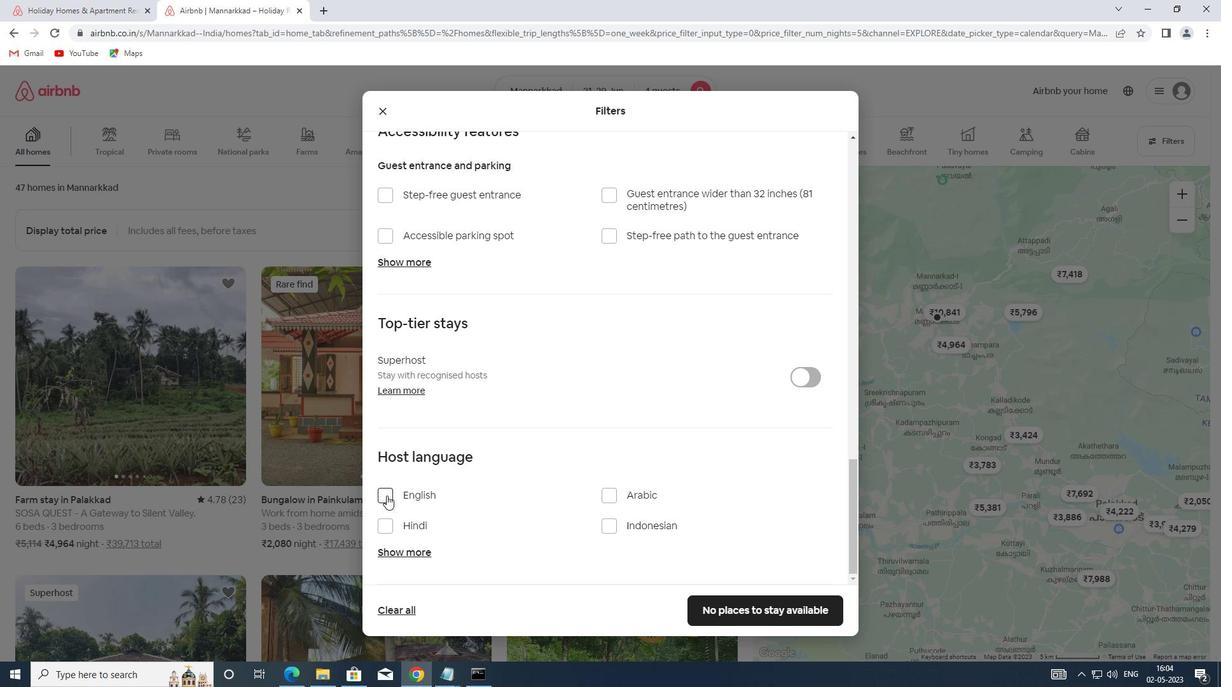 
Action: Mouse moved to (746, 618)
Screenshot: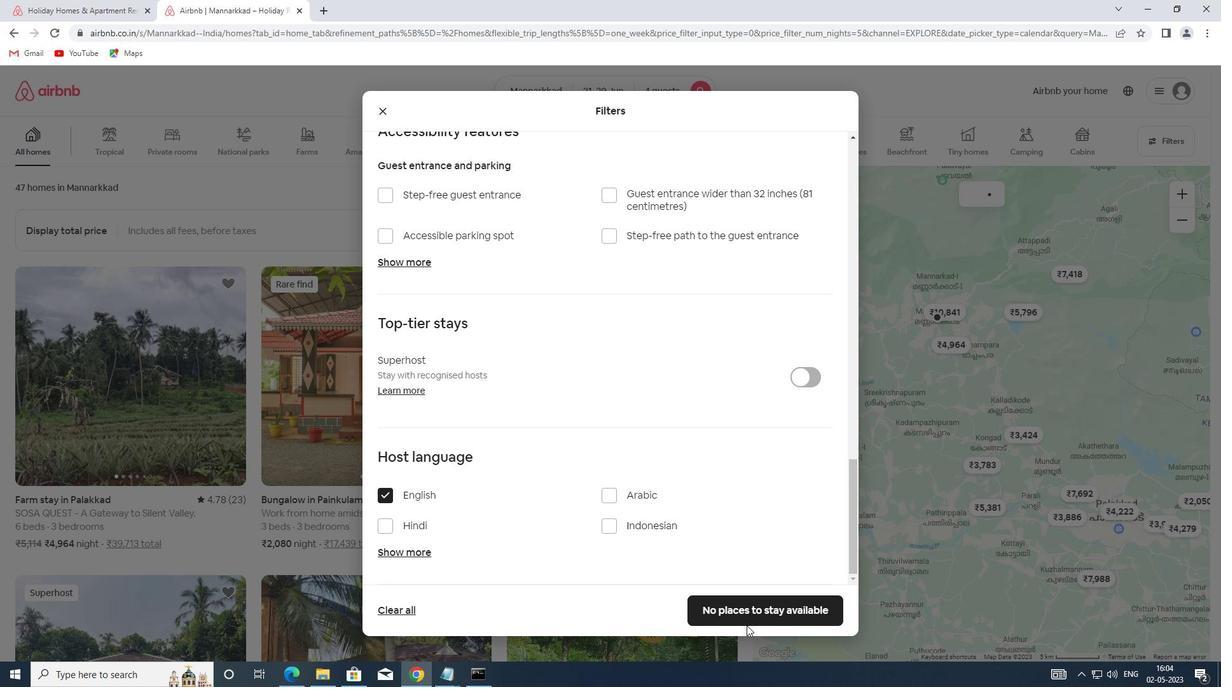 
Action: Mouse pressed left at (746, 618)
Screenshot: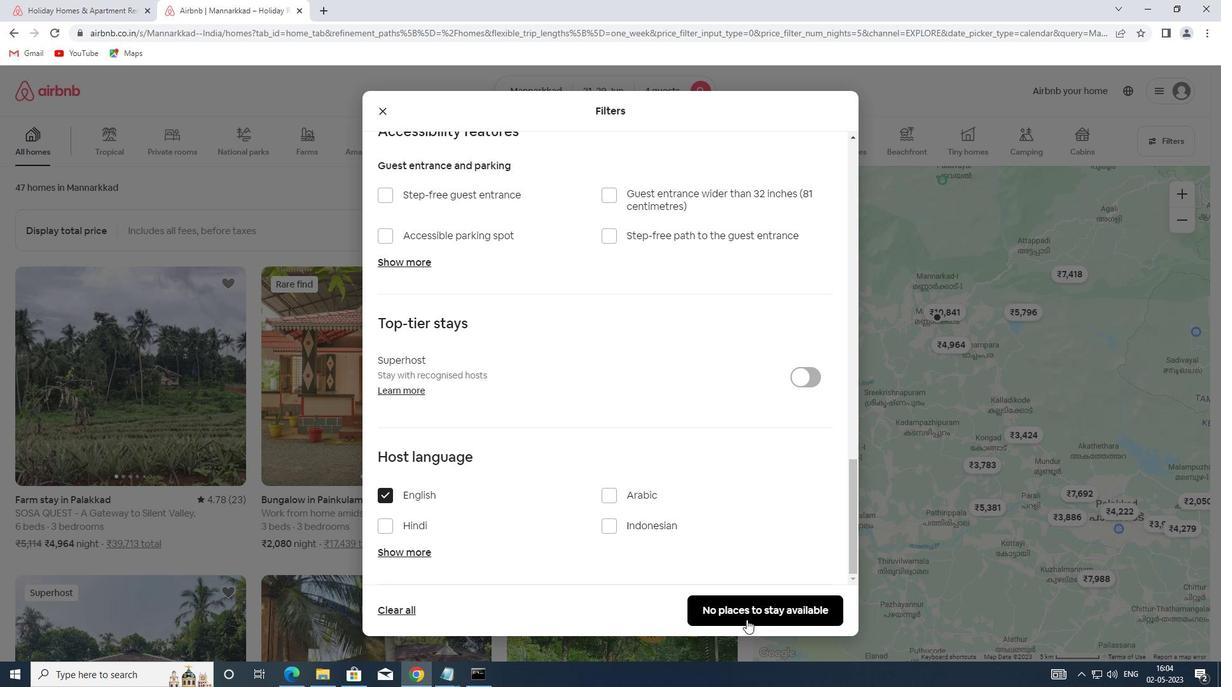
Action: Mouse pressed right at (746, 618)
Screenshot: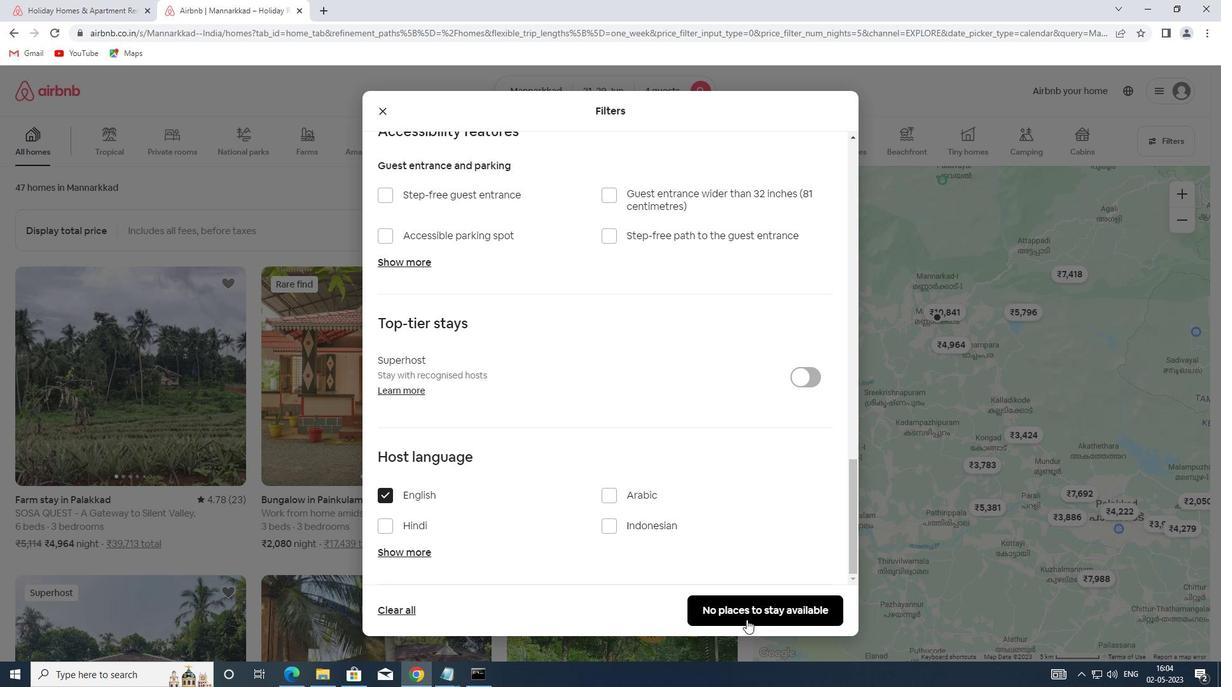 
Action: Mouse moved to (711, 613)
Screenshot: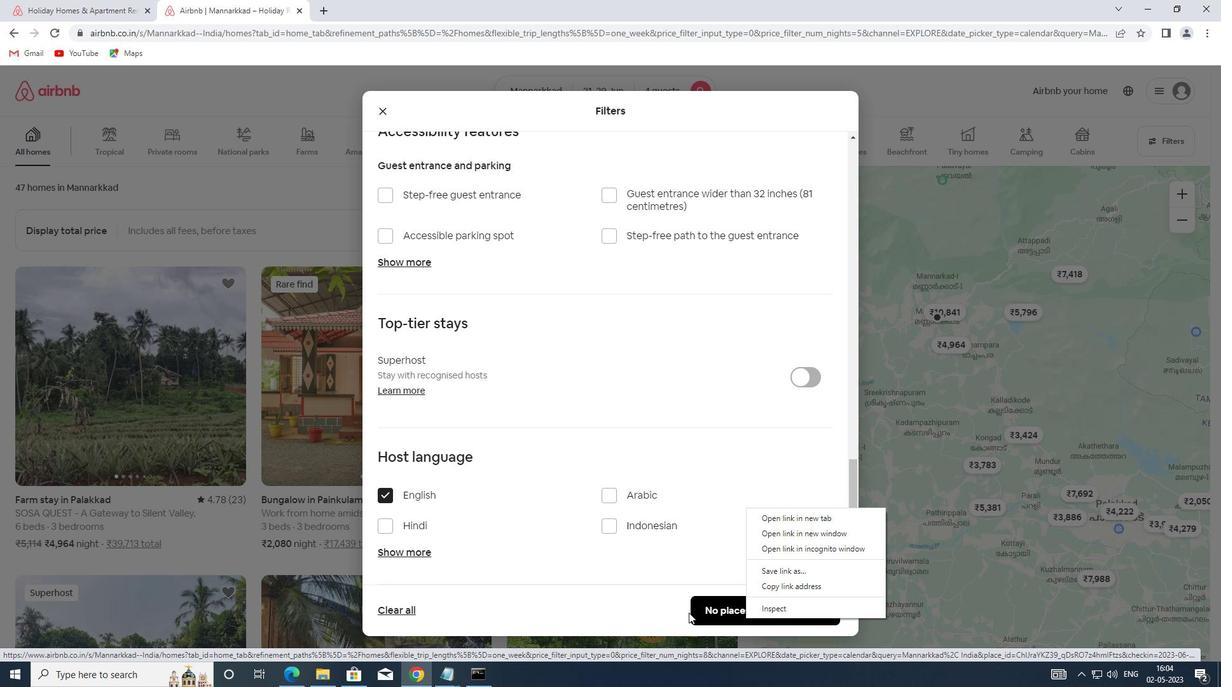
Action: Mouse pressed left at (711, 613)
Screenshot: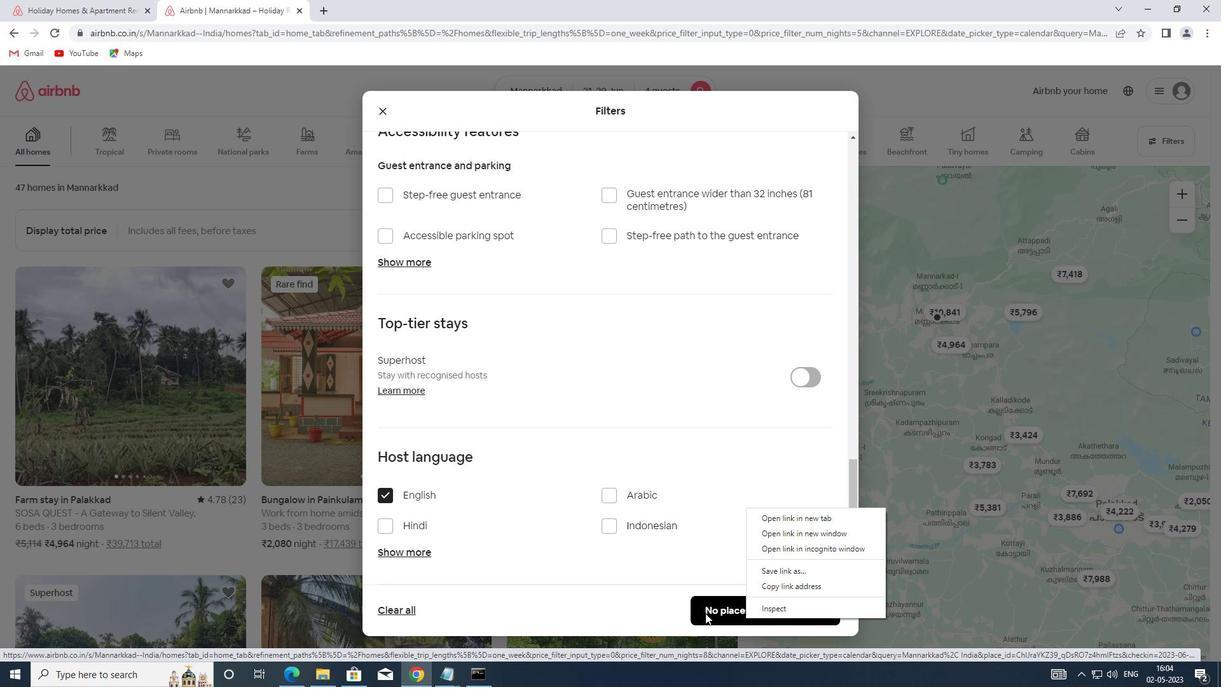 
